 Task: Create a Sprint called Sprint0000000190 in Scrum Project Project0000000064 in Jira. Create a Sprint called Sprint0000000191 in Scrum Project Project0000000064 in Jira. Create a Sprint called Sprint0000000192 in Scrum Project Project0000000064 in Jira. Set Duration of Sprint called Sprint0000000190 in Scrum Project Project0000000064 to 1 week in Jira. Set Duration of Sprint called Sprint0000000191 in Scrum Project Project0000000064 to 2 weeks in Jira
Action: Mouse moved to (335, 93)
Screenshot: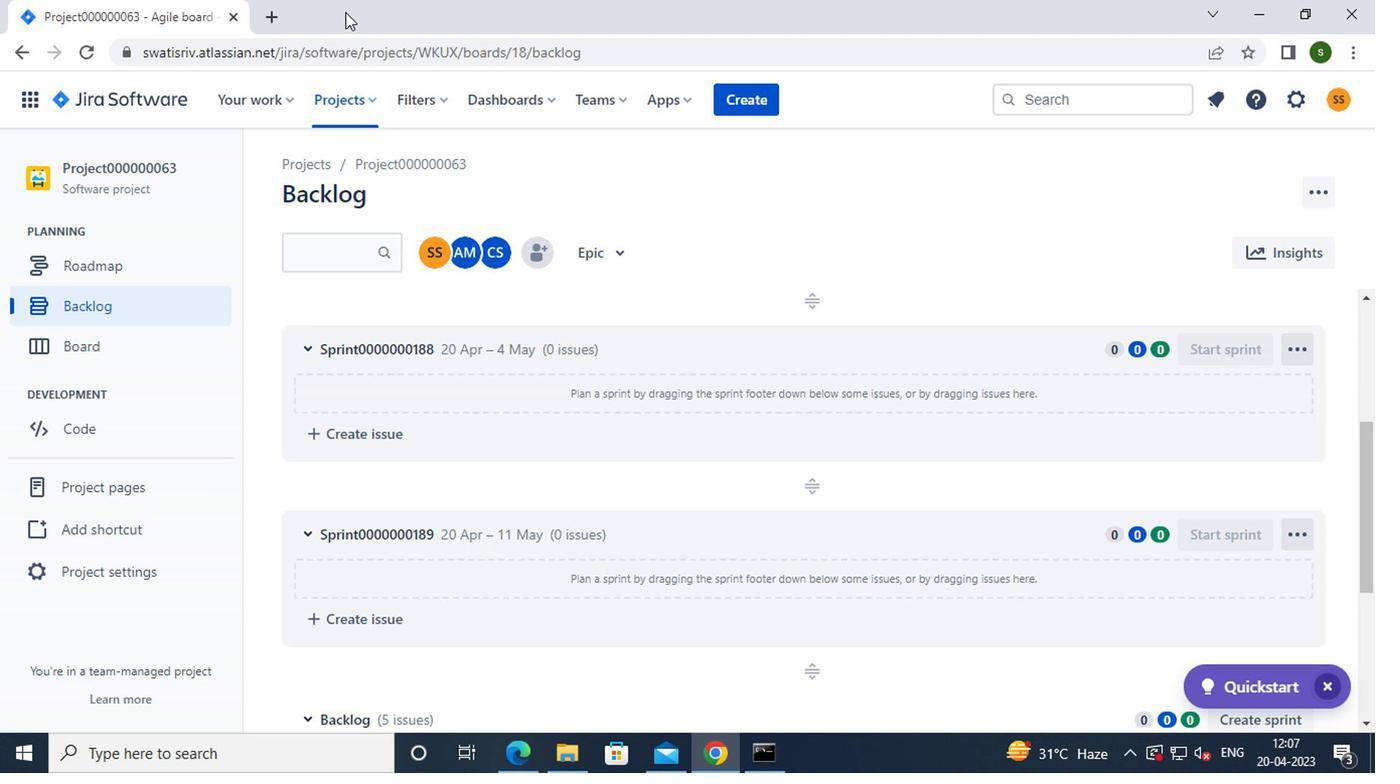 
Action: Mouse pressed left at (335, 93)
Screenshot: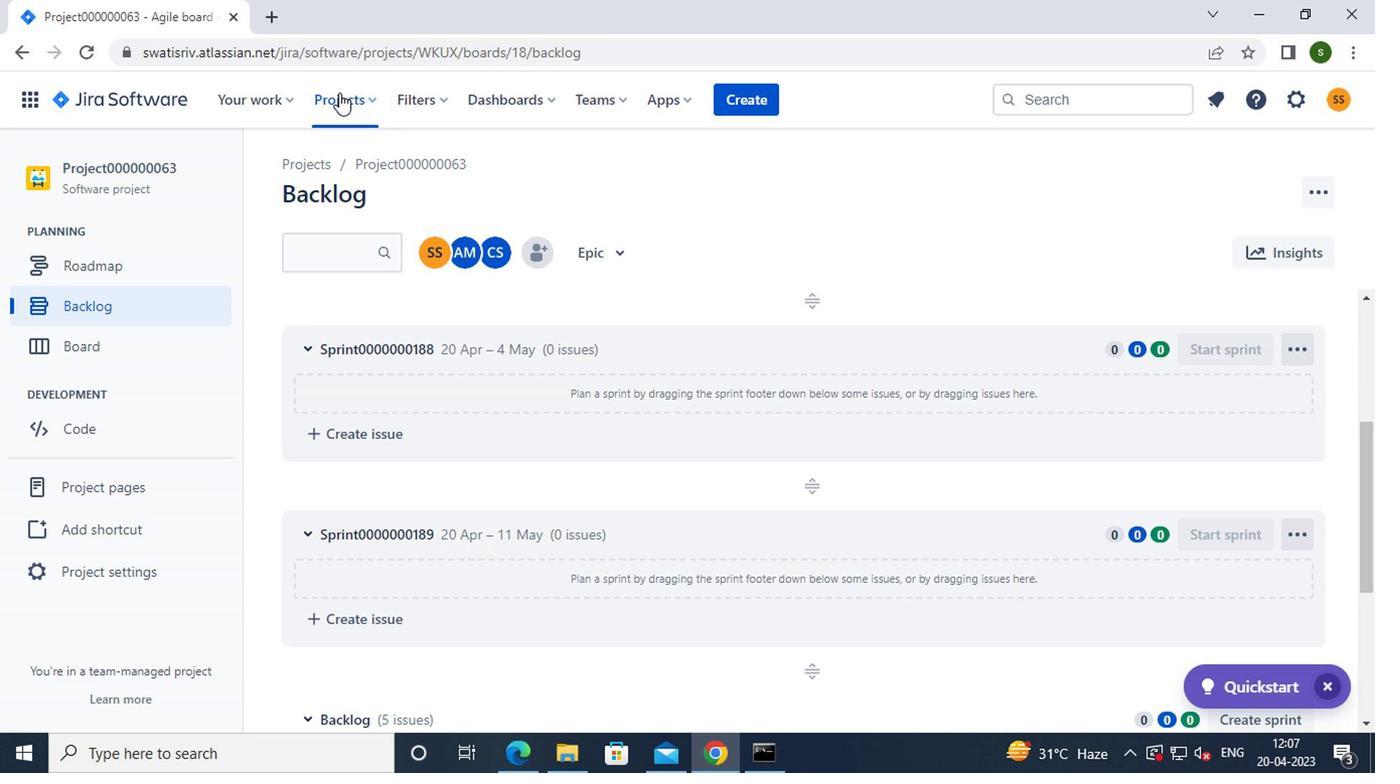 
Action: Mouse moved to (432, 235)
Screenshot: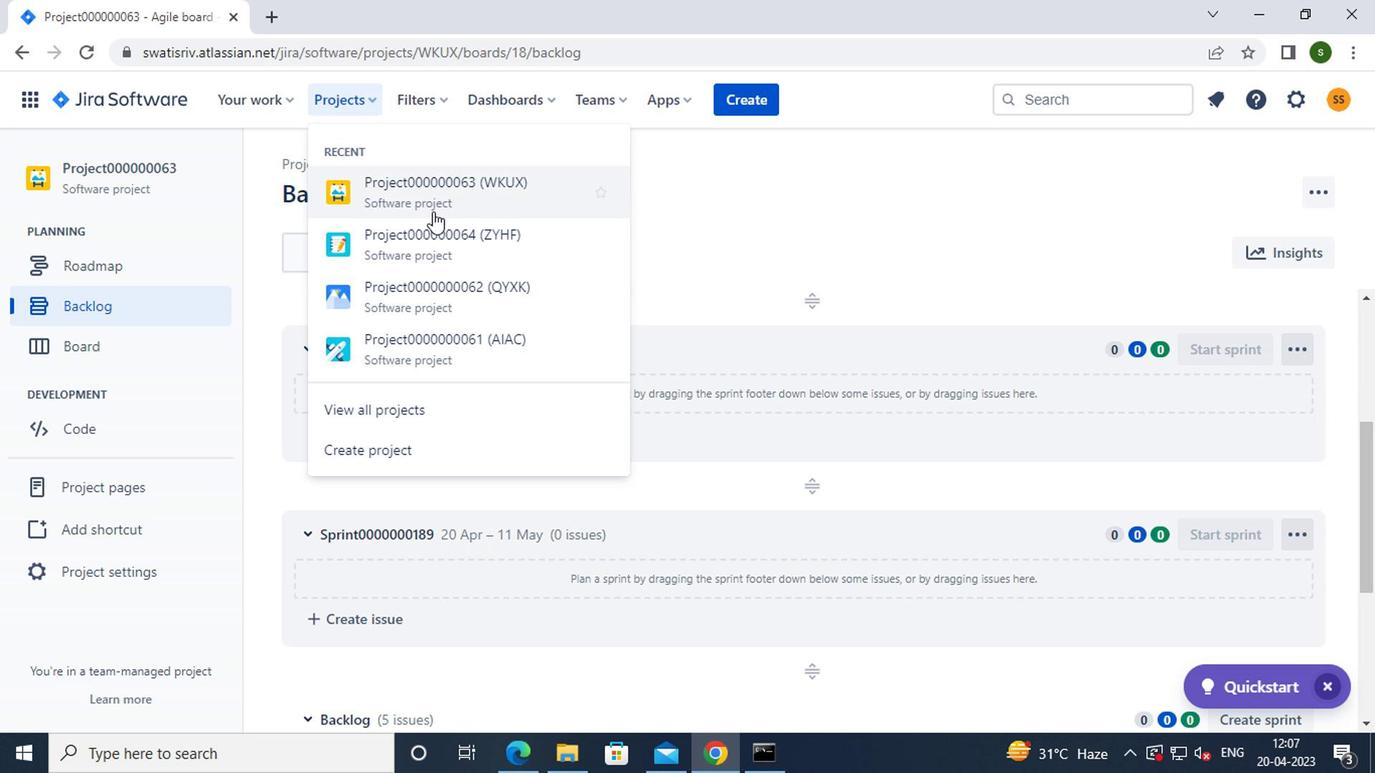 
Action: Mouse pressed left at (432, 235)
Screenshot: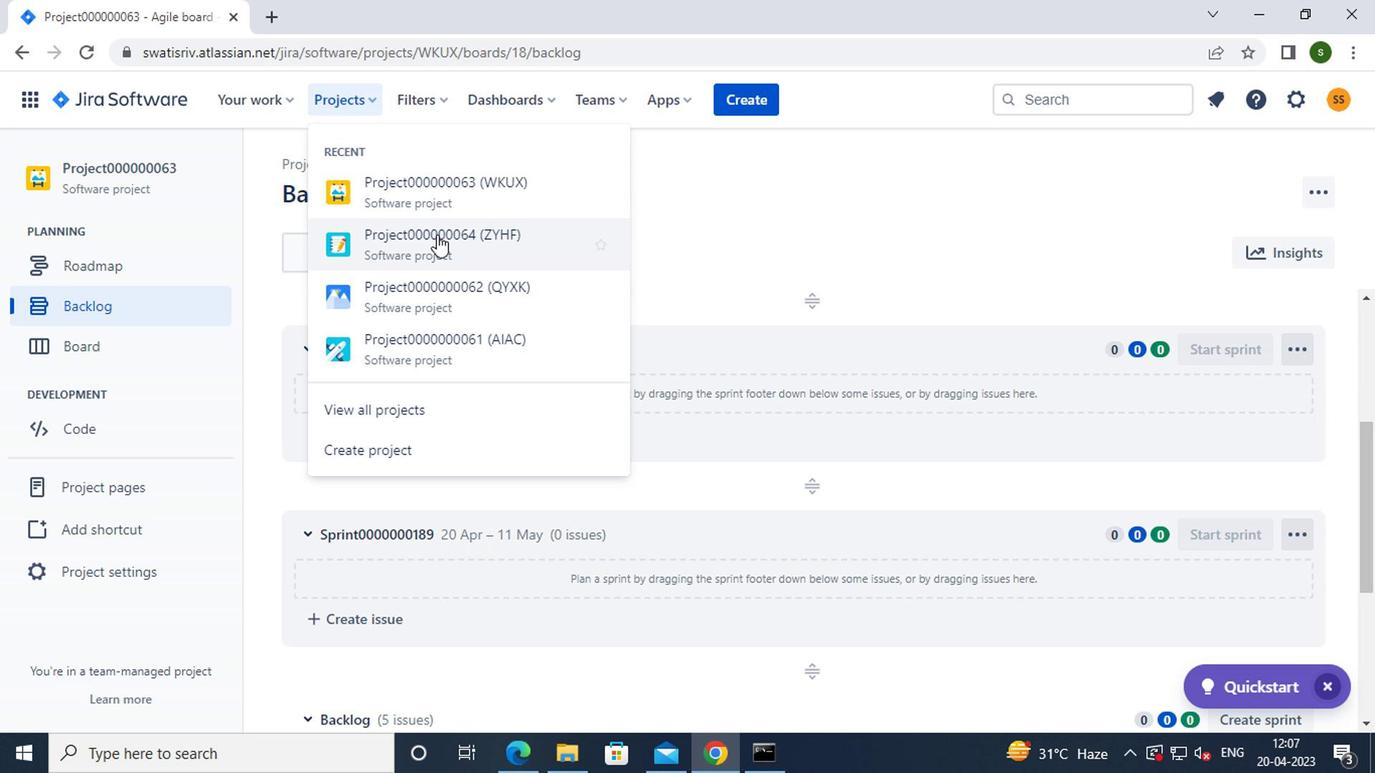 
Action: Mouse moved to (111, 305)
Screenshot: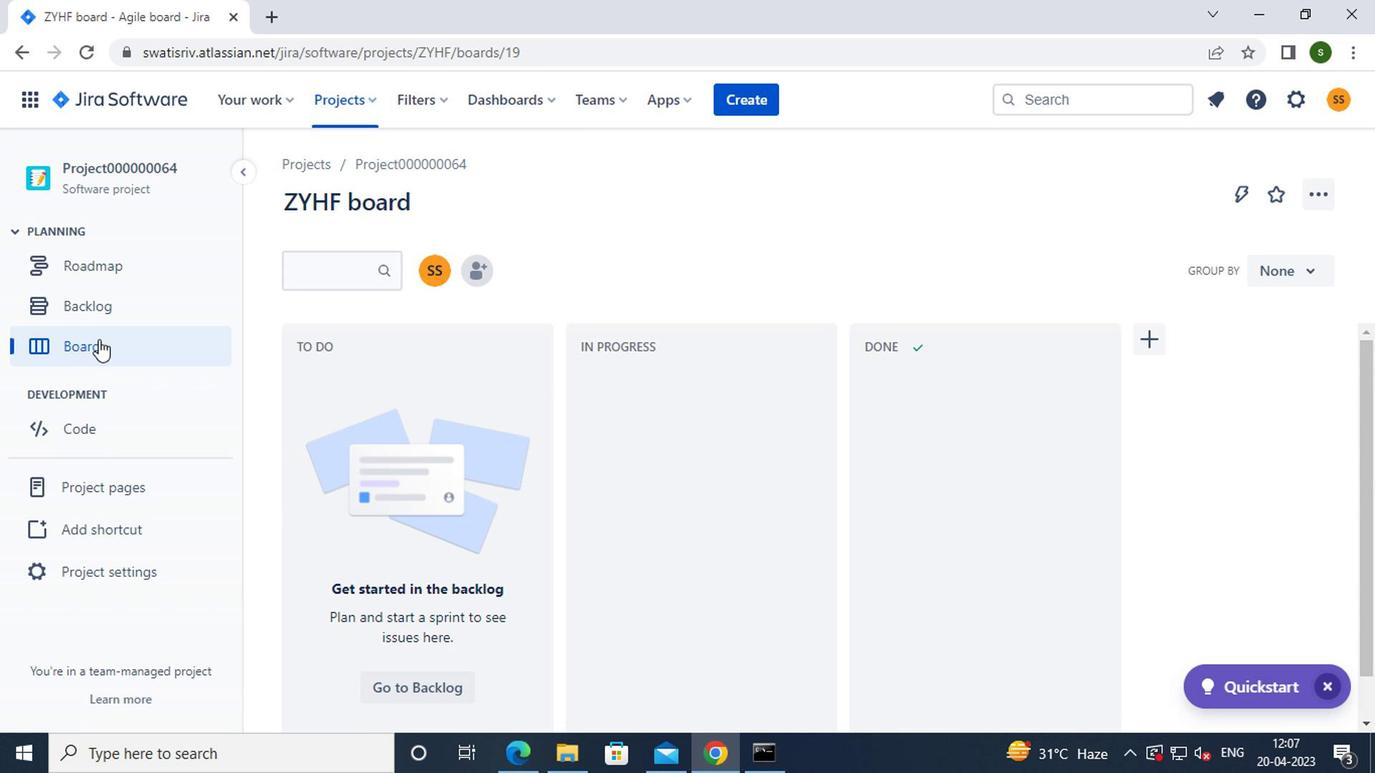 
Action: Mouse pressed left at (111, 305)
Screenshot: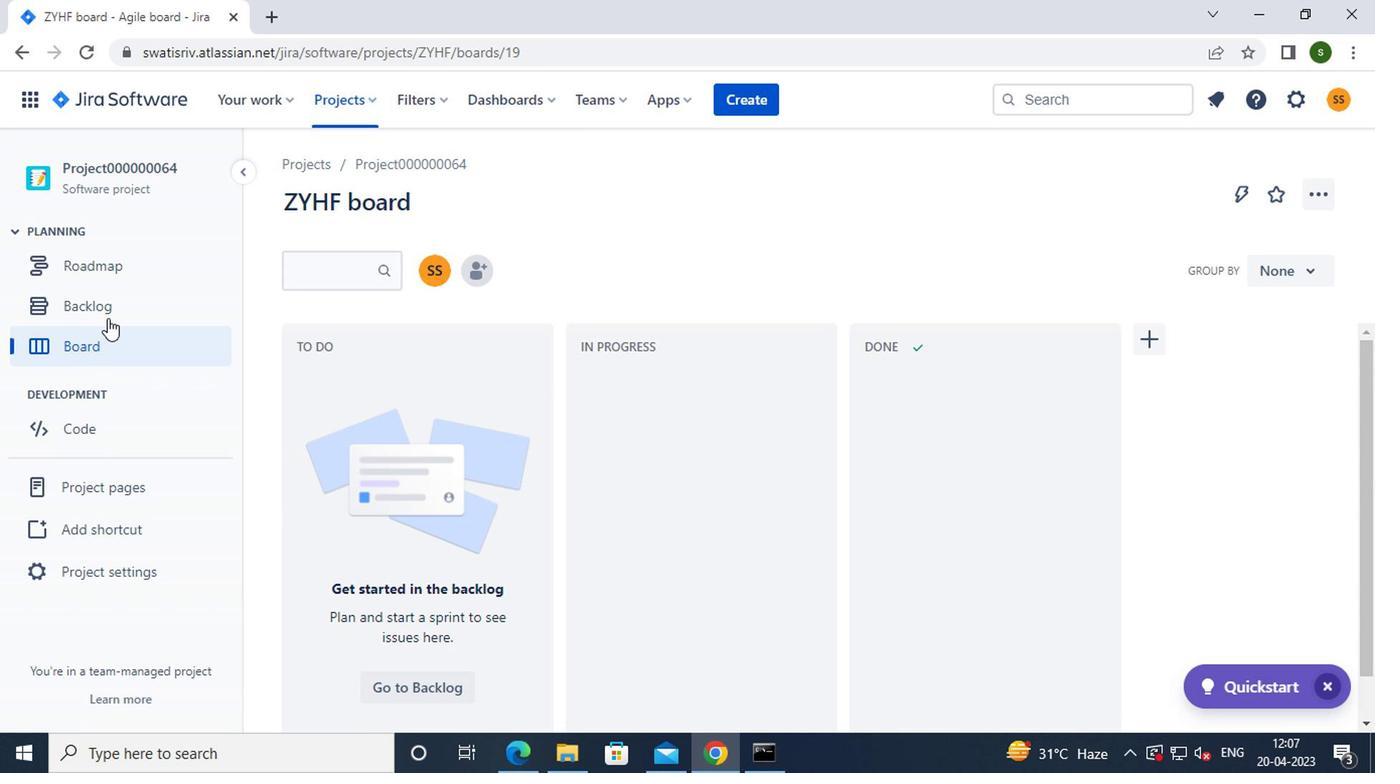 
Action: Mouse moved to (1273, 325)
Screenshot: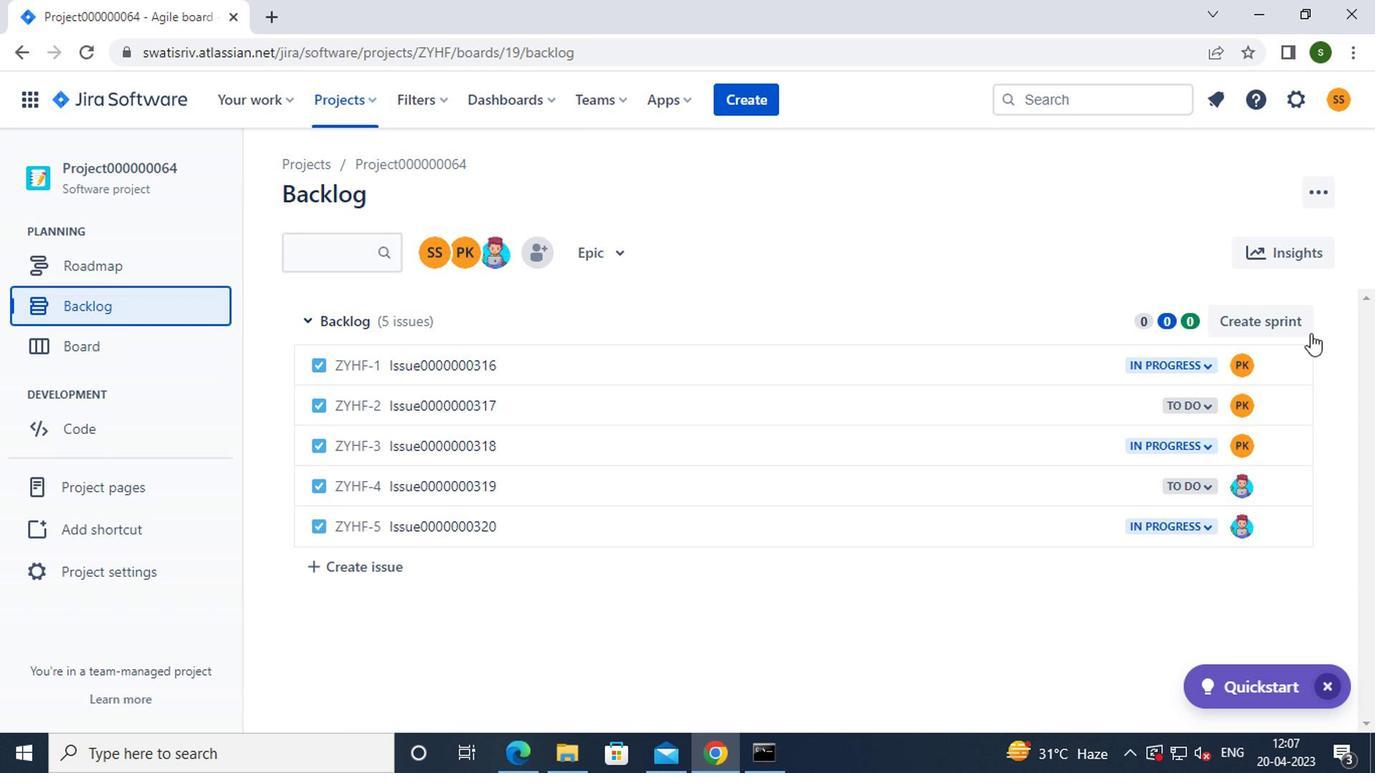 
Action: Mouse pressed left at (1273, 325)
Screenshot: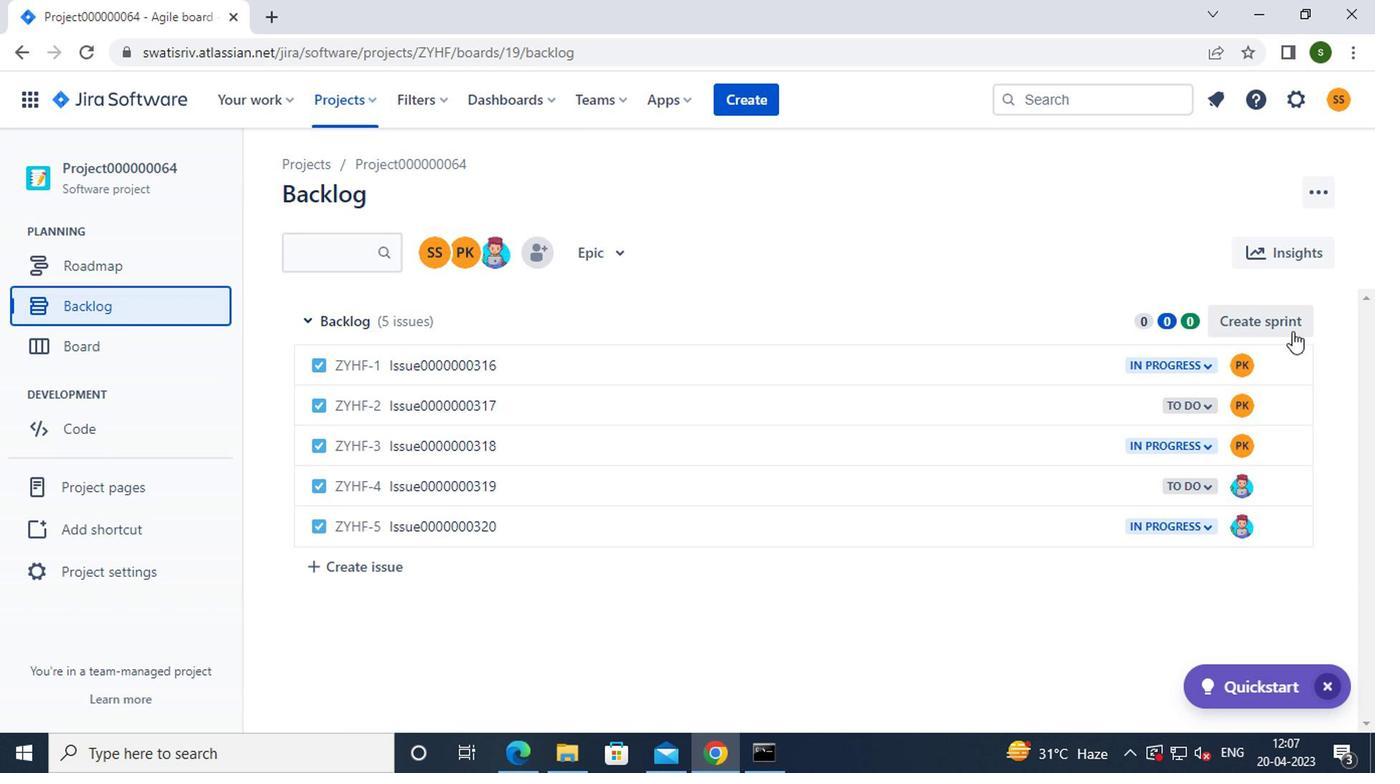 
Action: Mouse moved to (1283, 326)
Screenshot: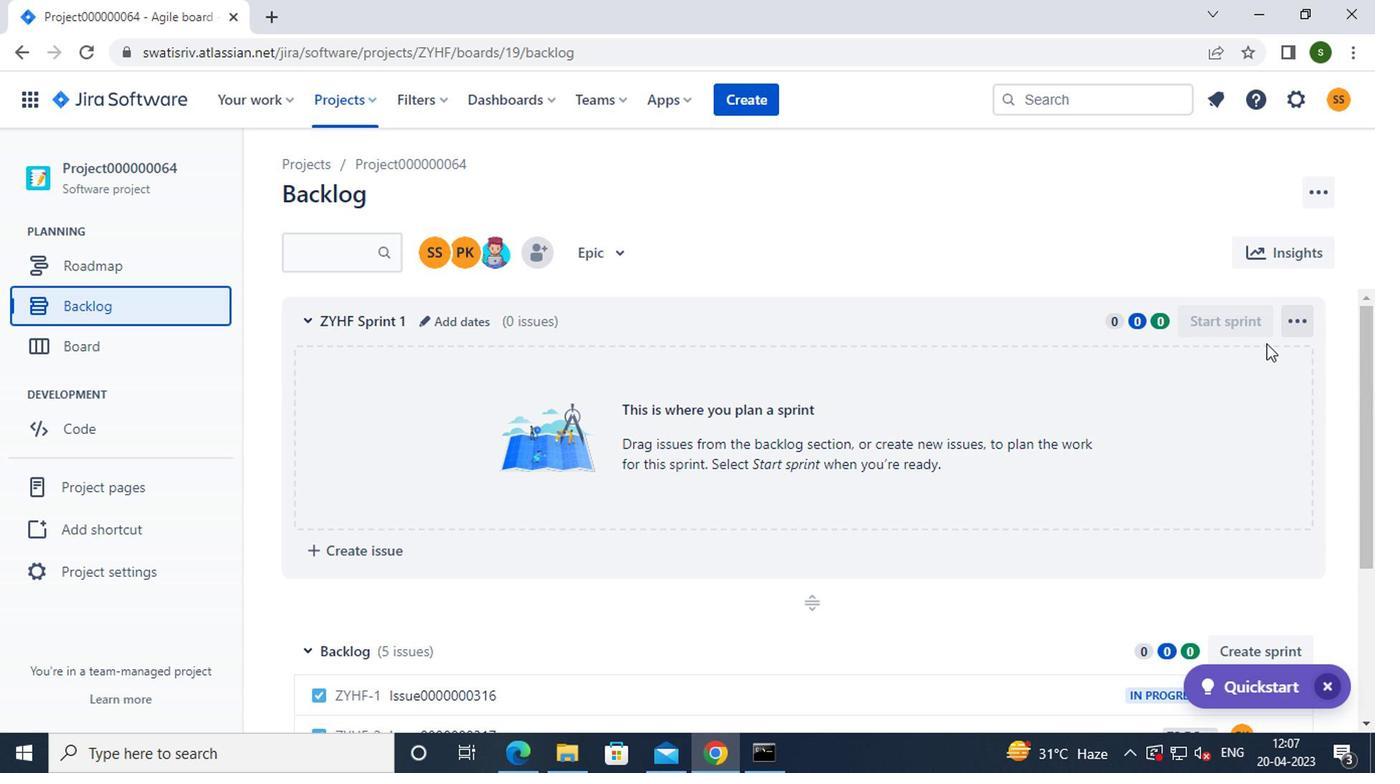 
Action: Mouse pressed left at (1283, 326)
Screenshot: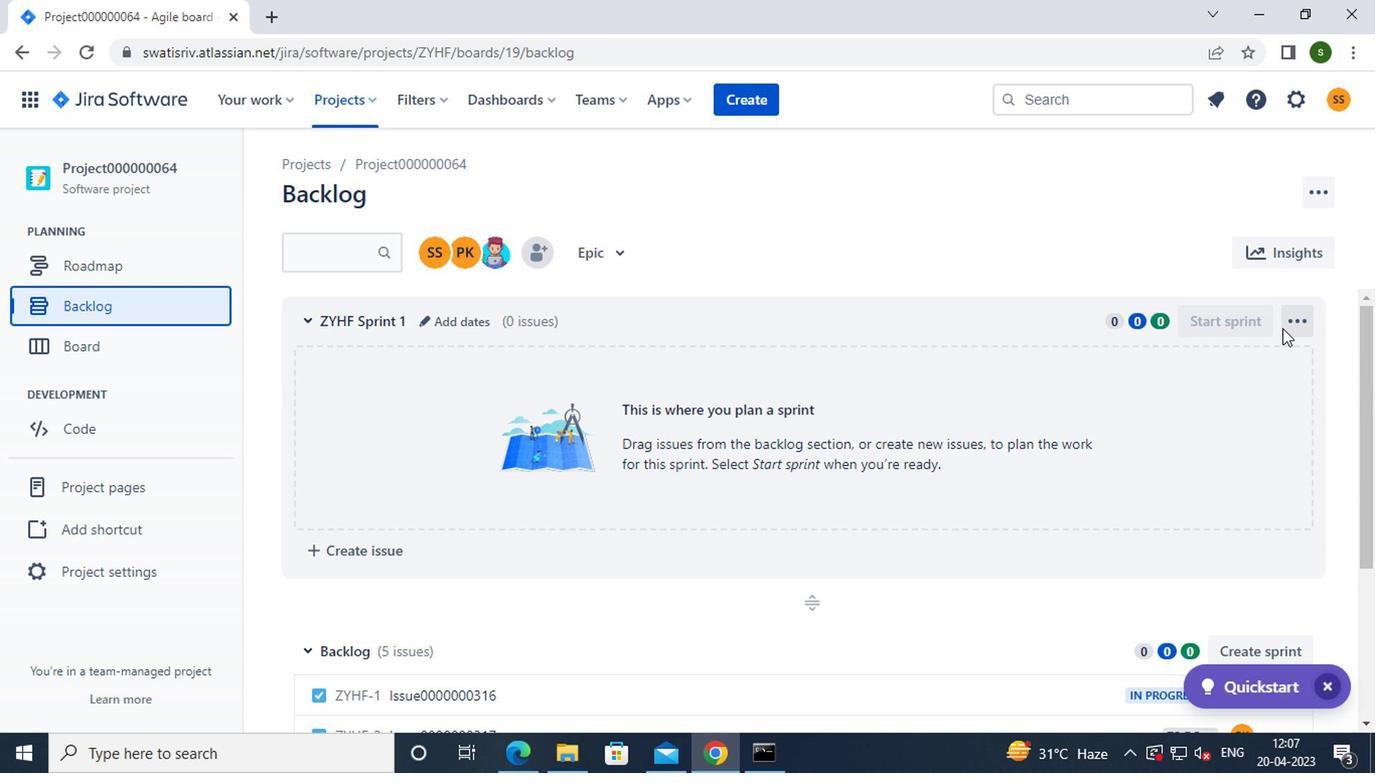 
Action: Mouse moved to (1230, 367)
Screenshot: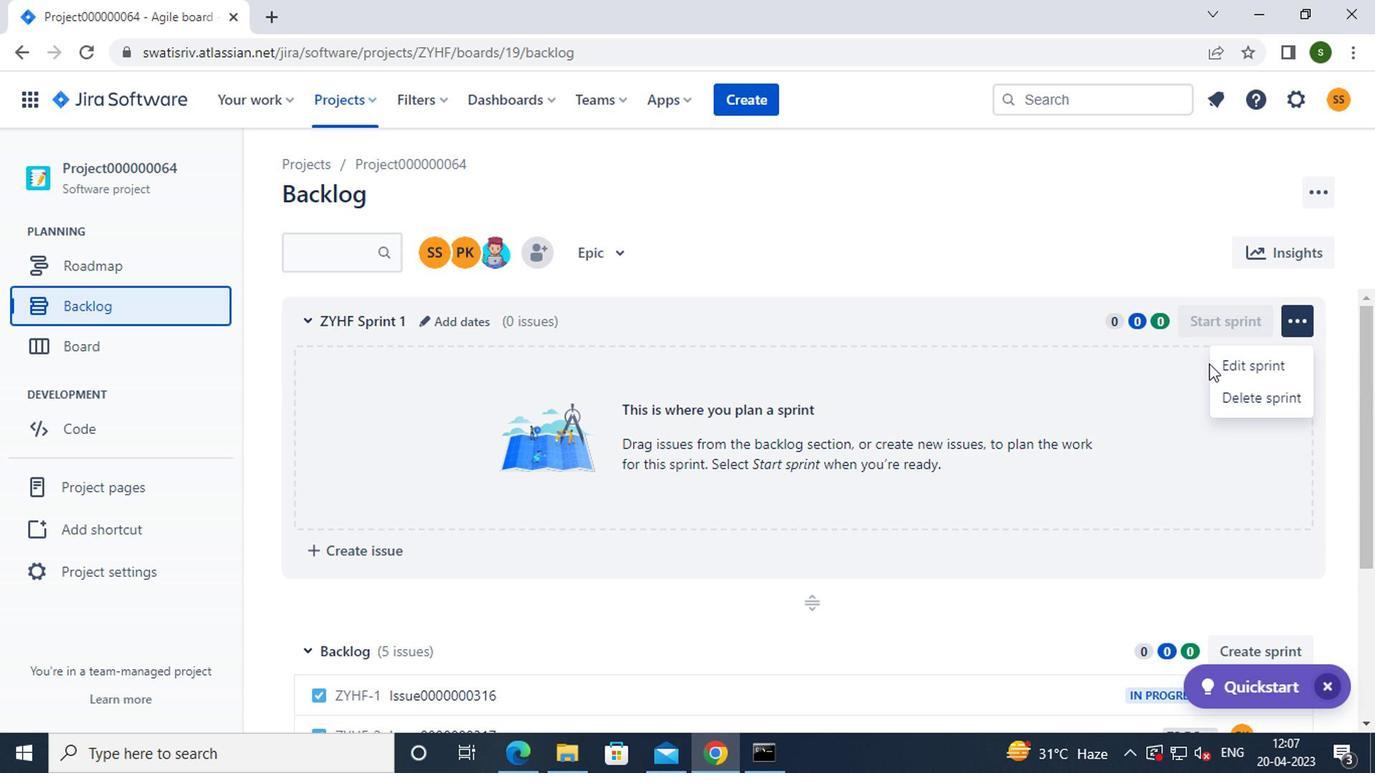 
Action: Mouse pressed left at (1230, 367)
Screenshot: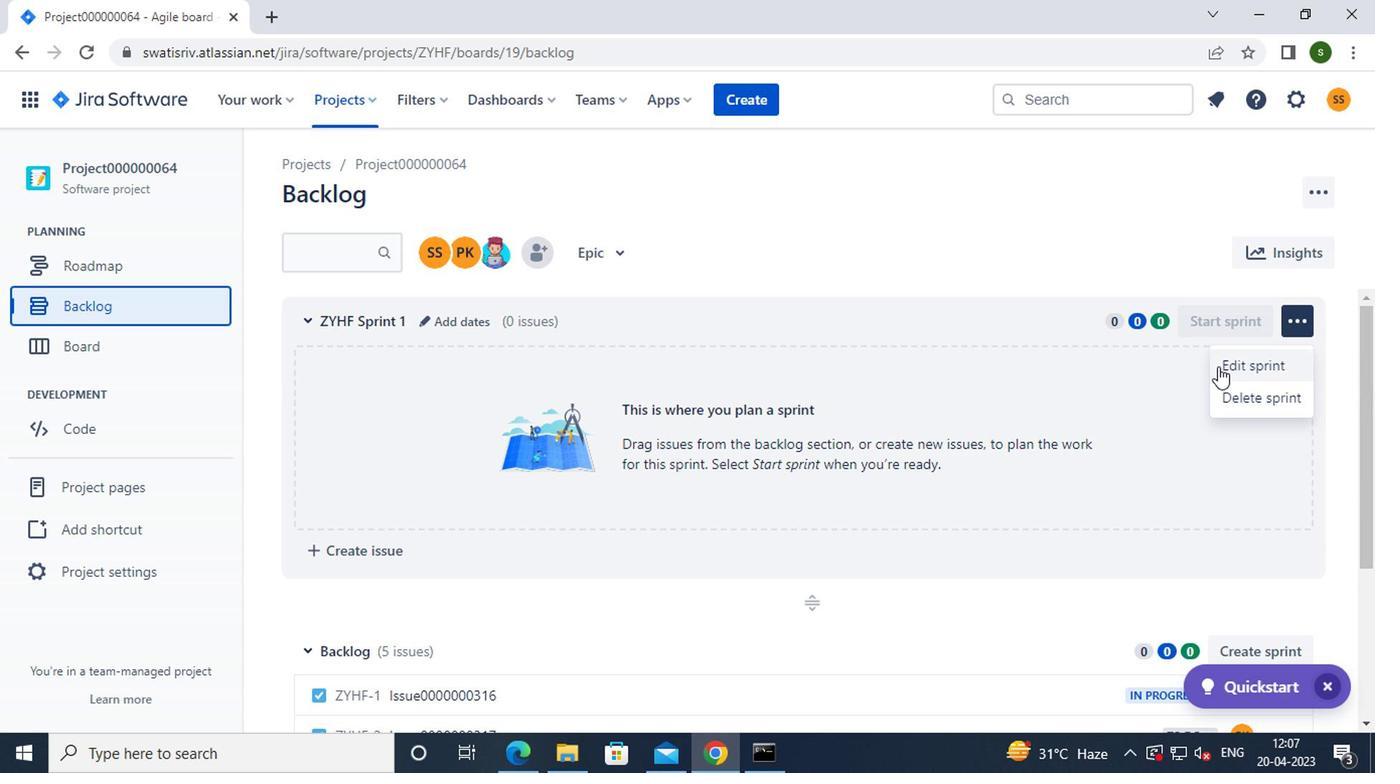 
Action: Mouse moved to (547, 260)
Screenshot: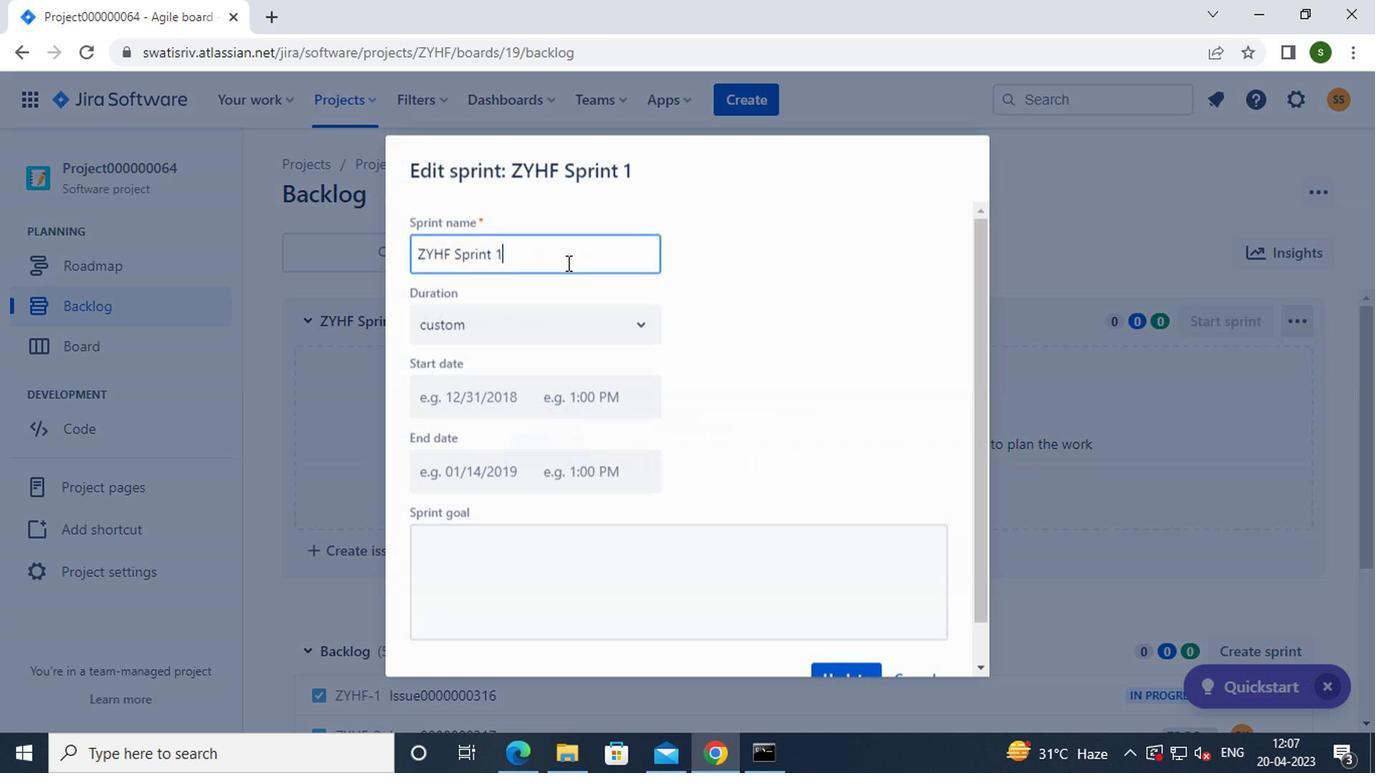
Action: Mouse pressed left at (547, 260)
Screenshot: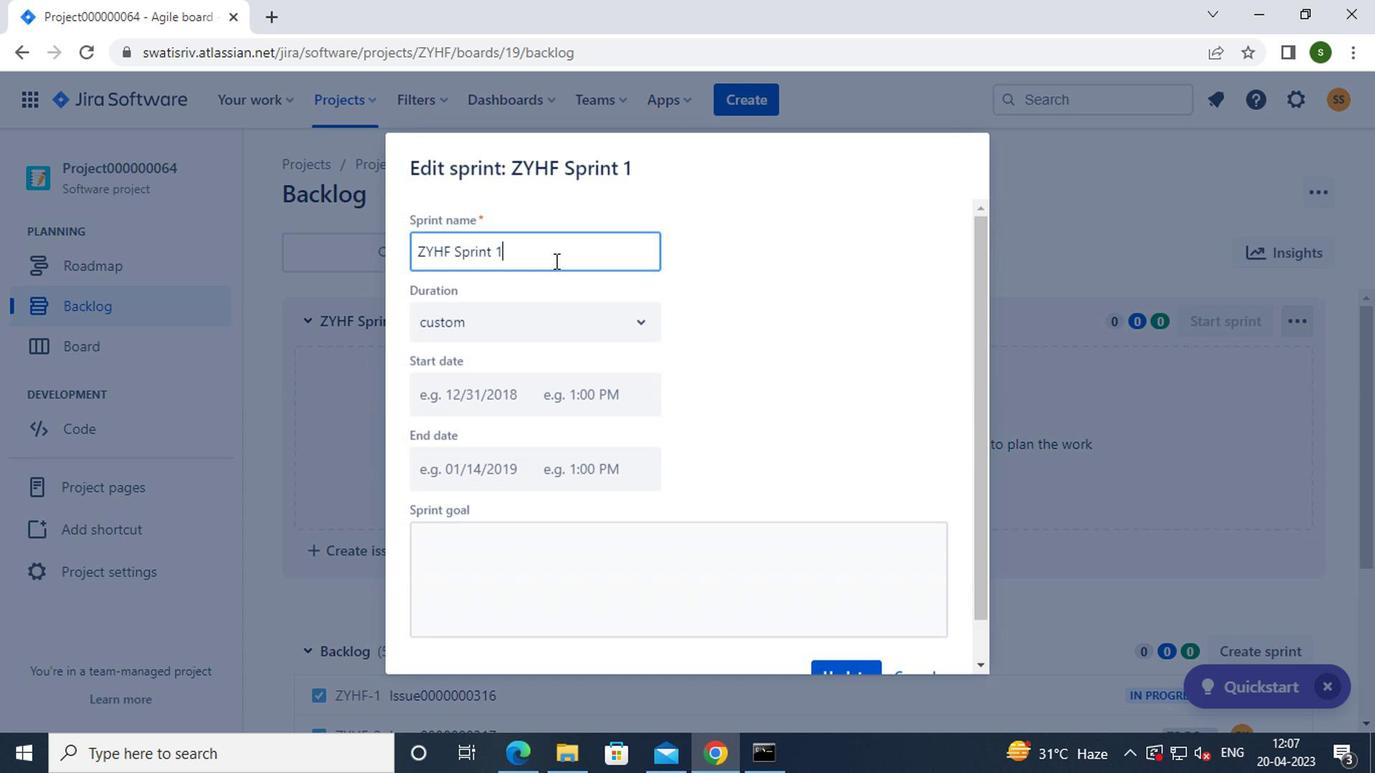 
Action: Key pressed <Key.backspace><Key.backspace><Key.backspace><Key.backspace><Key.backspace><Key.backspace><Key.backspace><Key.backspace><Key.backspace><Key.backspace><Key.backspace><Key.backspace><Key.backspace><Key.backspace><Key.backspace><Key.backspace><Key.backspace><Key.backspace><Key.backspace><Key.backspace><Key.backspace>s<Key.caps_lock>print0000000190
Screenshot: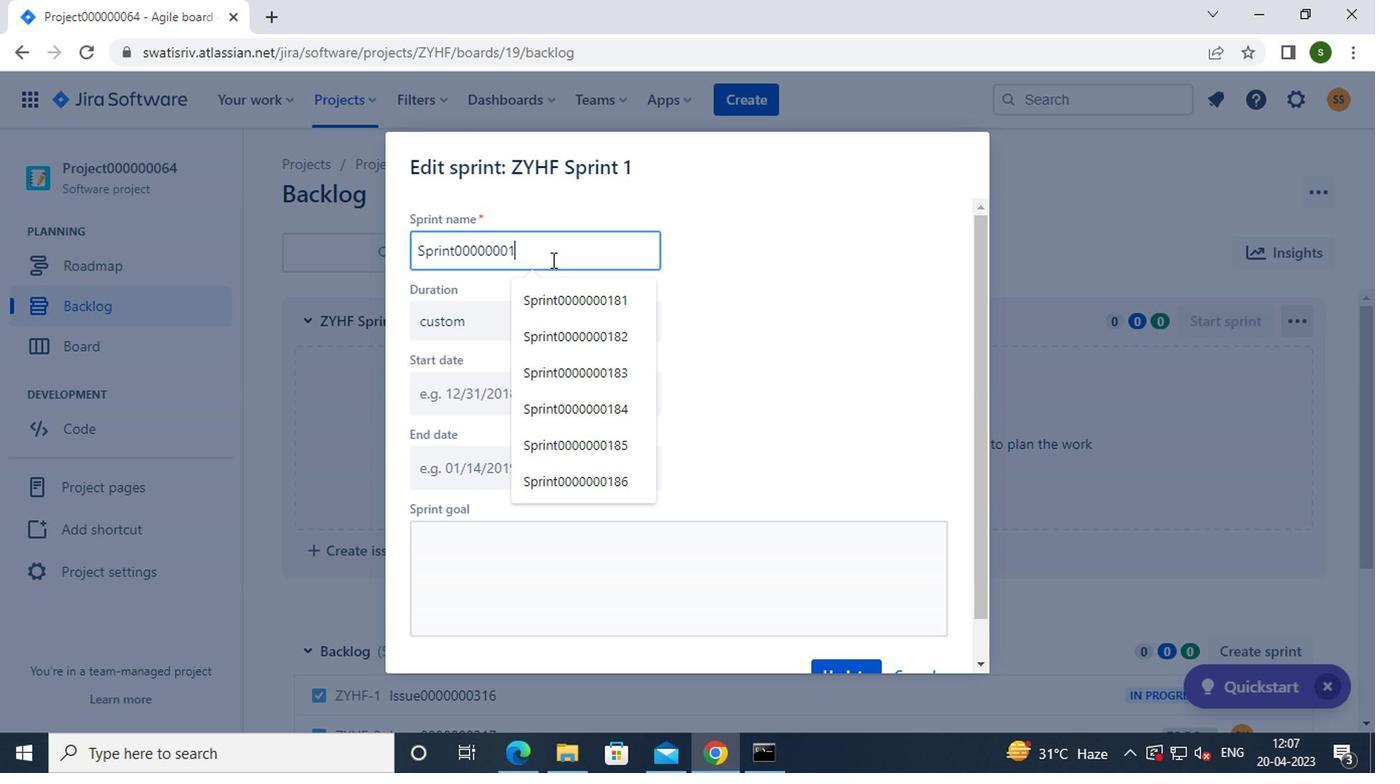 
Action: Mouse moved to (851, 668)
Screenshot: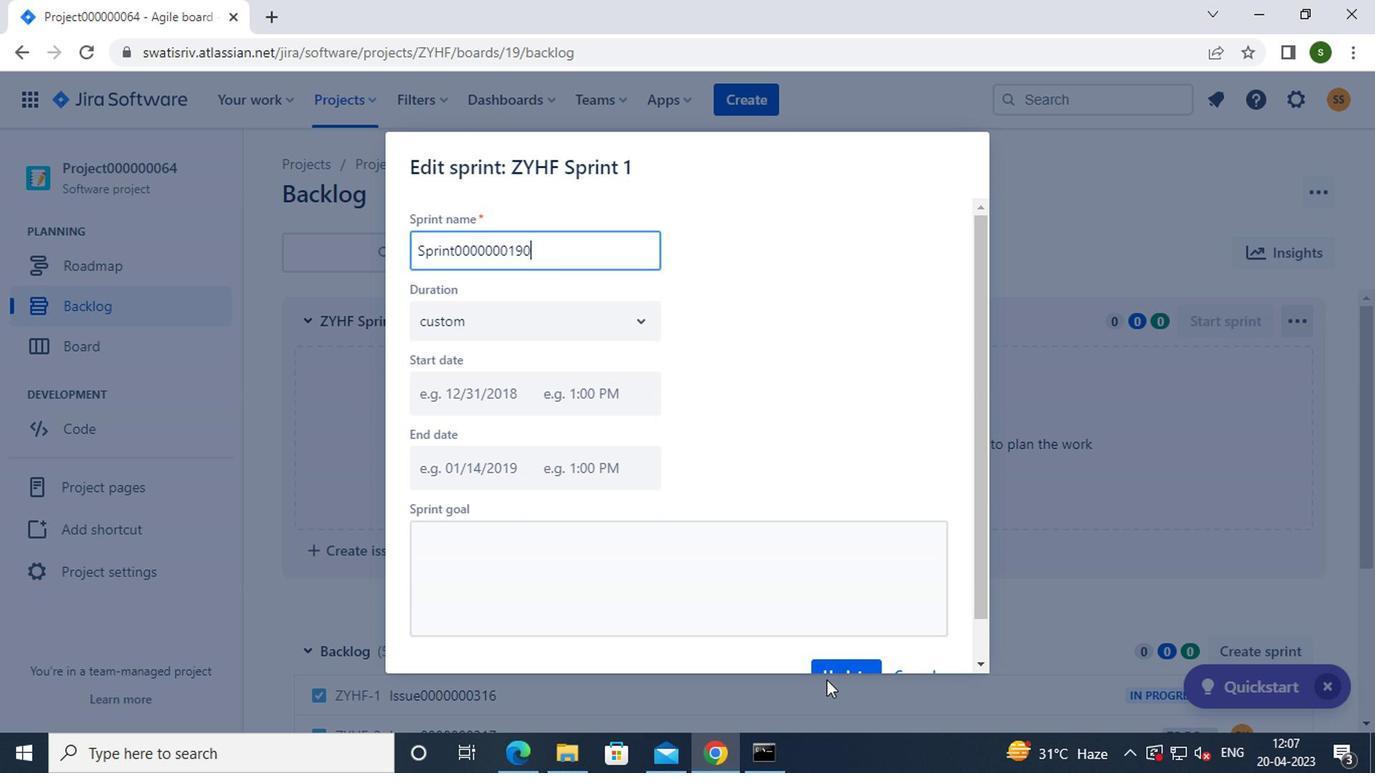 
Action: Mouse pressed left at (851, 668)
Screenshot: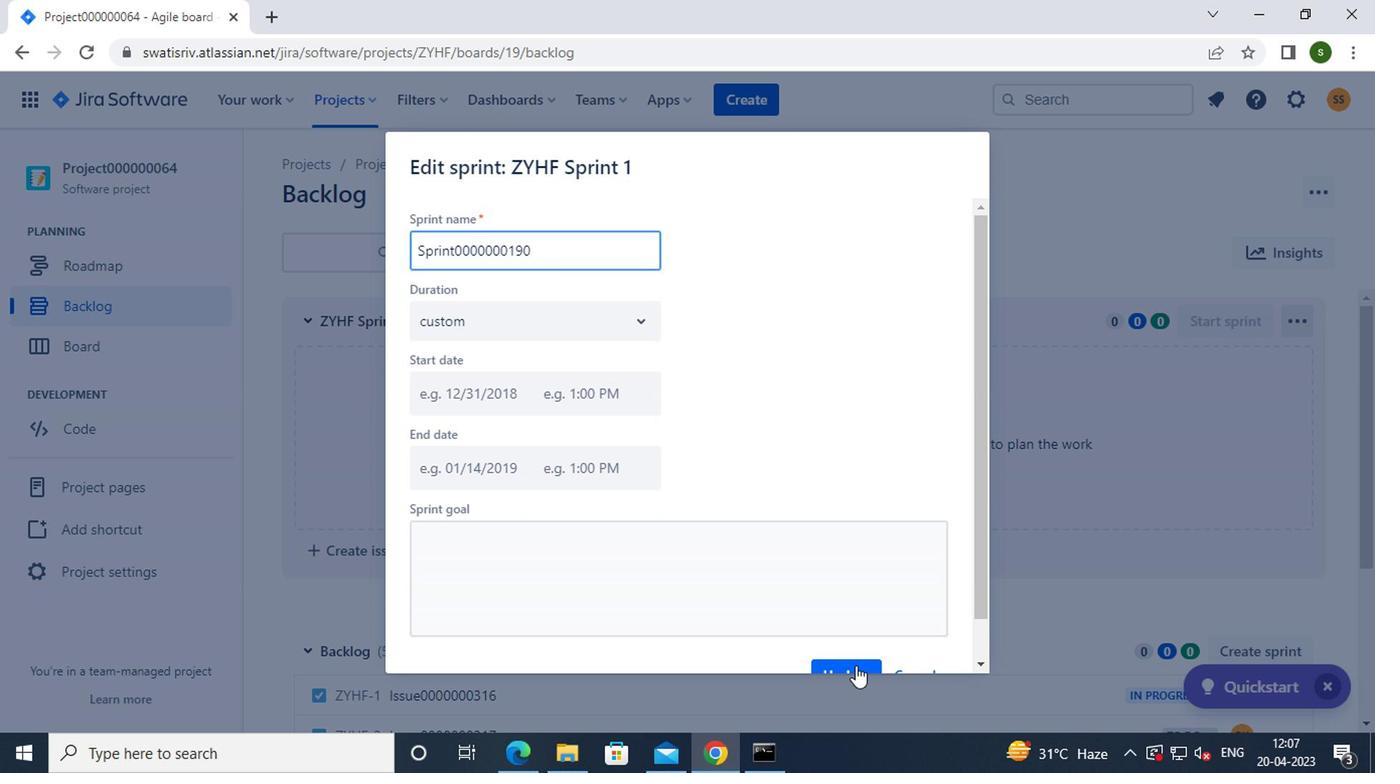 
Action: Mouse moved to (1086, 583)
Screenshot: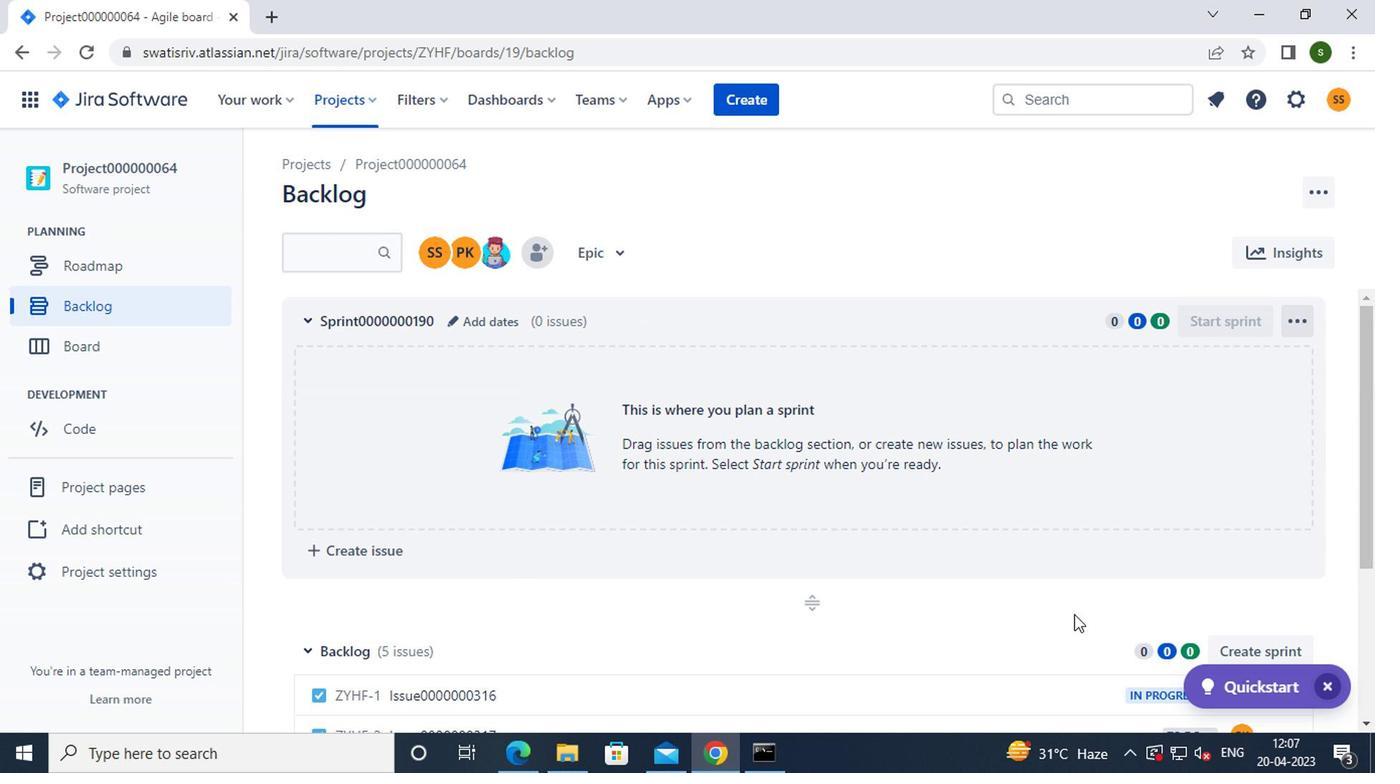
Action: Mouse scrolled (1086, 583) with delta (0, 0)
Screenshot: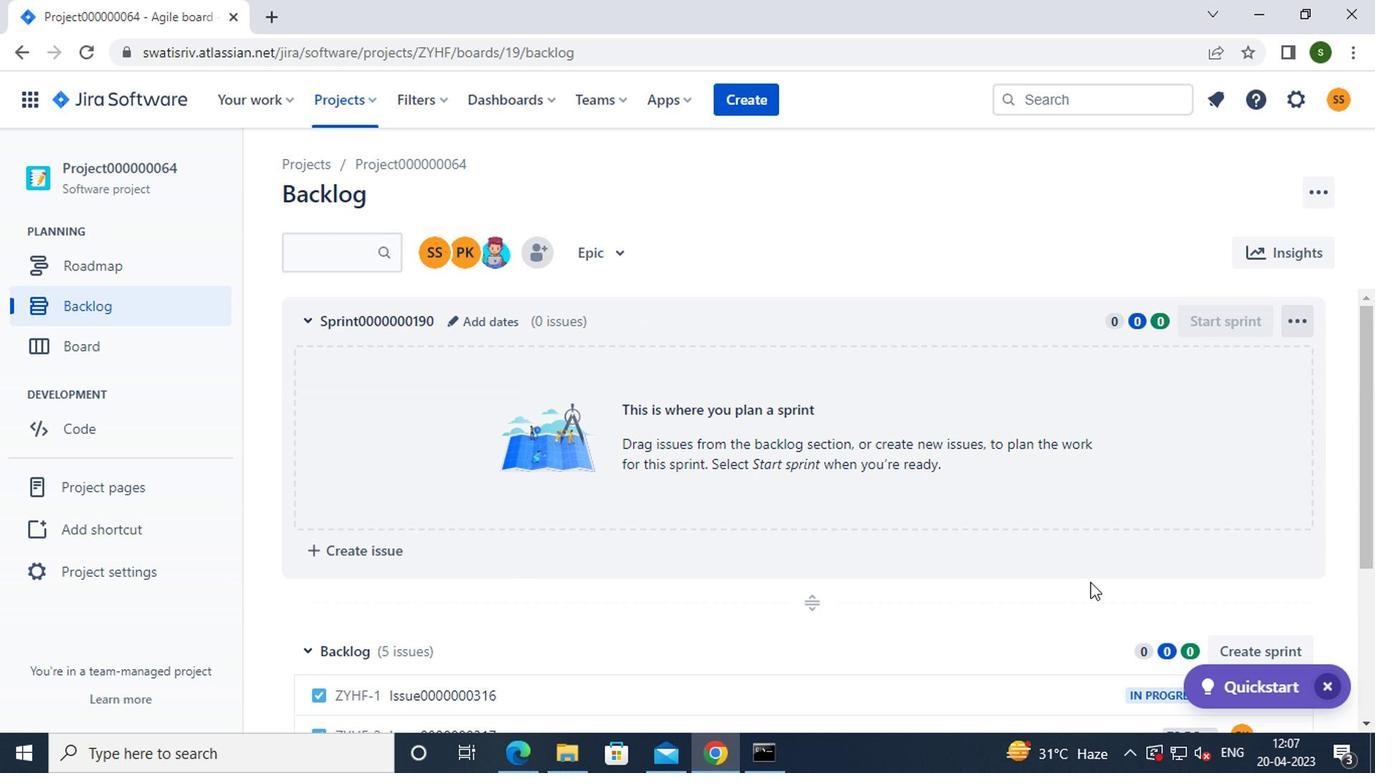 
Action: Mouse moved to (1265, 548)
Screenshot: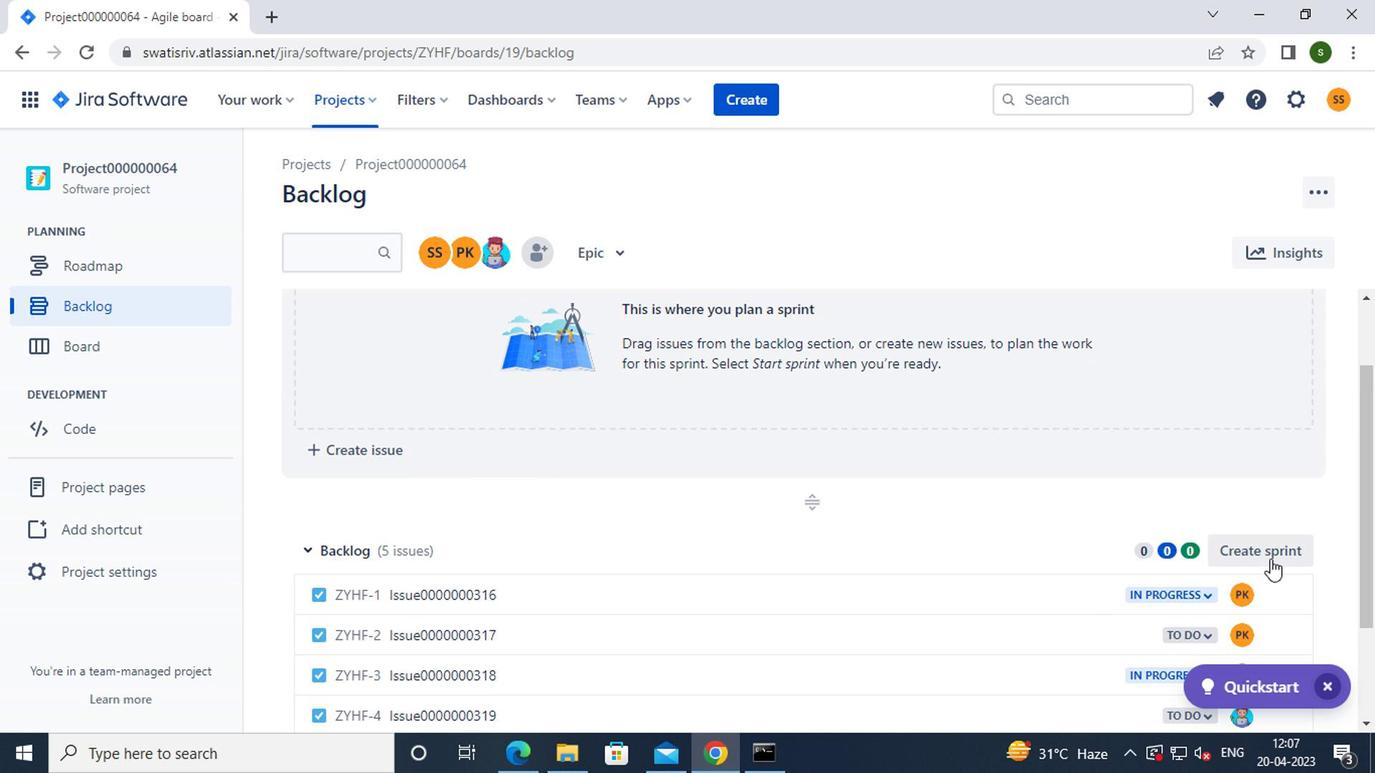 
Action: Mouse pressed left at (1265, 548)
Screenshot: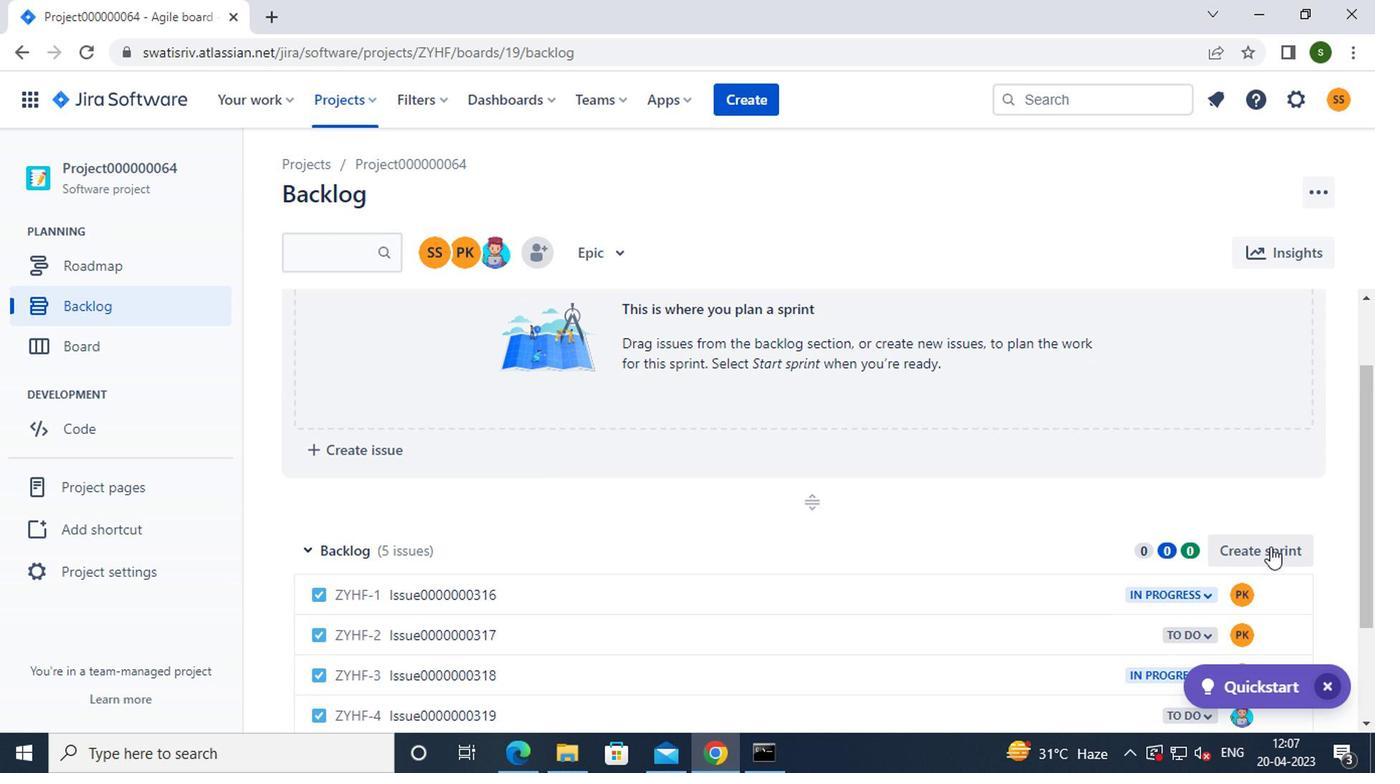 
Action: Mouse moved to (1286, 551)
Screenshot: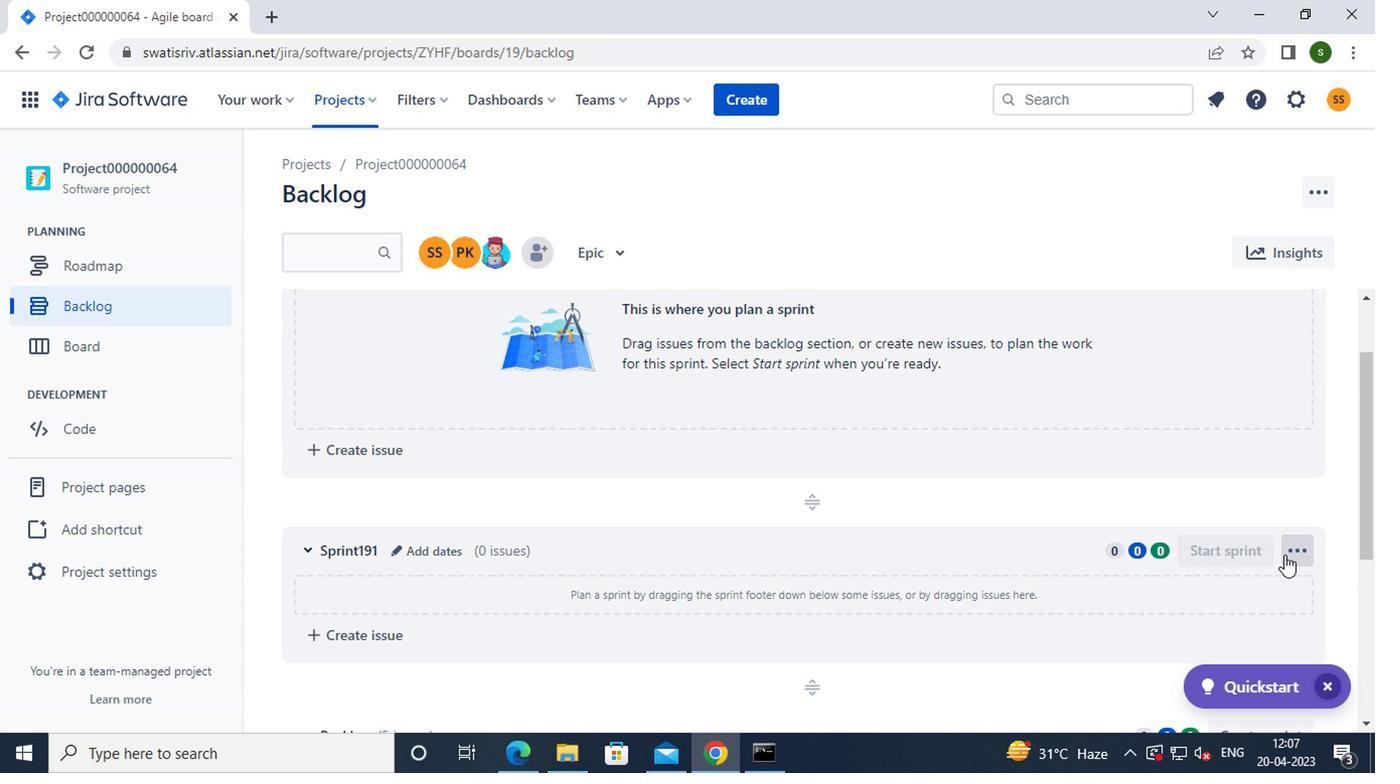 
Action: Mouse pressed left at (1286, 551)
Screenshot: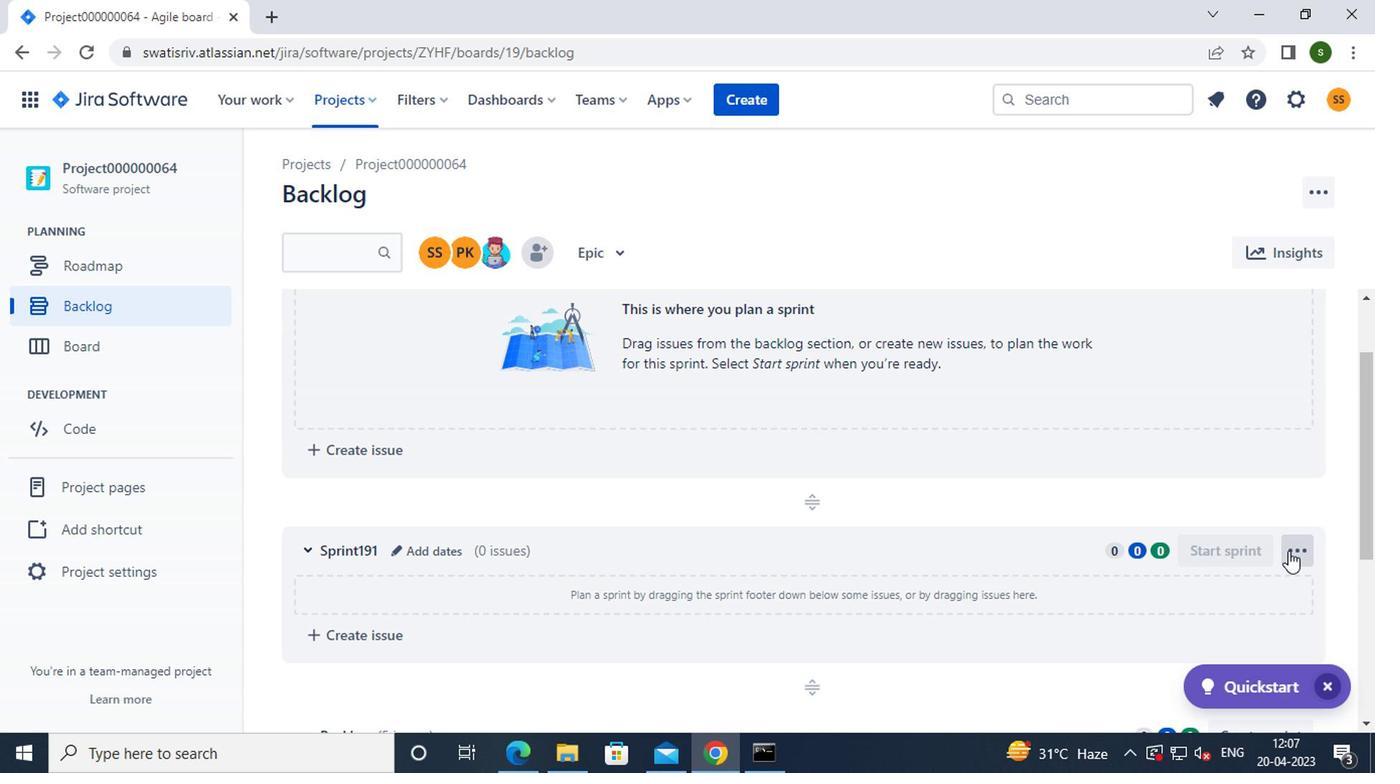 
Action: Mouse moved to (1248, 624)
Screenshot: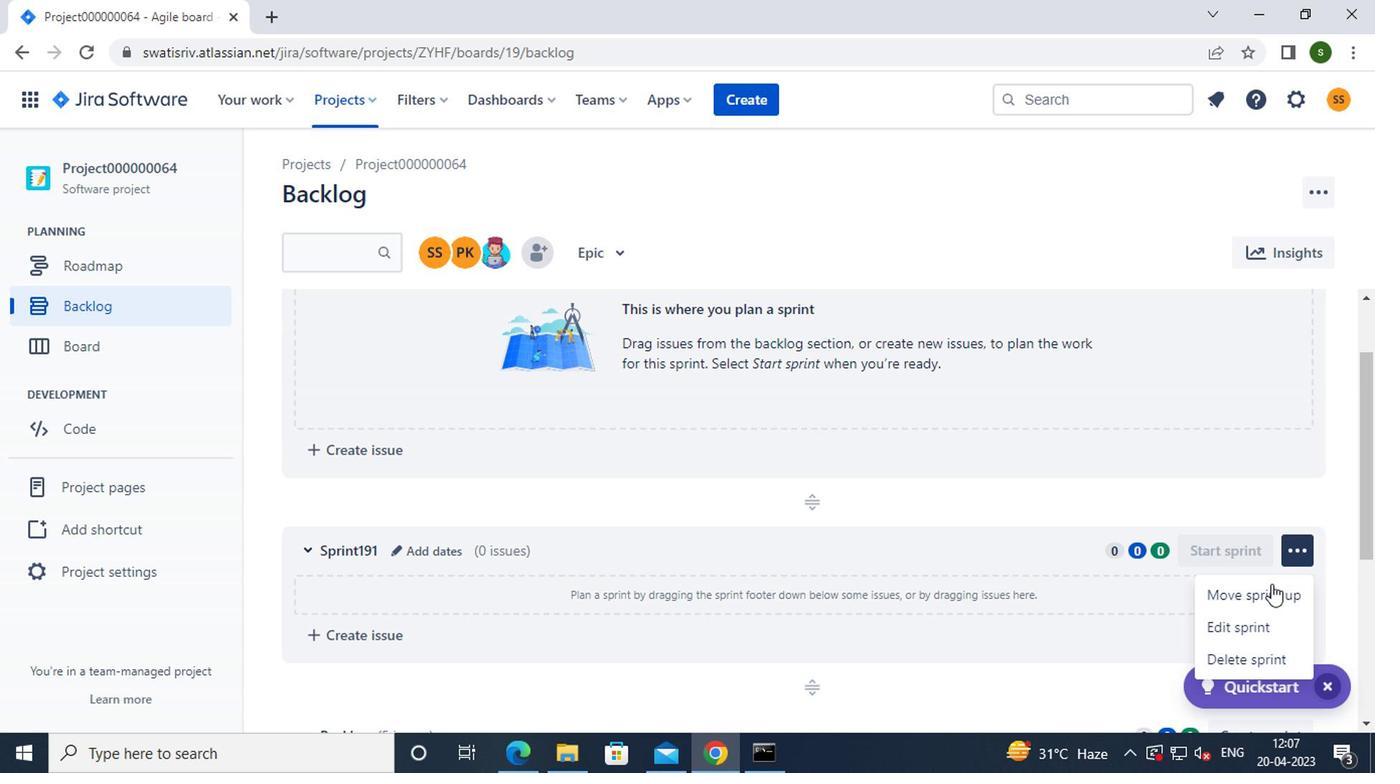 
Action: Mouse pressed left at (1248, 624)
Screenshot: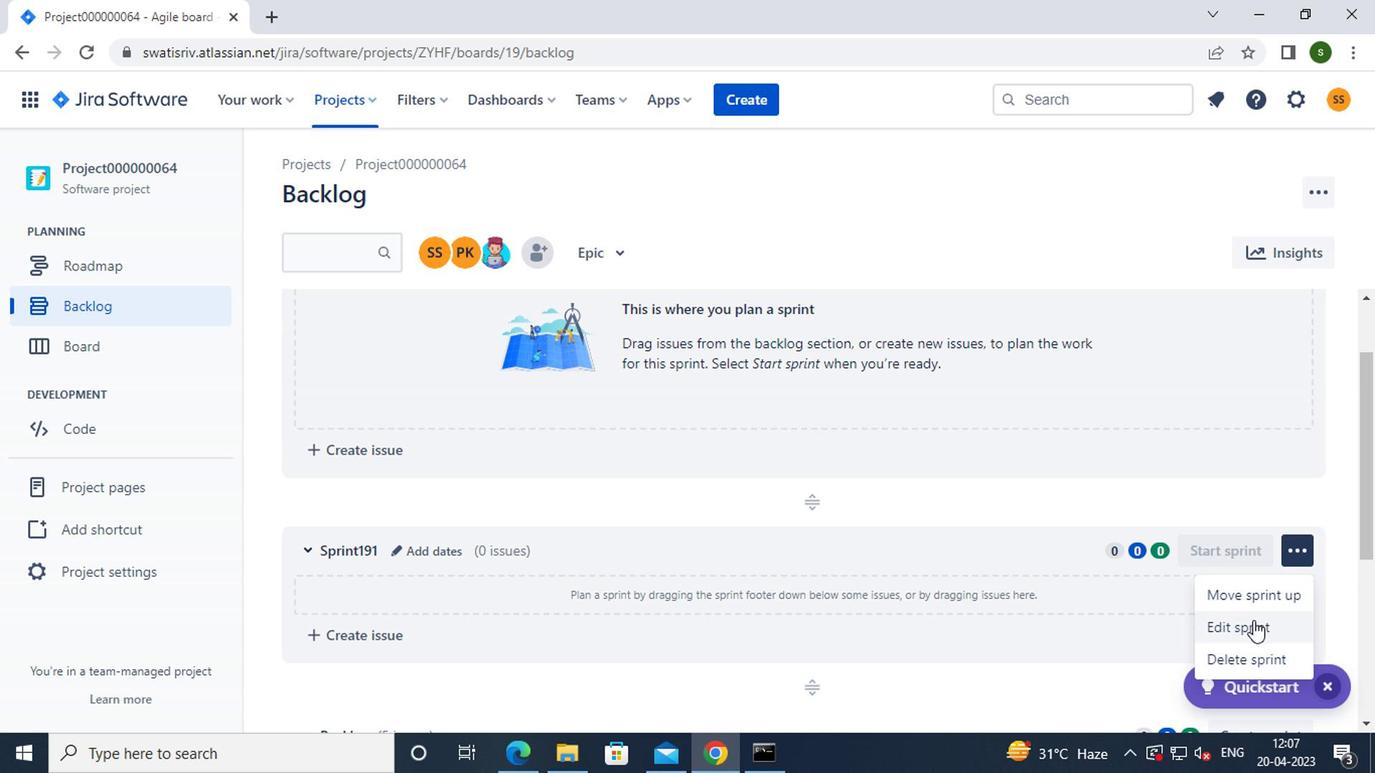 
Action: Mouse moved to (507, 262)
Screenshot: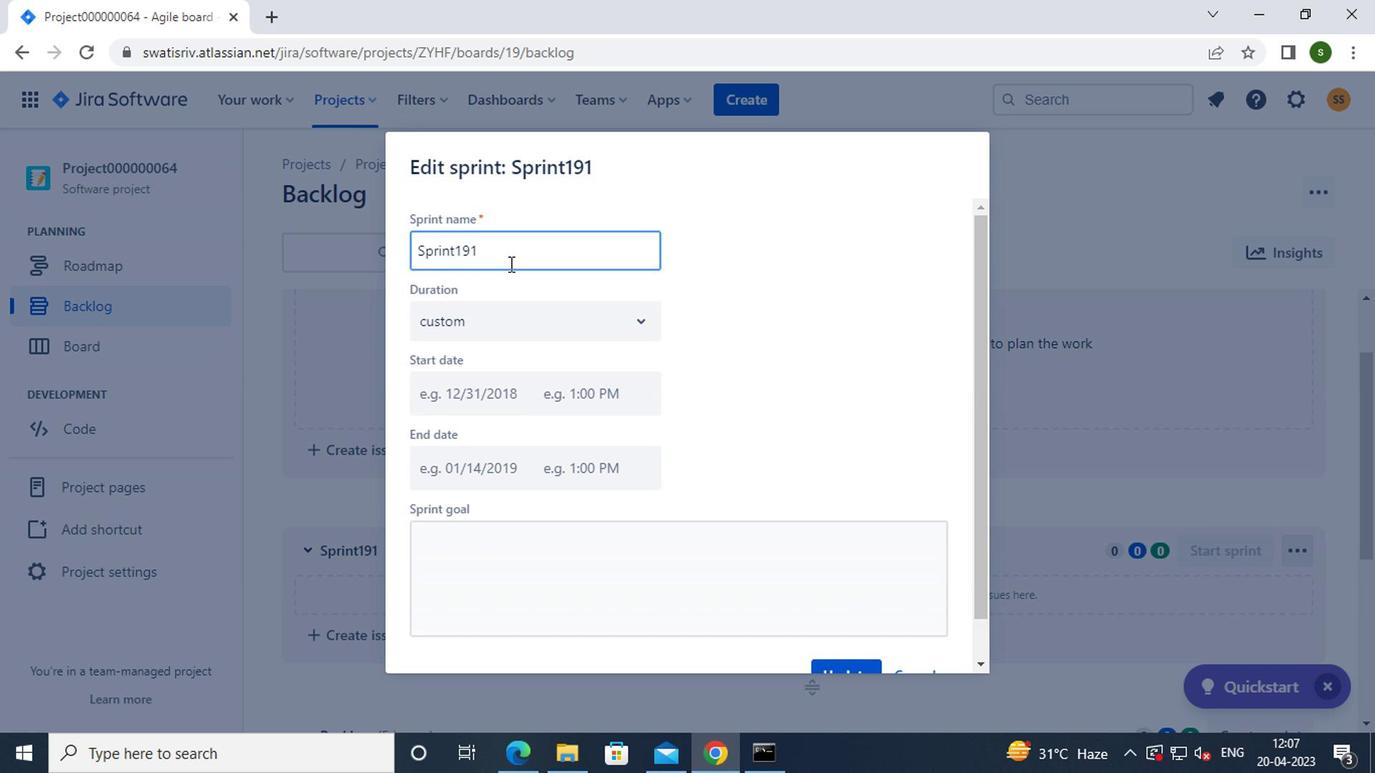 
Action: Key pressed <Key.backspace><Key.backspace><Key.backspace><Key.backspace><Key.backspace><Key.backspace><Key.backspace><Key.backspace><Key.backspace><Key.backspace><Key.backspace><Key.backspace><Key.backspace><Key.backspace><Key.backspace><Key.backspace><Key.backspace><Key.caps_lock>s<Key.caps_lock>print0000000191
Screenshot: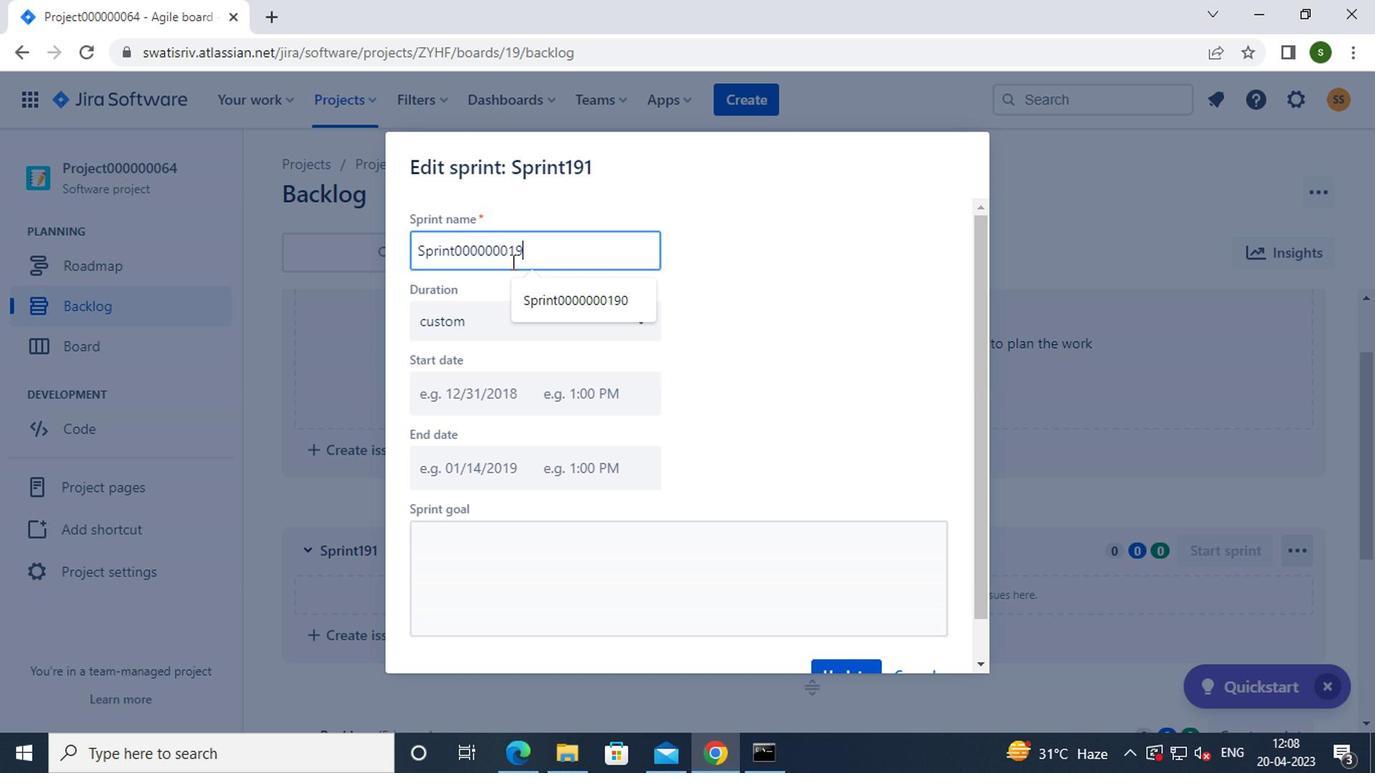
Action: Mouse moved to (847, 664)
Screenshot: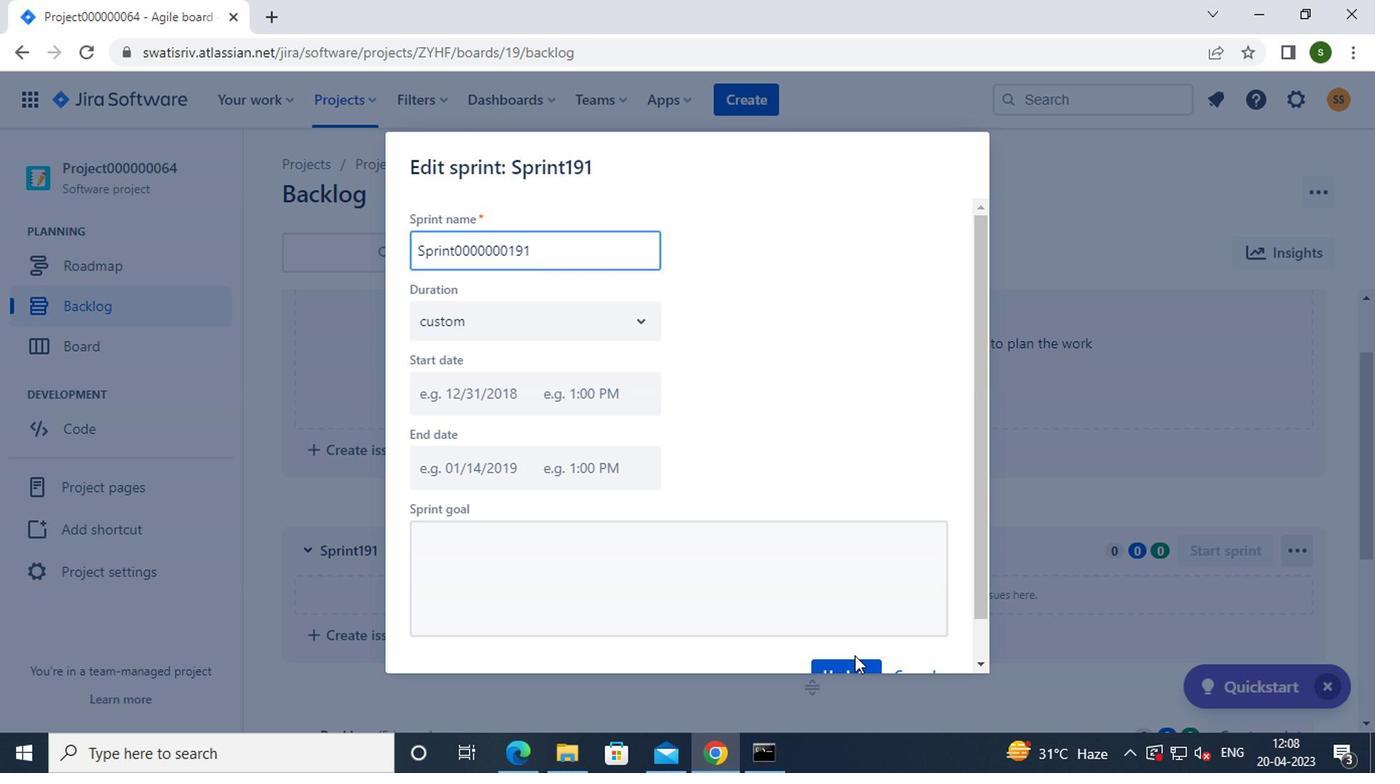 
Action: Mouse pressed left at (847, 664)
Screenshot: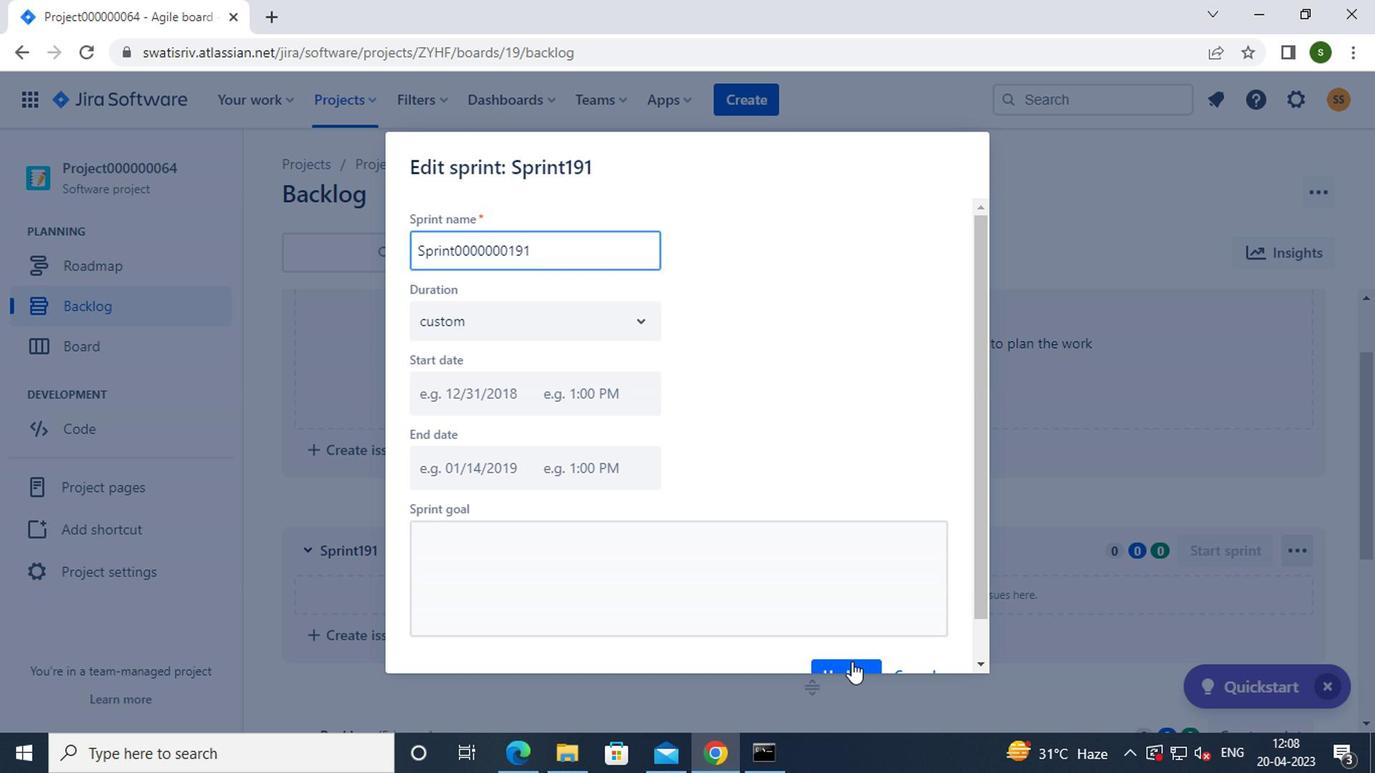 
Action: Mouse moved to (1021, 531)
Screenshot: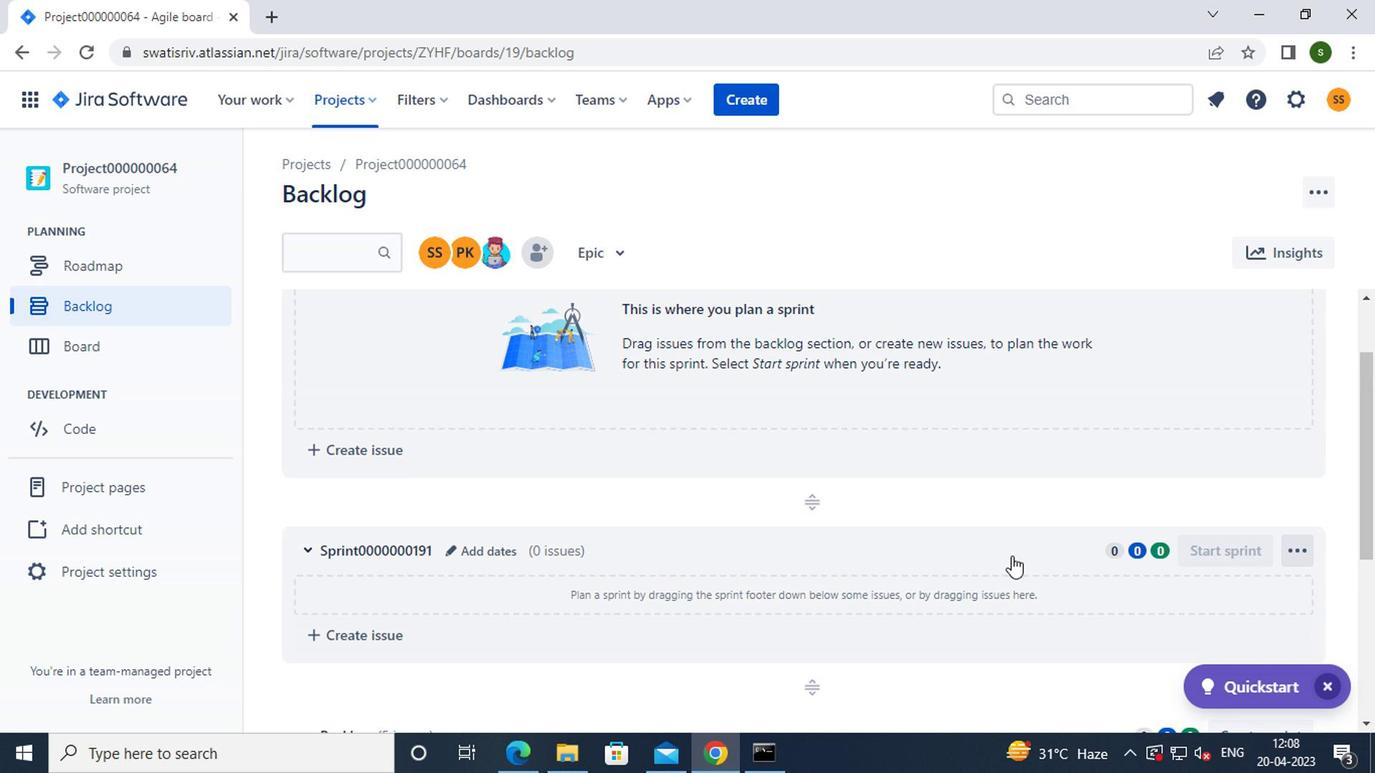 
Action: Mouse scrolled (1021, 530) with delta (0, 0)
Screenshot: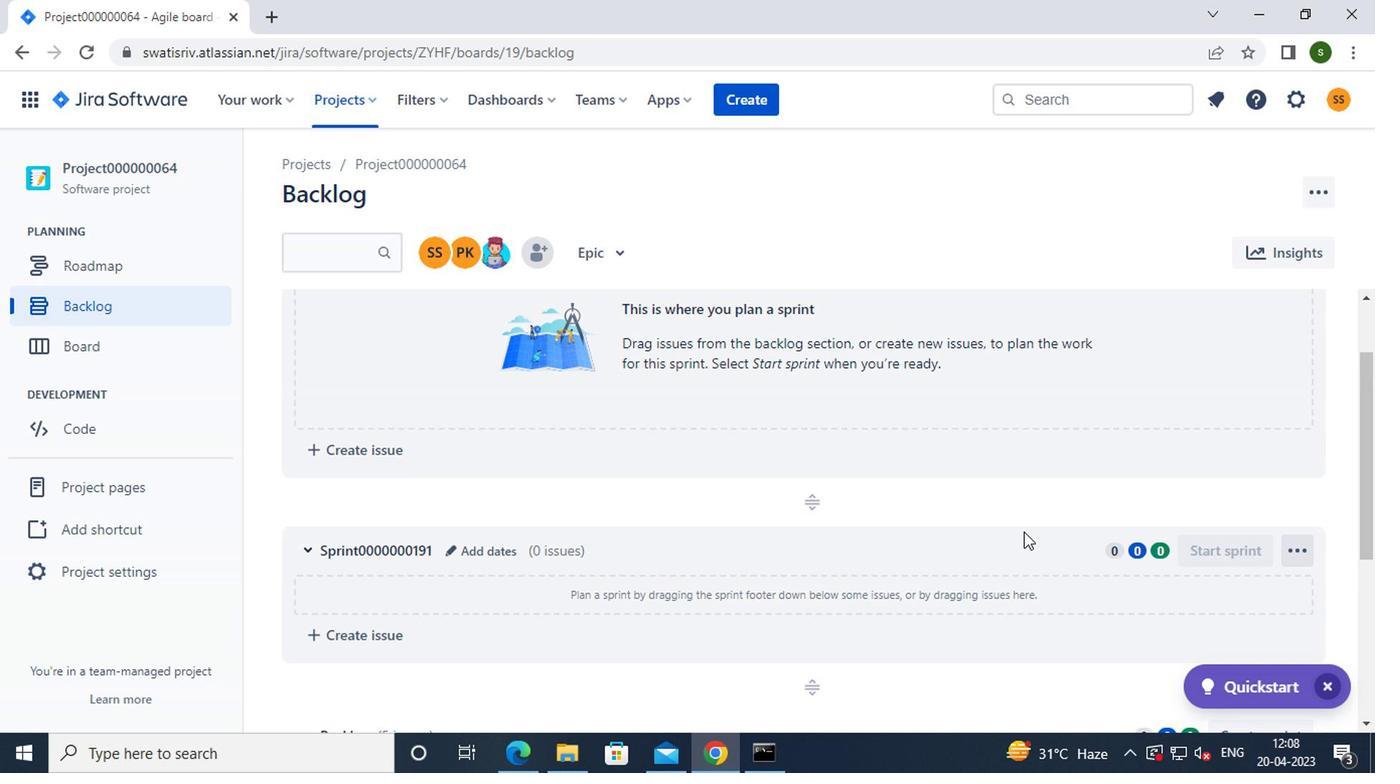 
Action: Mouse scrolled (1021, 530) with delta (0, 0)
Screenshot: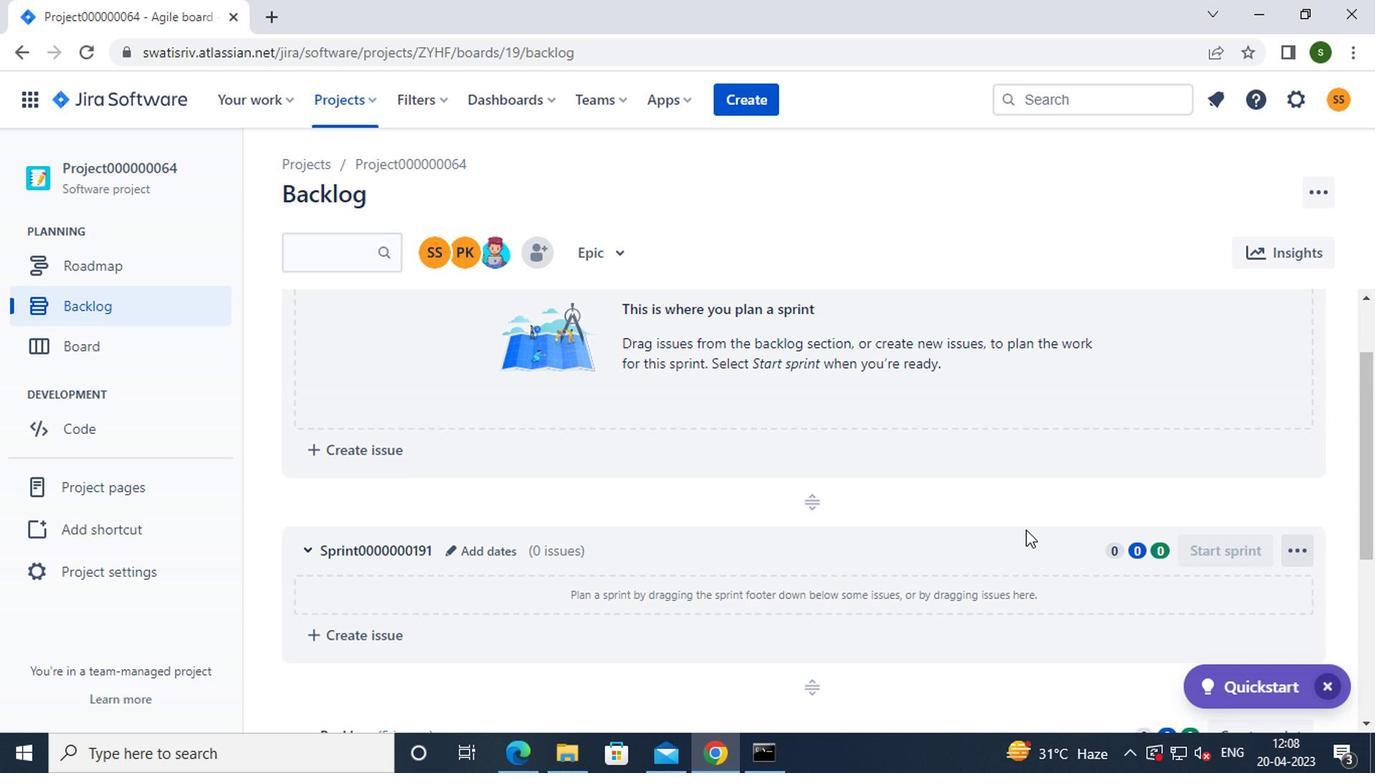
Action: Mouse moved to (1285, 538)
Screenshot: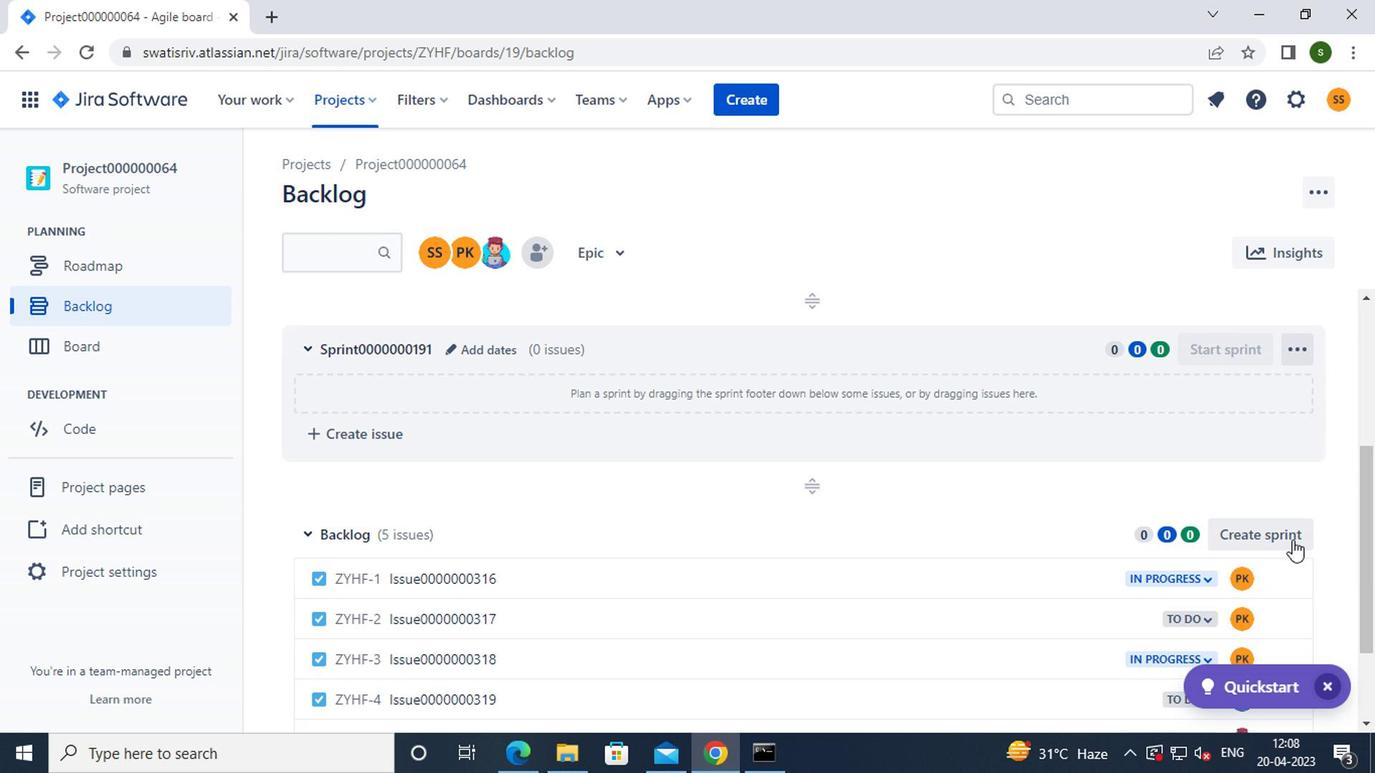 
Action: Mouse pressed left at (1285, 538)
Screenshot: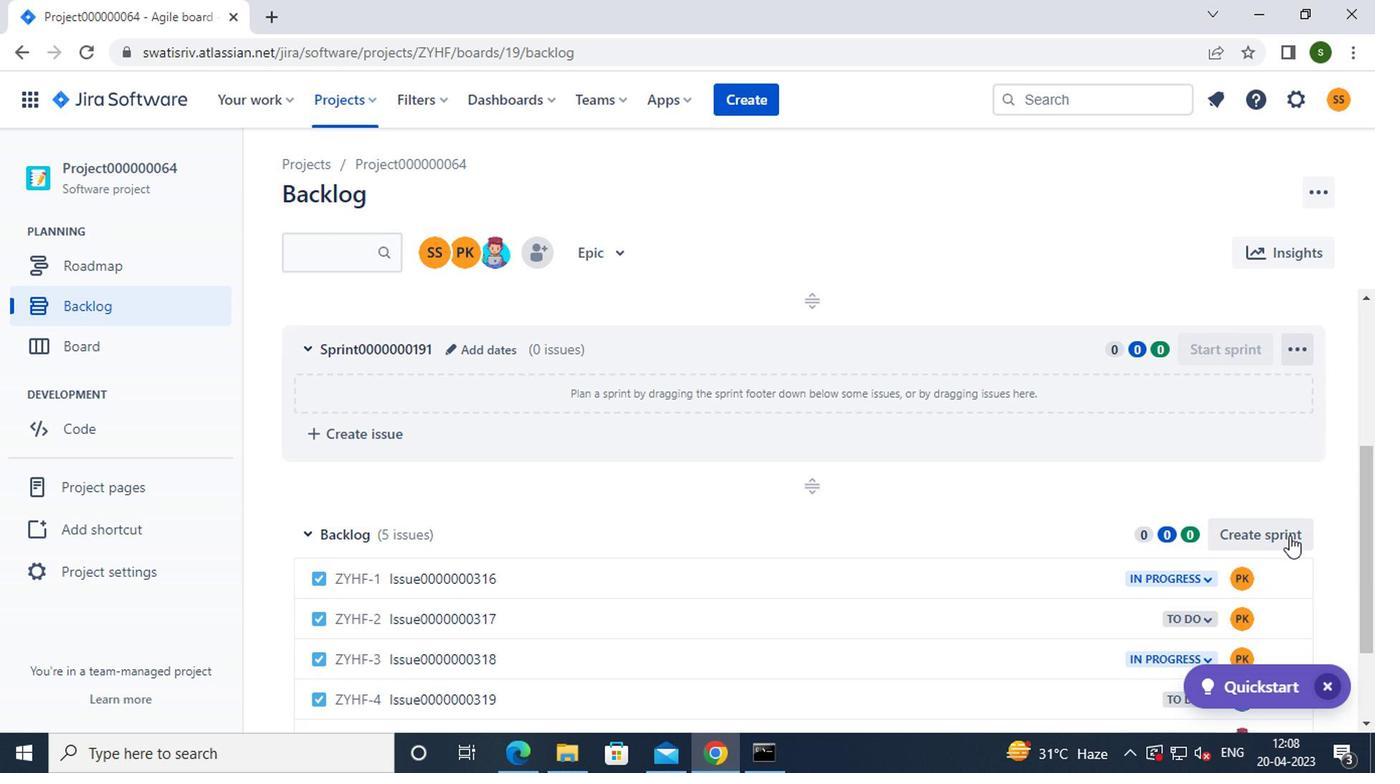 
Action: Mouse moved to (1283, 538)
Screenshot: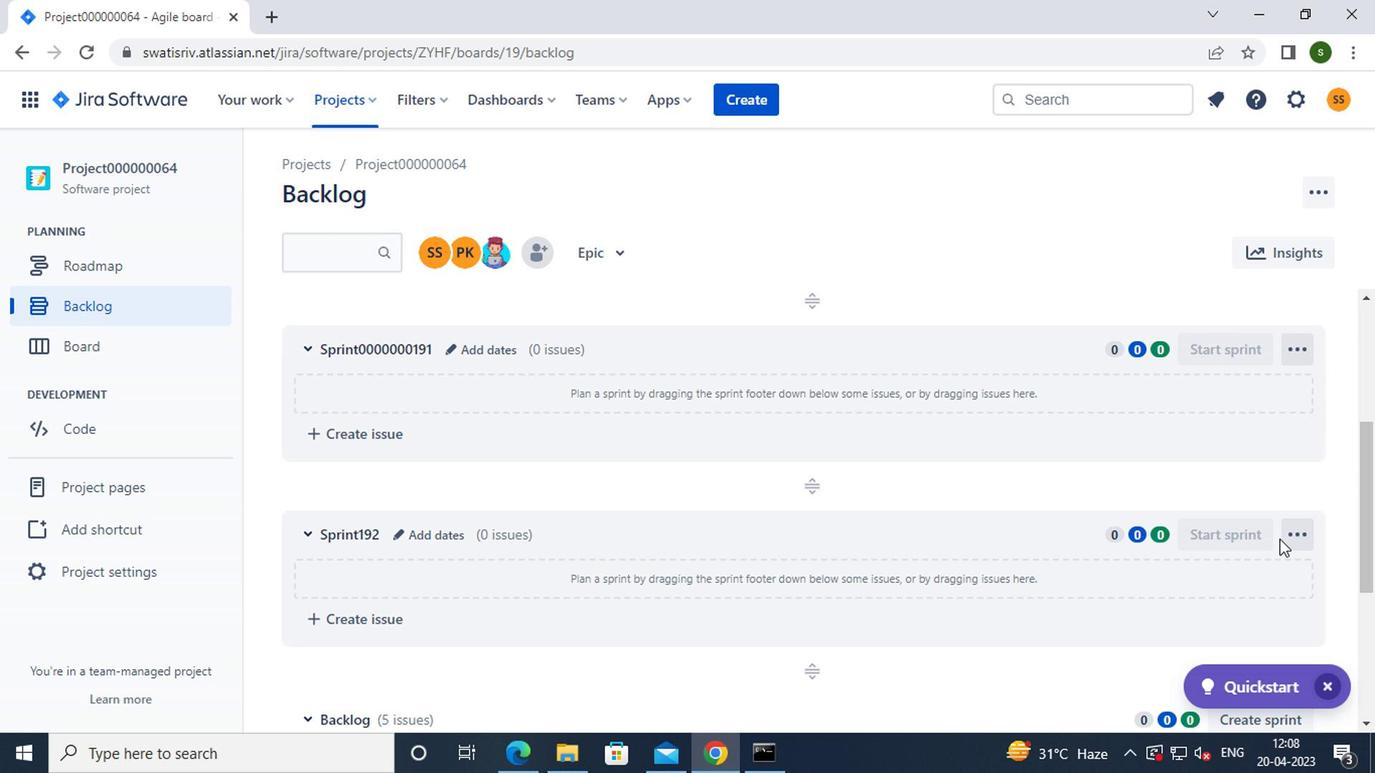 
Action: Mouse pressed left at (1283, 538)
Screenshot: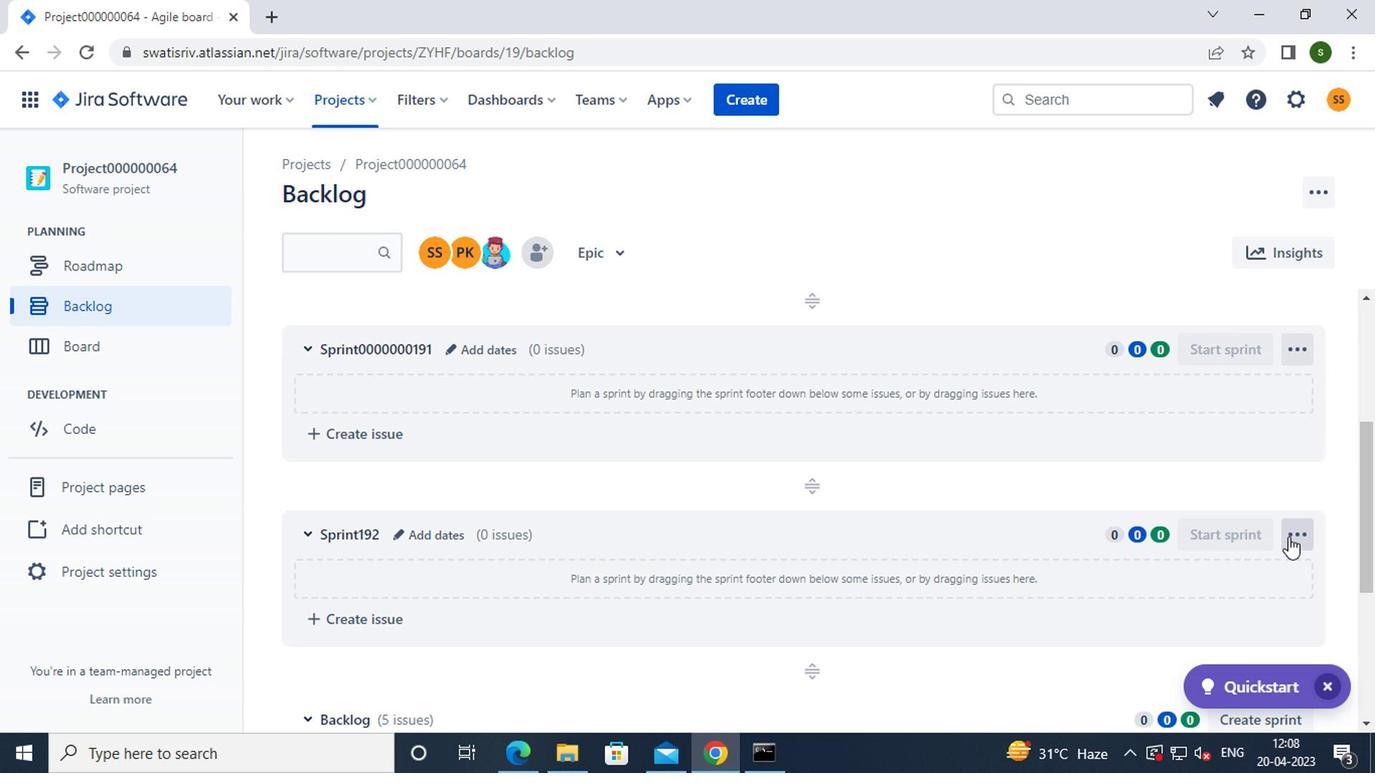
Action: Mouse moved to (1240, 609)
Screenshot: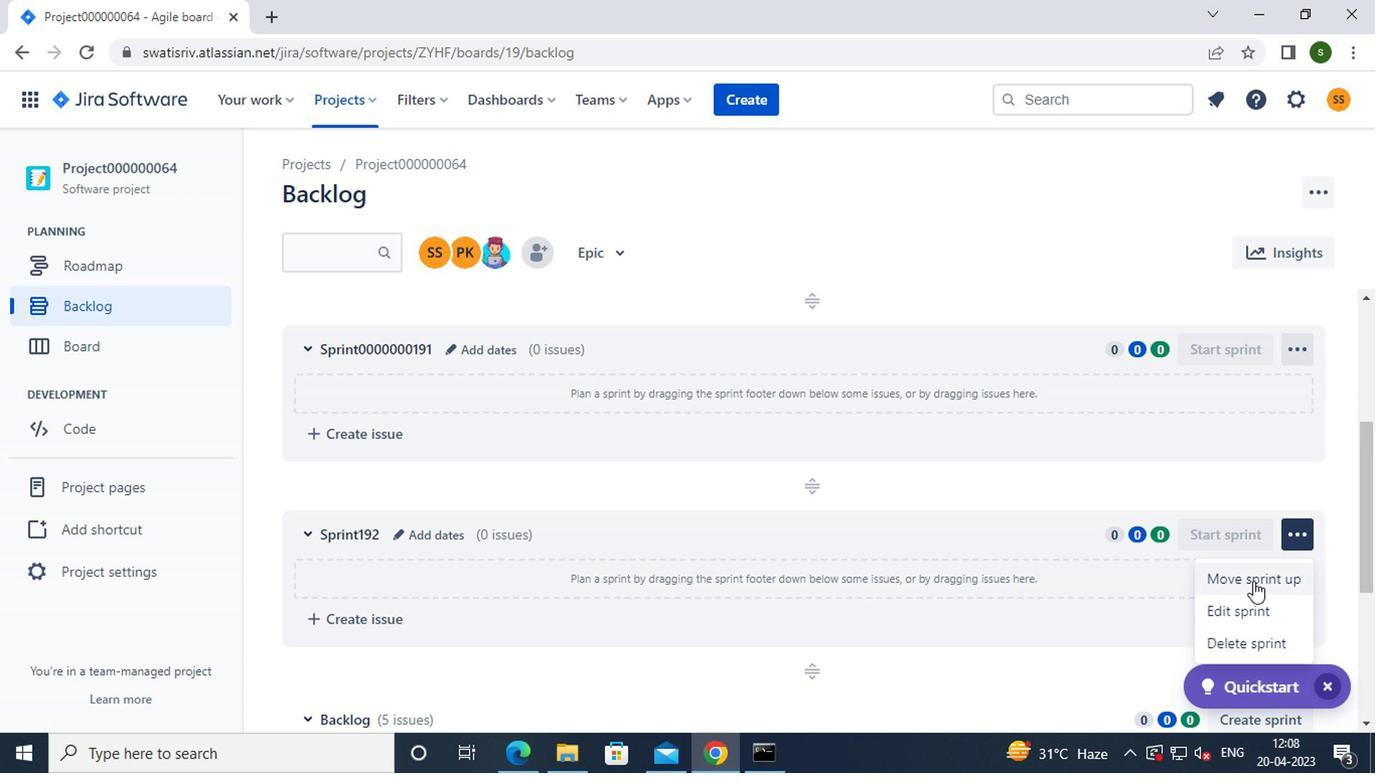 
Action: Mouse pressed left at (1240, 609)
Screenshot: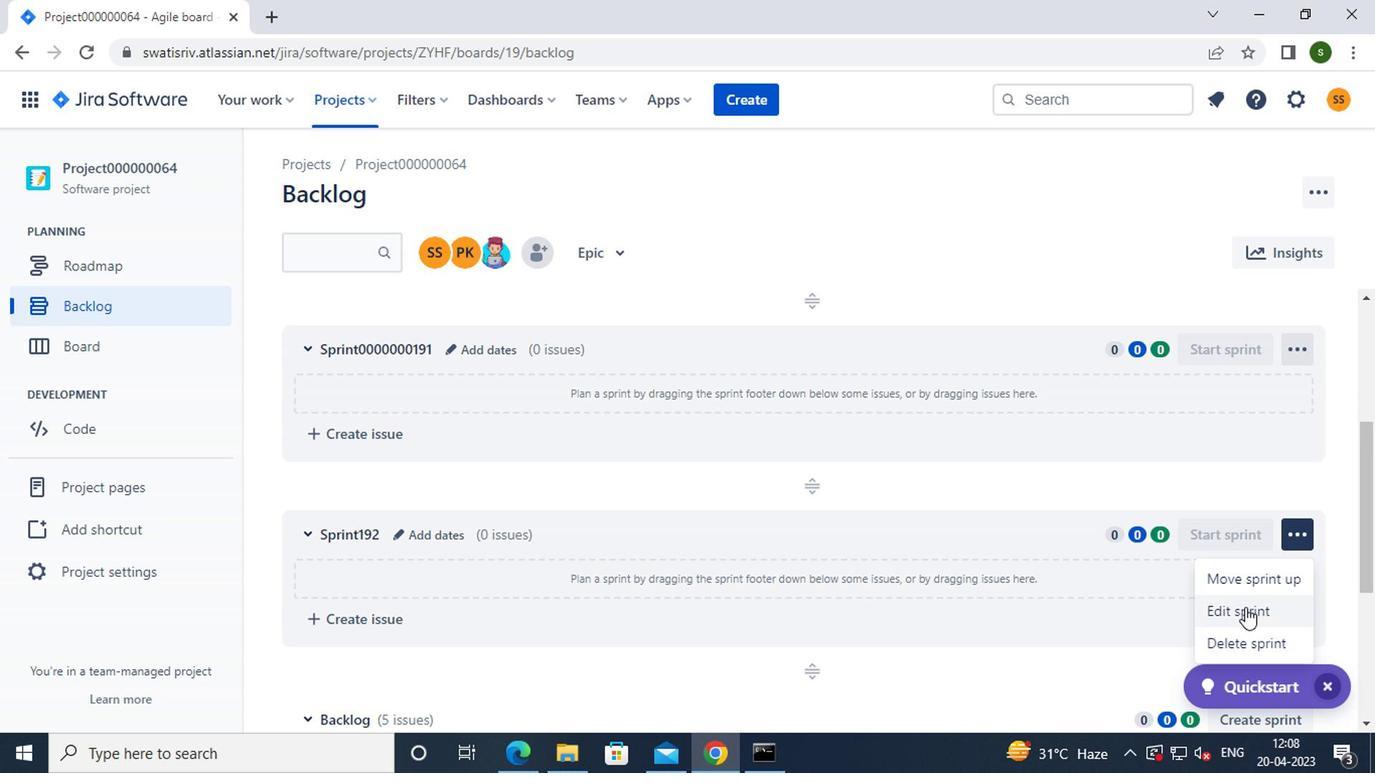 
Action: Mouse moved to (485, 253)
Screenshot: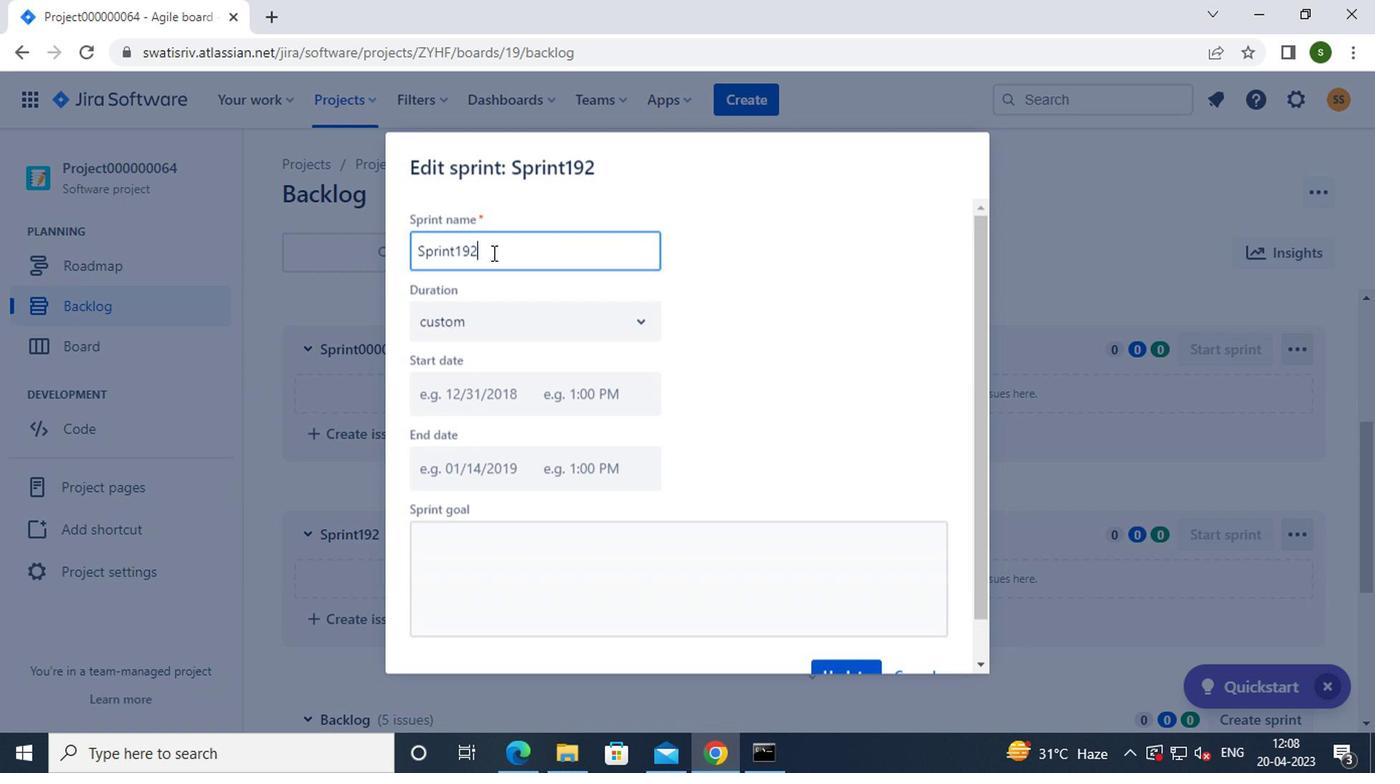 
Action: Key pressed <Key.backspace><Key.backspace>
Screenshot: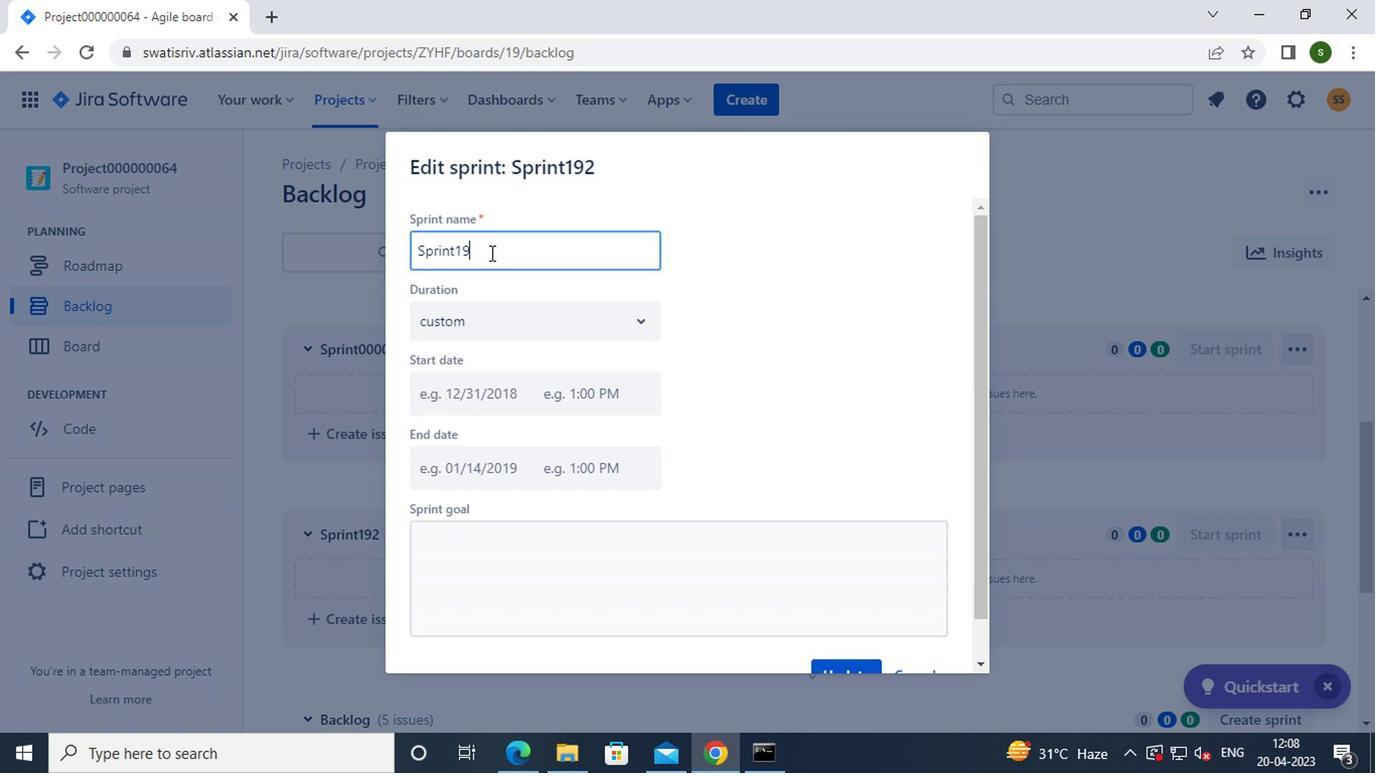 
Action: Mouse moved to (485, 252)
Screenshot: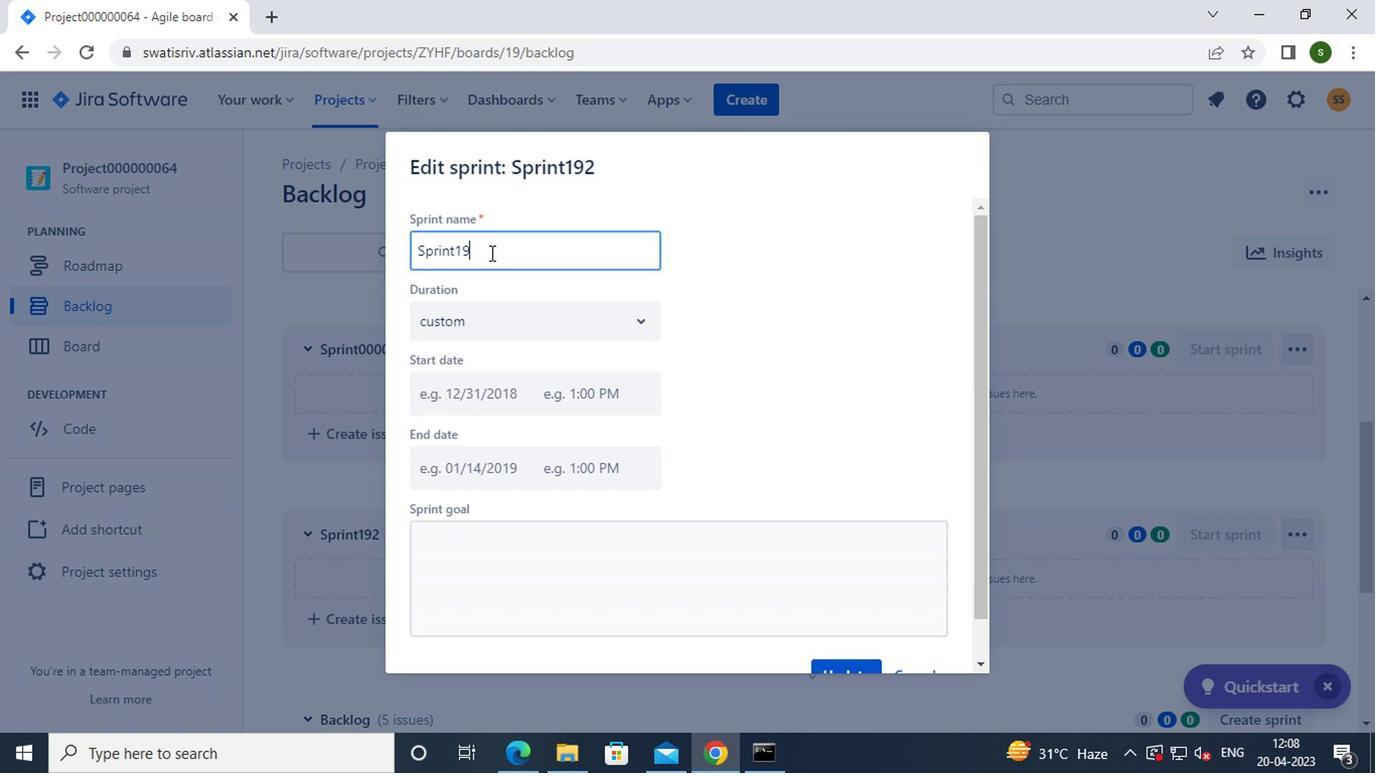 
Action: Key pressed <Key.backspace><Key.backspace><Key.backspace><Key.backspace><Key.backspace><Key.backspace><Key.backspace><Key.backspace><Key.backspace><Key.backspace><Key.backspace><Key.backspace><Key.caps_lock>s<Key.caps_lock>print0000000192
Screenshot: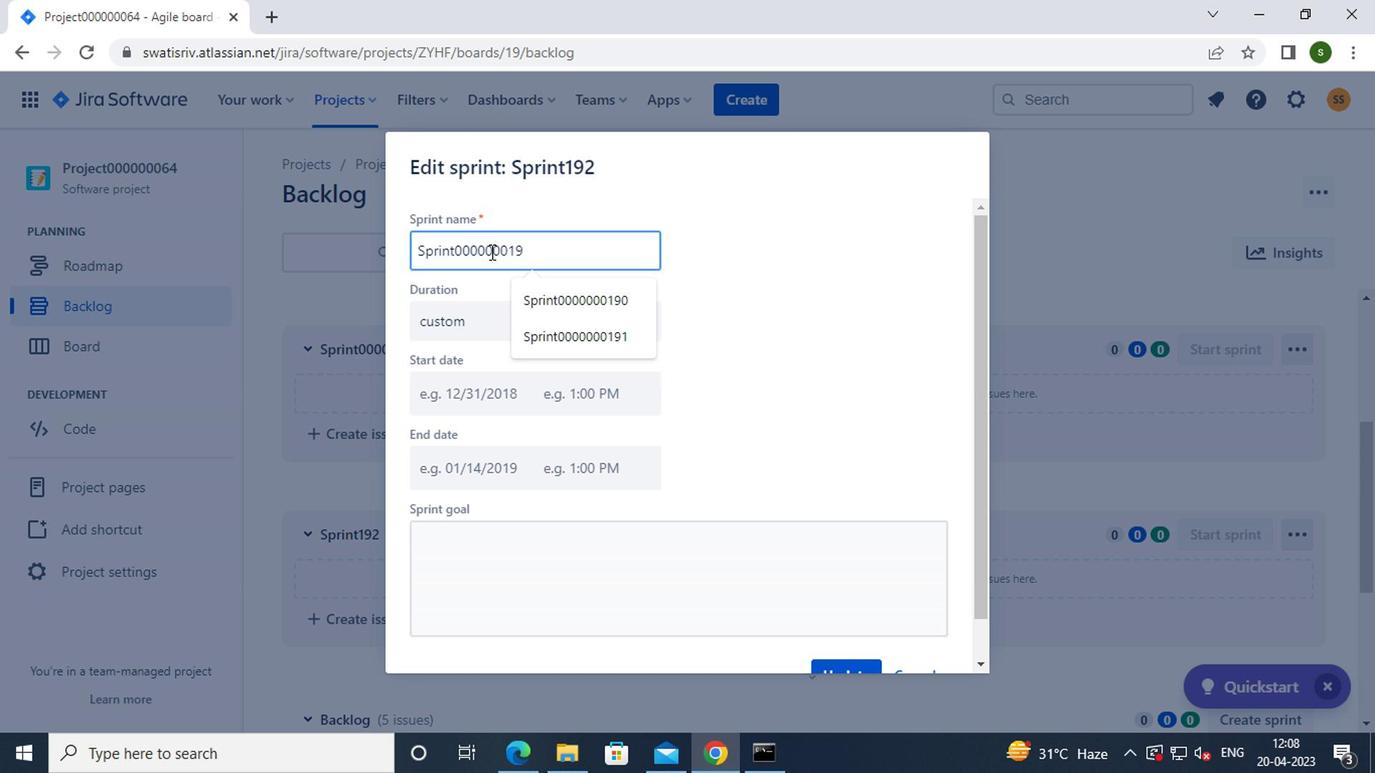 
Action: Mouse moved to (838, 664)
Screenshot: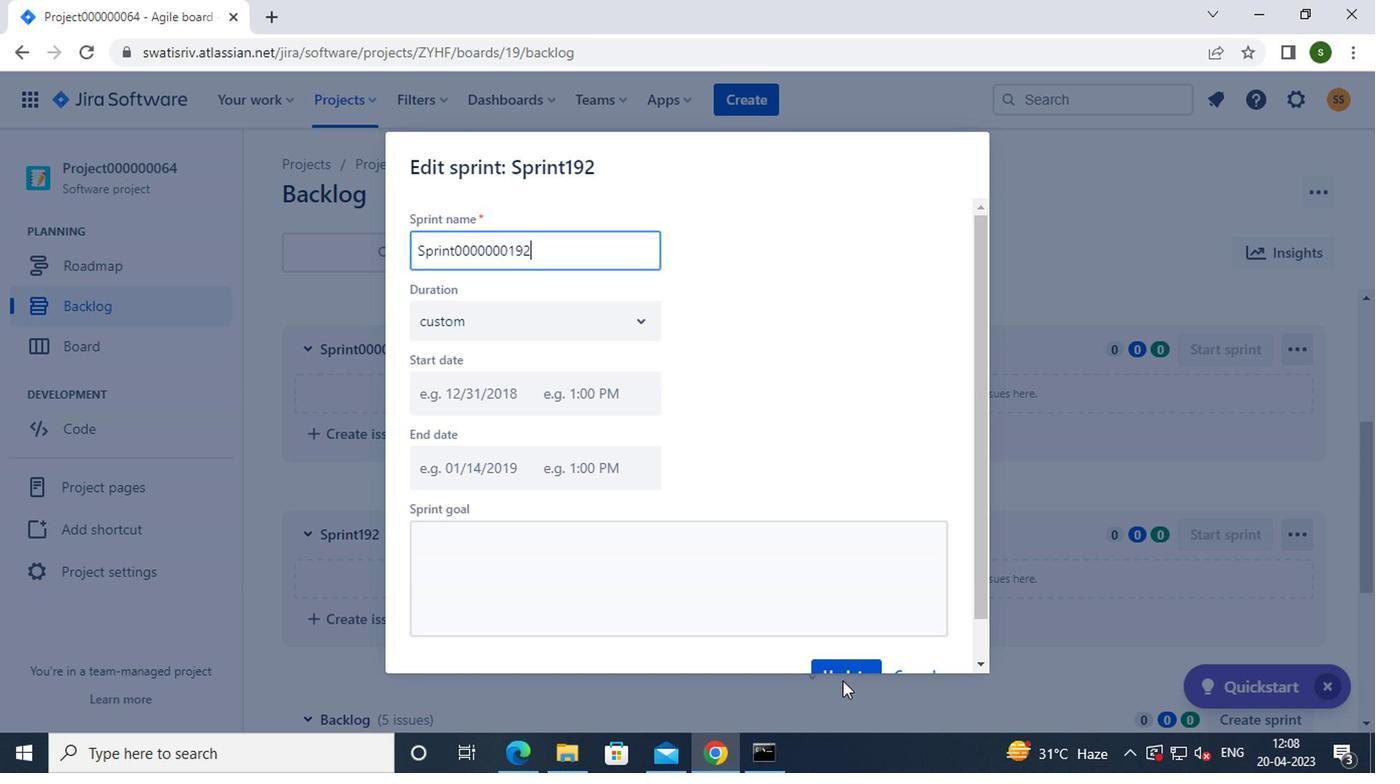 
Action: Mouse pressed left at (838, 664)
Screenshot: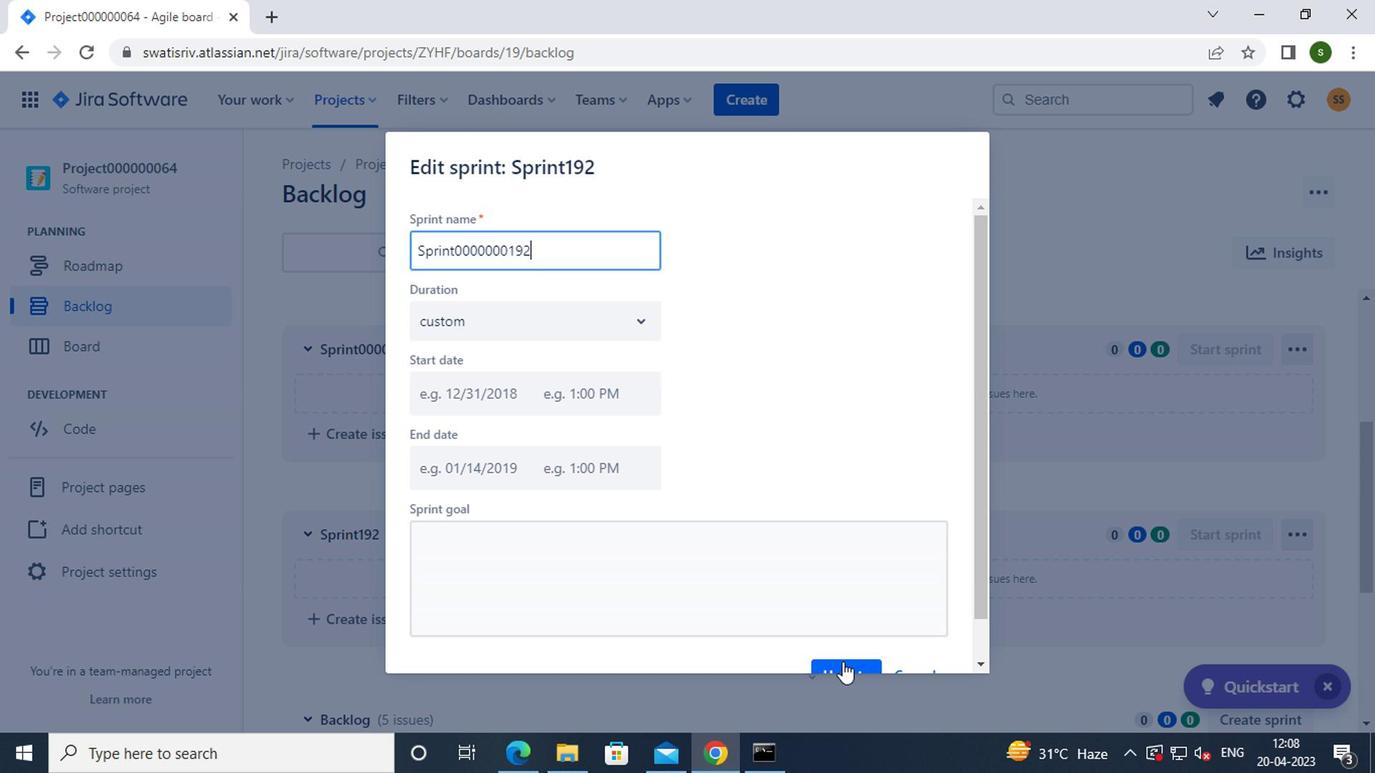 
Action: Mouse moved to (785, 563)
Screenshot: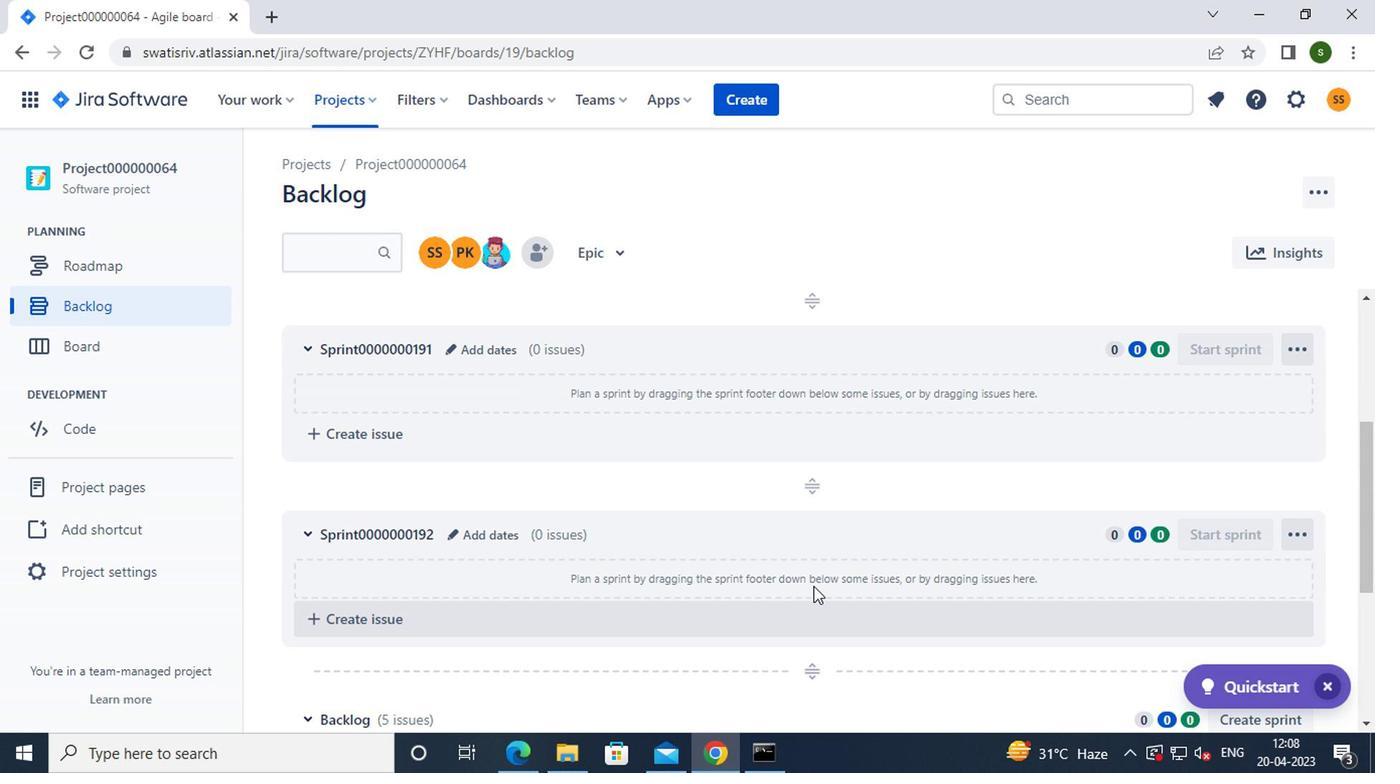 
Action: Mouse scrolled (785, 565) with delta (0, 1)
Screenshot: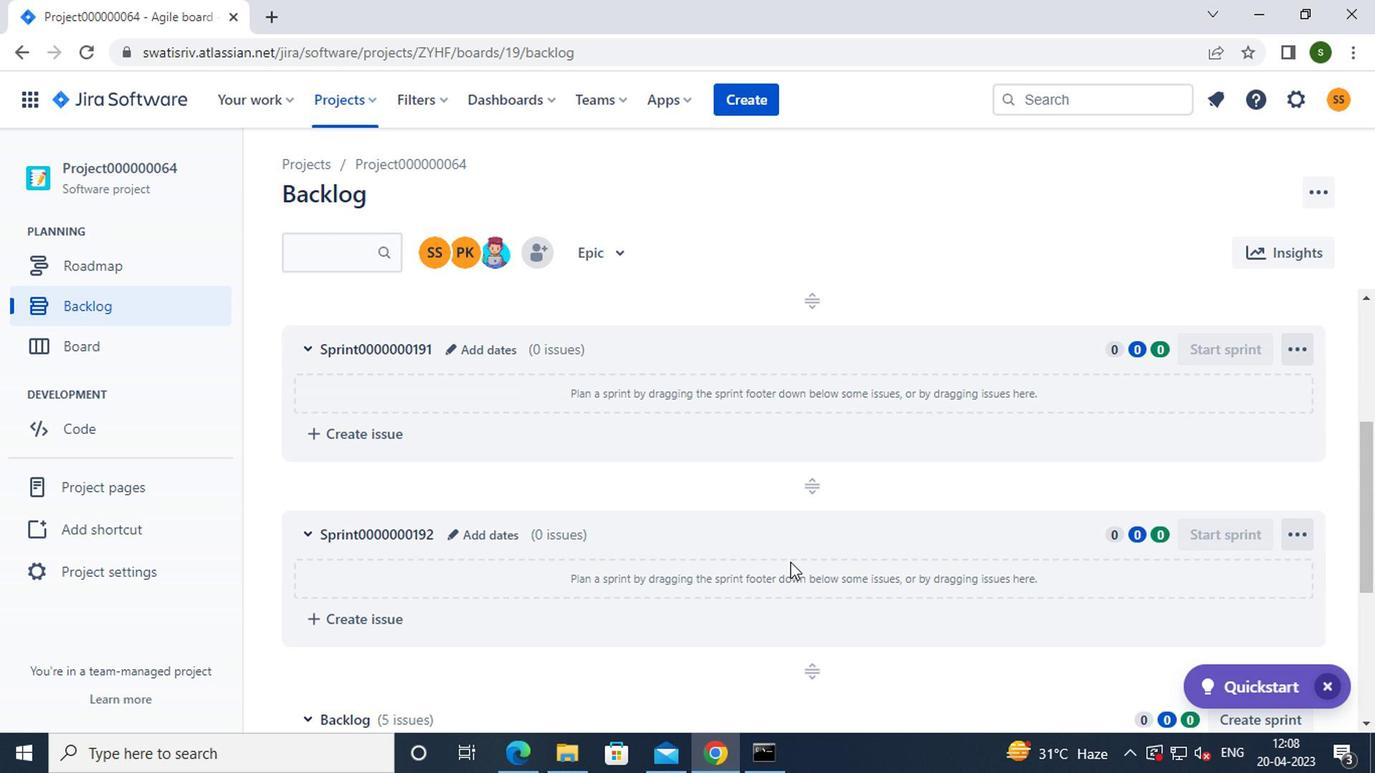 
Action: Mouse scrolled (785, 565) with delta (0, 1)
Screenshot: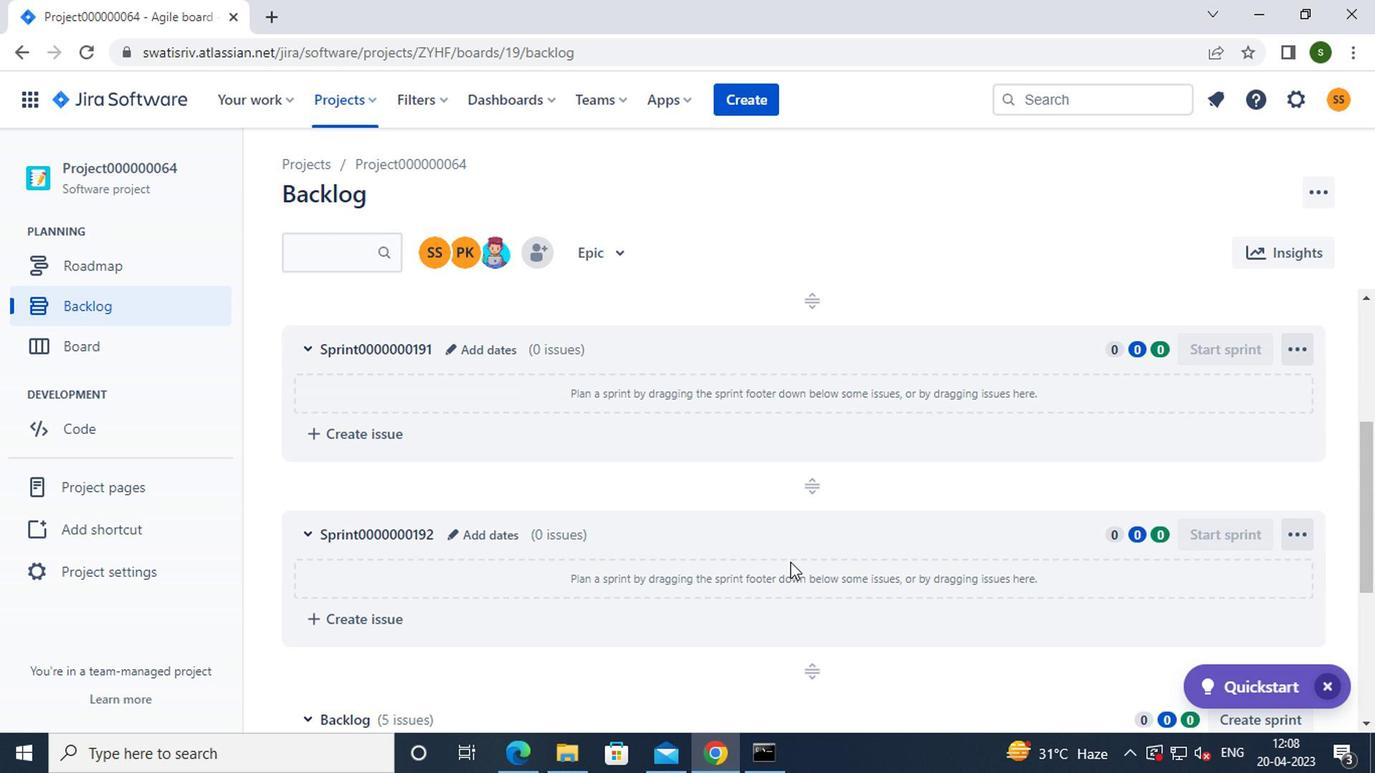 
Action: Mouse scrolled (785, 565) with delta (0, 1)
Screenshot: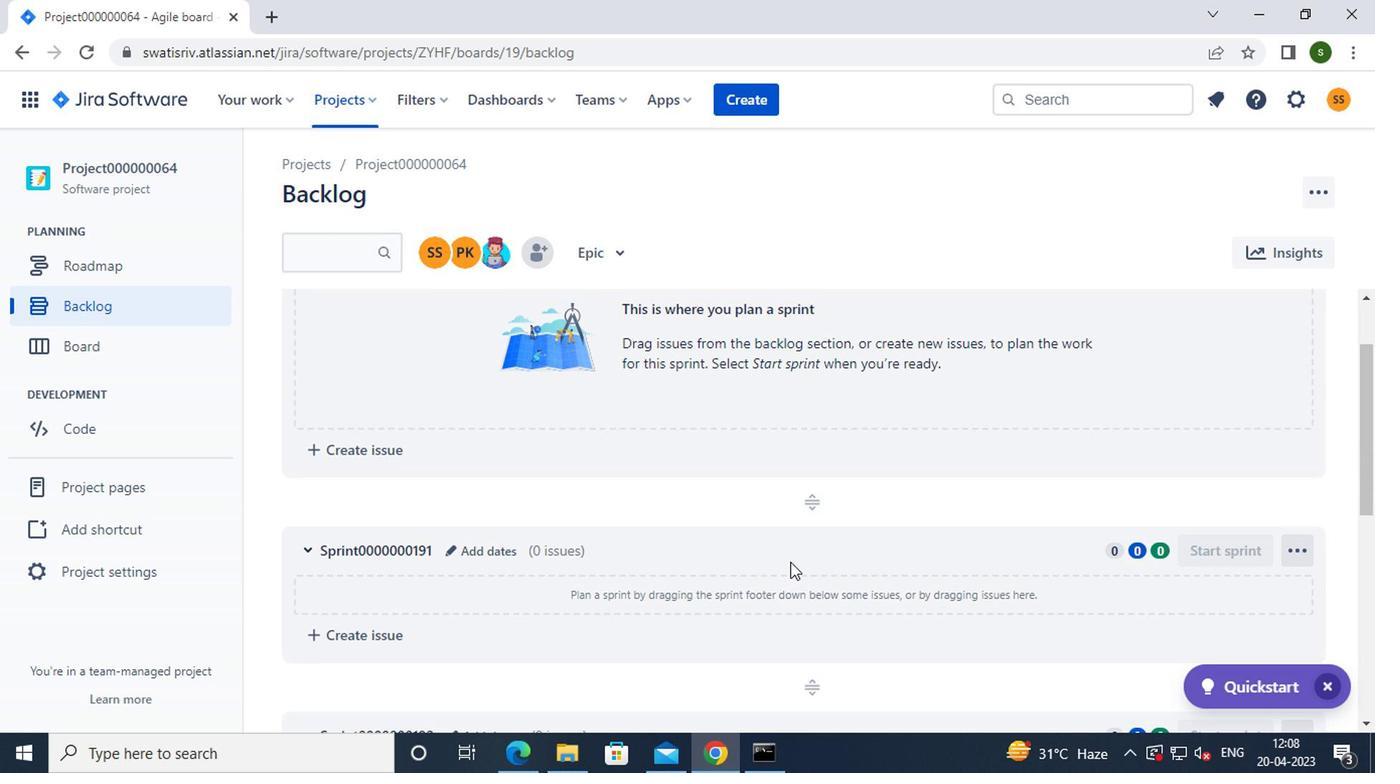 
Action: Mouse scrolled (785, 565) with delta (0, 1)
Screenshot: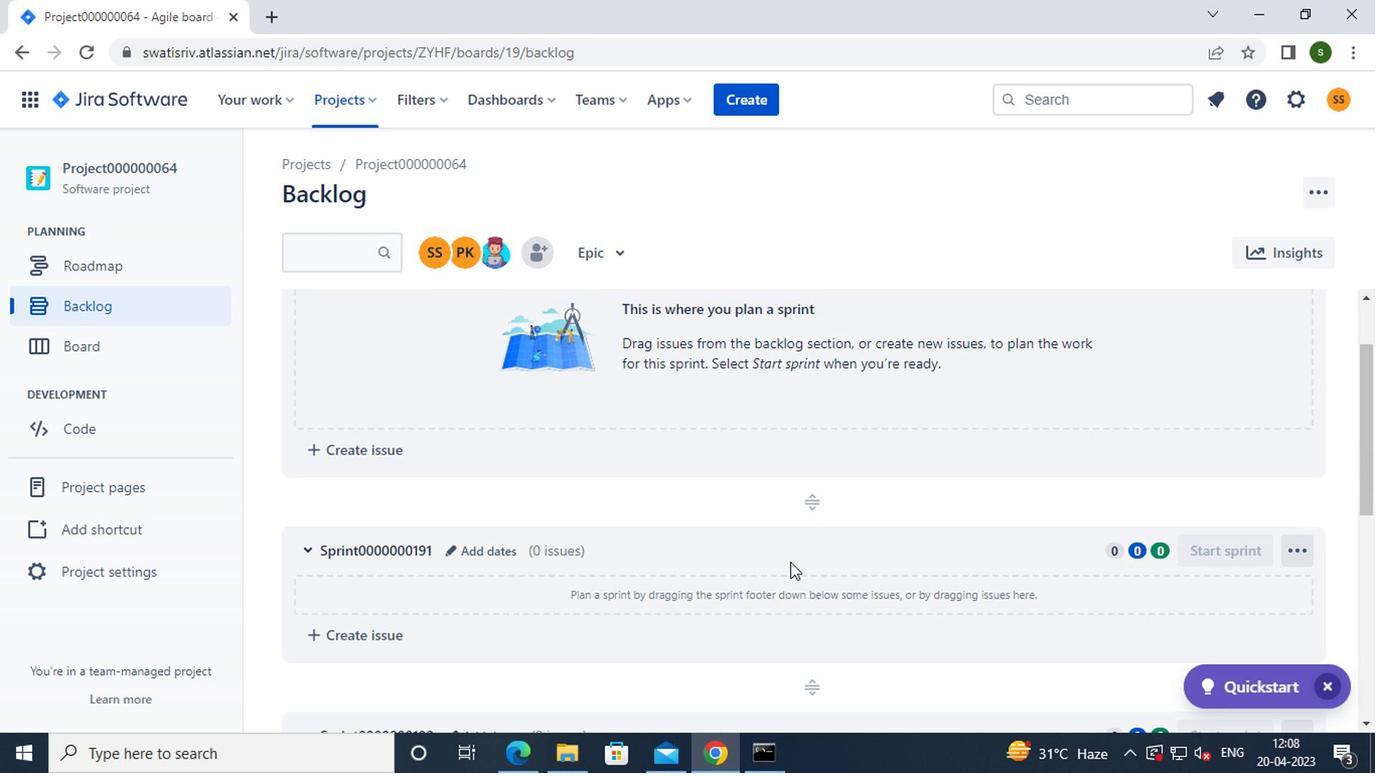 
Action: Mouse scrolled (785, 565) with delta (0, 1)
Screenshot: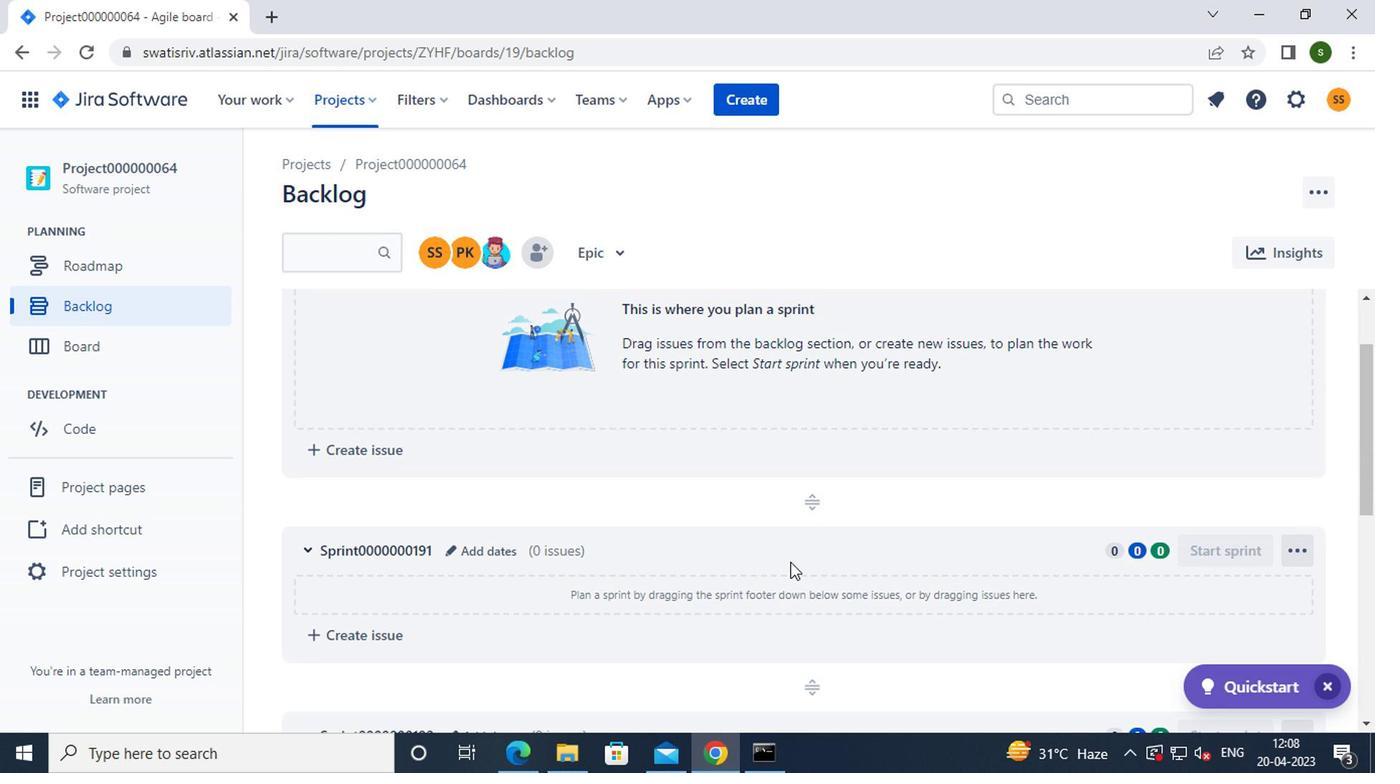 
Action: Mouse scrolled (785, 563) with delta (0, 0)
Screenshot: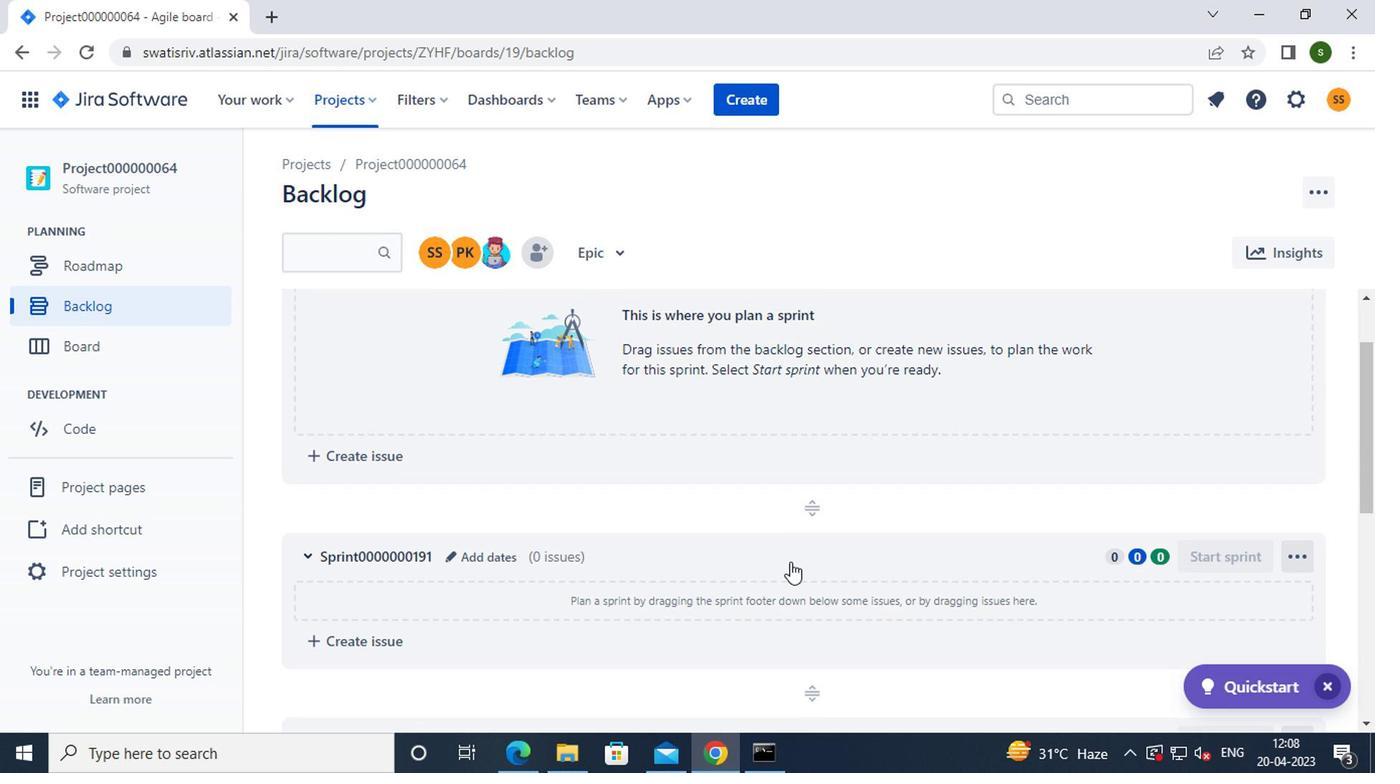 
Action: Mouse scrolled (785, 565) with delta (0, 1)
Screenshot: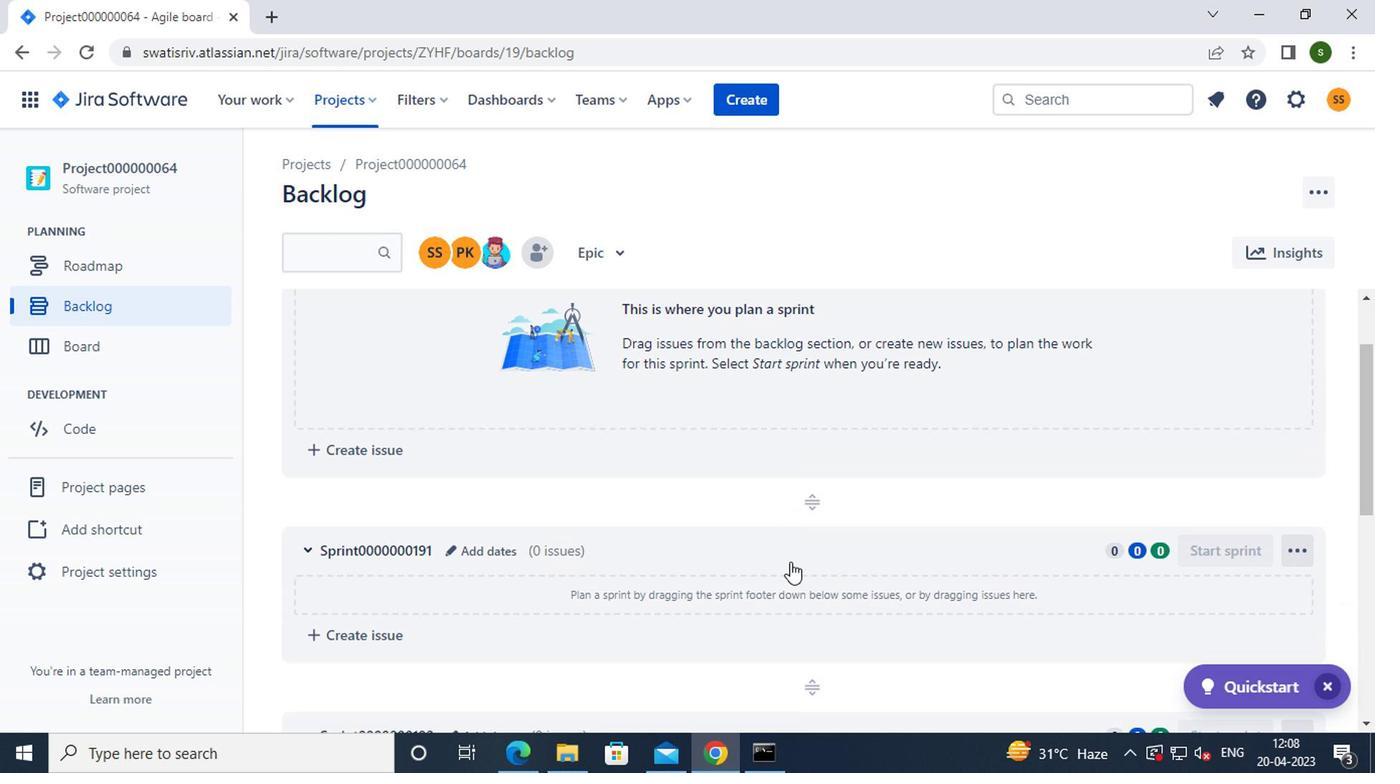
Action: Mouse scrolled (785, 565) with delta (0, 1)
Screenshot: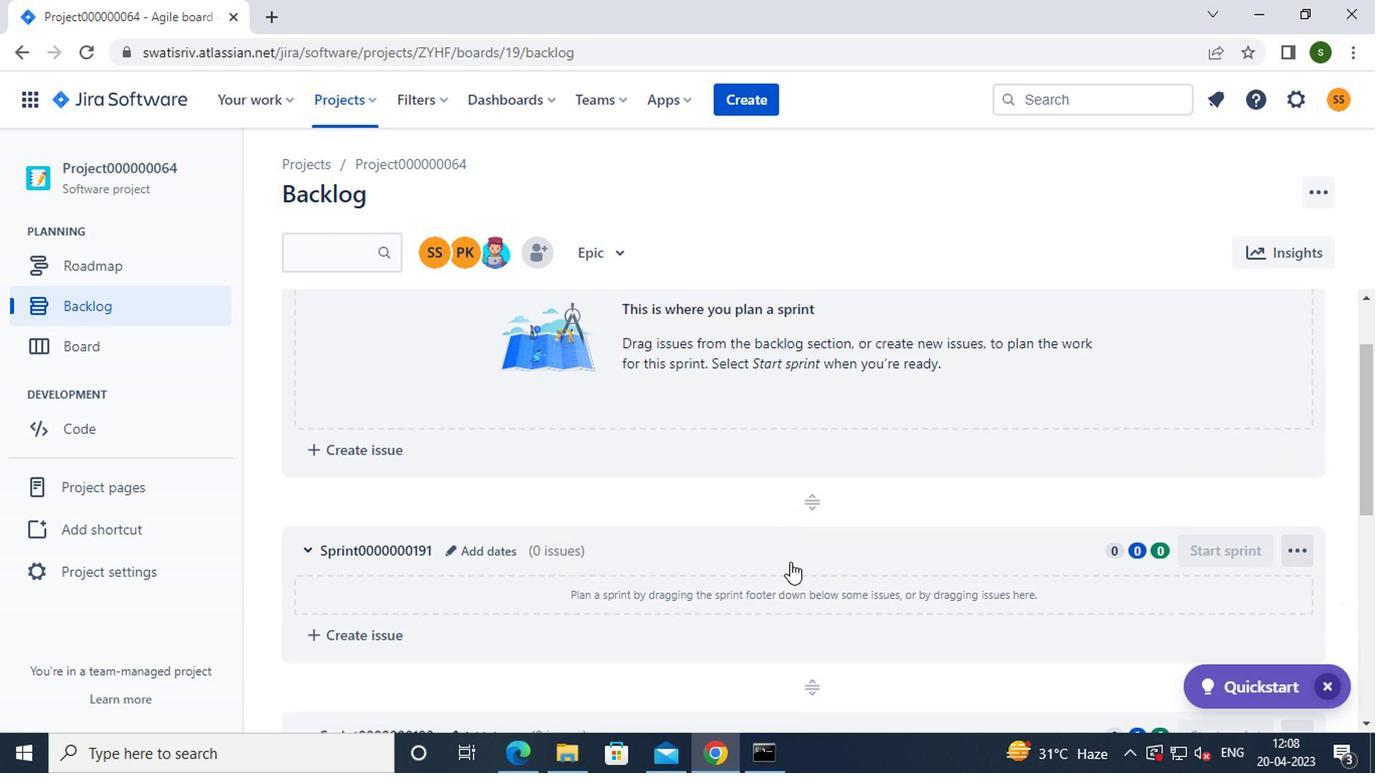 
Action: Mouse moved to (487, 321)
Screenshot: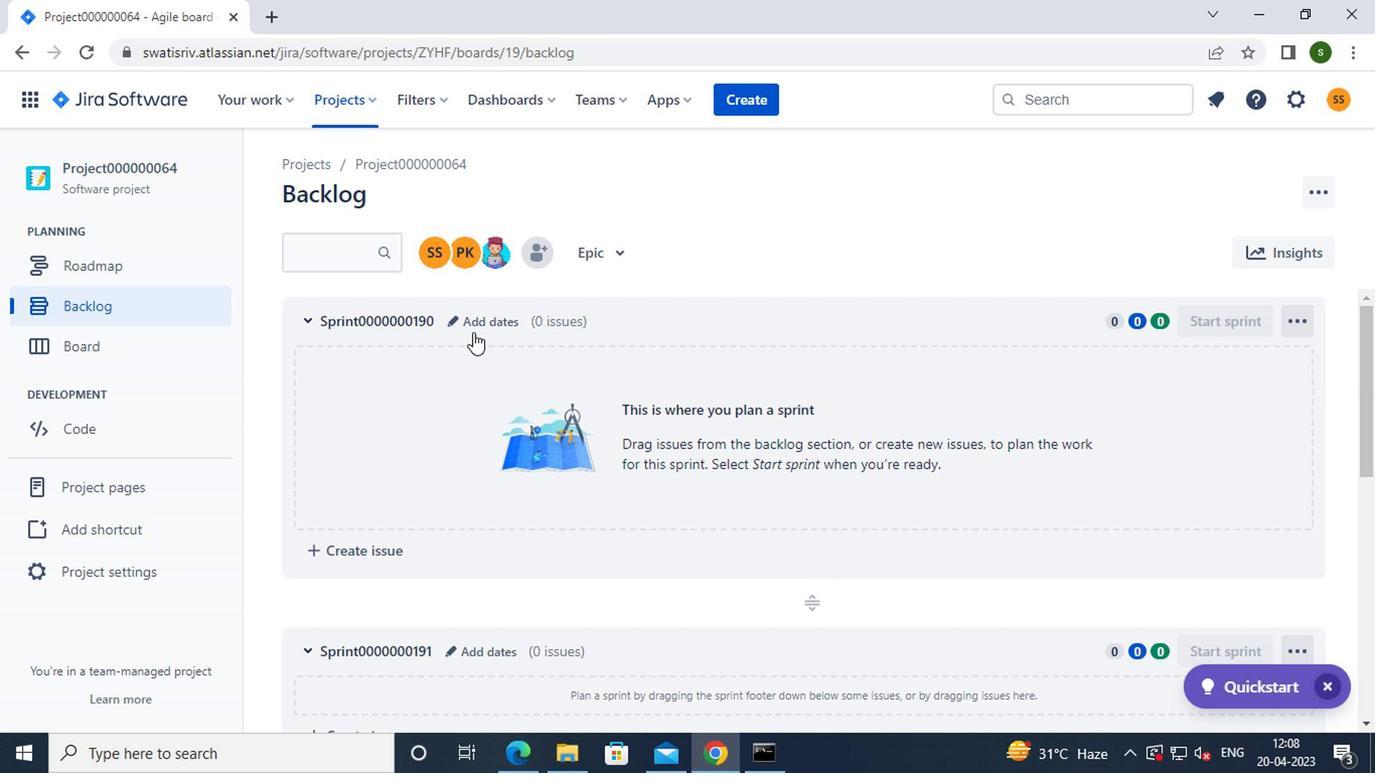 
Action: Mouse pressed left at (487, 321)
Screenshot: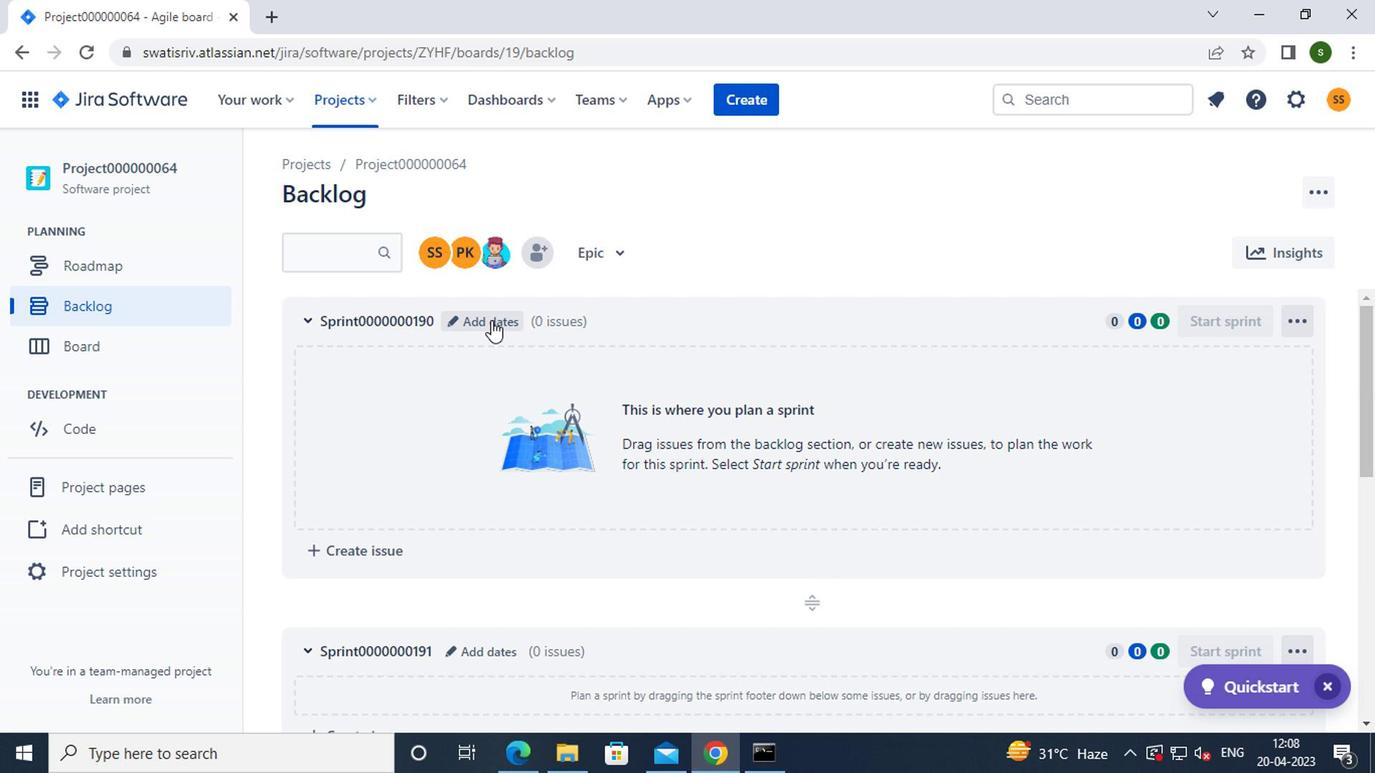 
Action: Mouse moved to (537, 322)
Screenshot: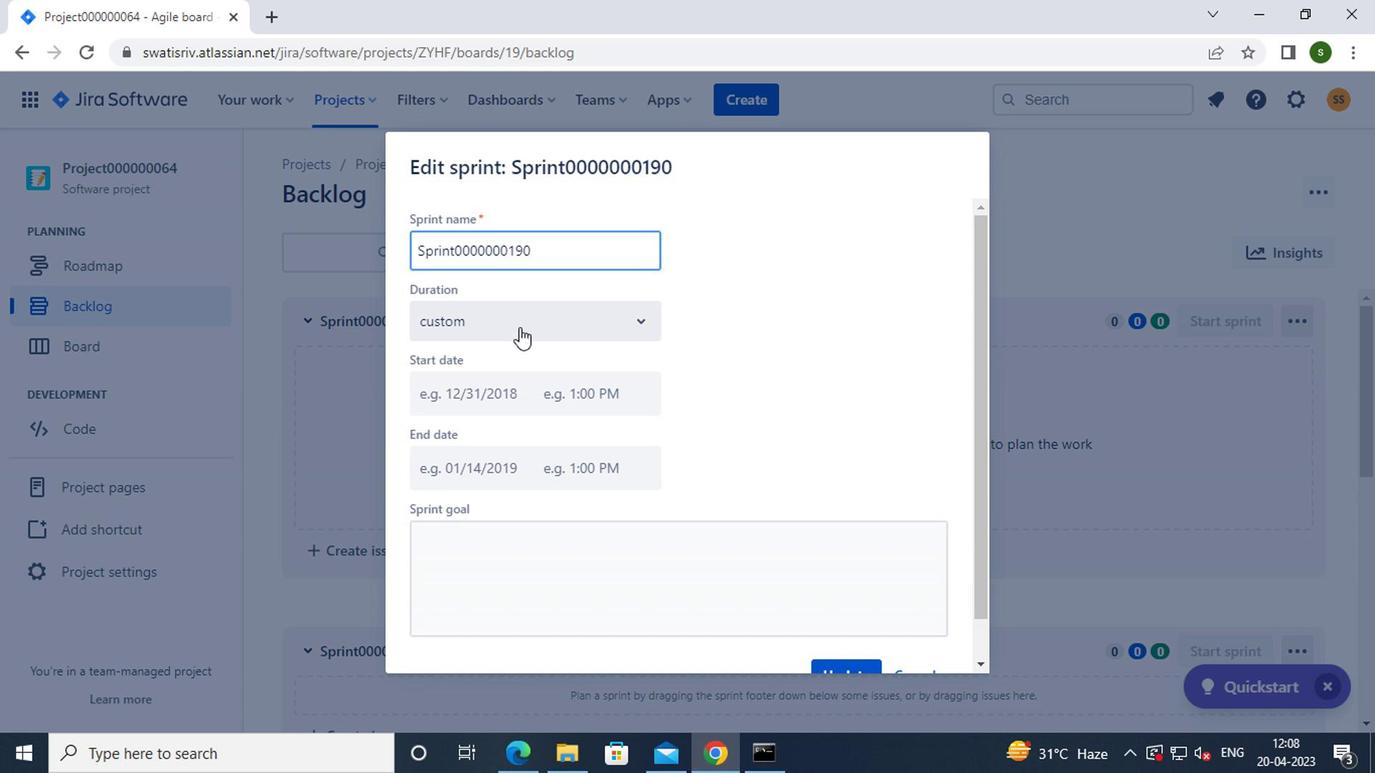
Action: Mouse pressed left at (537, 322)
Screenshot: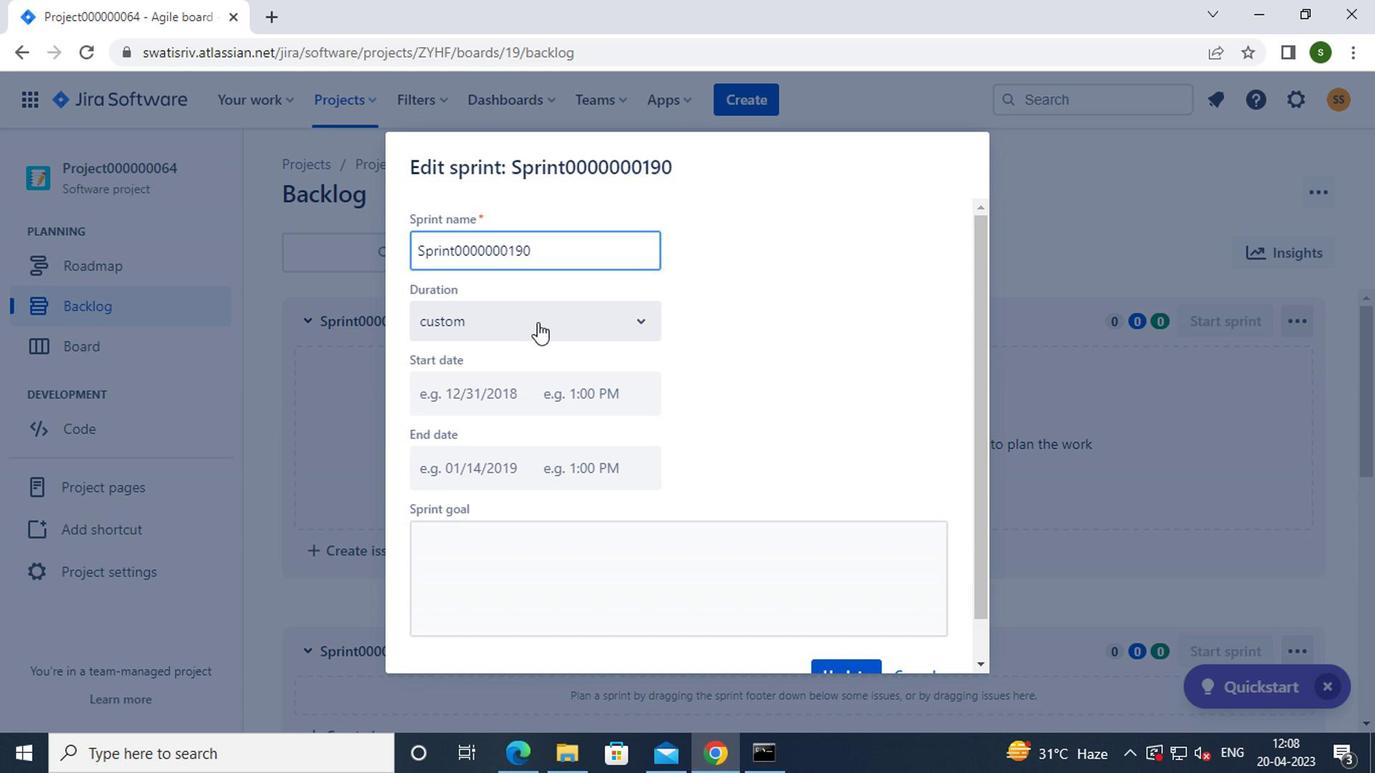 
Action: Mouse moved to (492, 381)
Screenshot: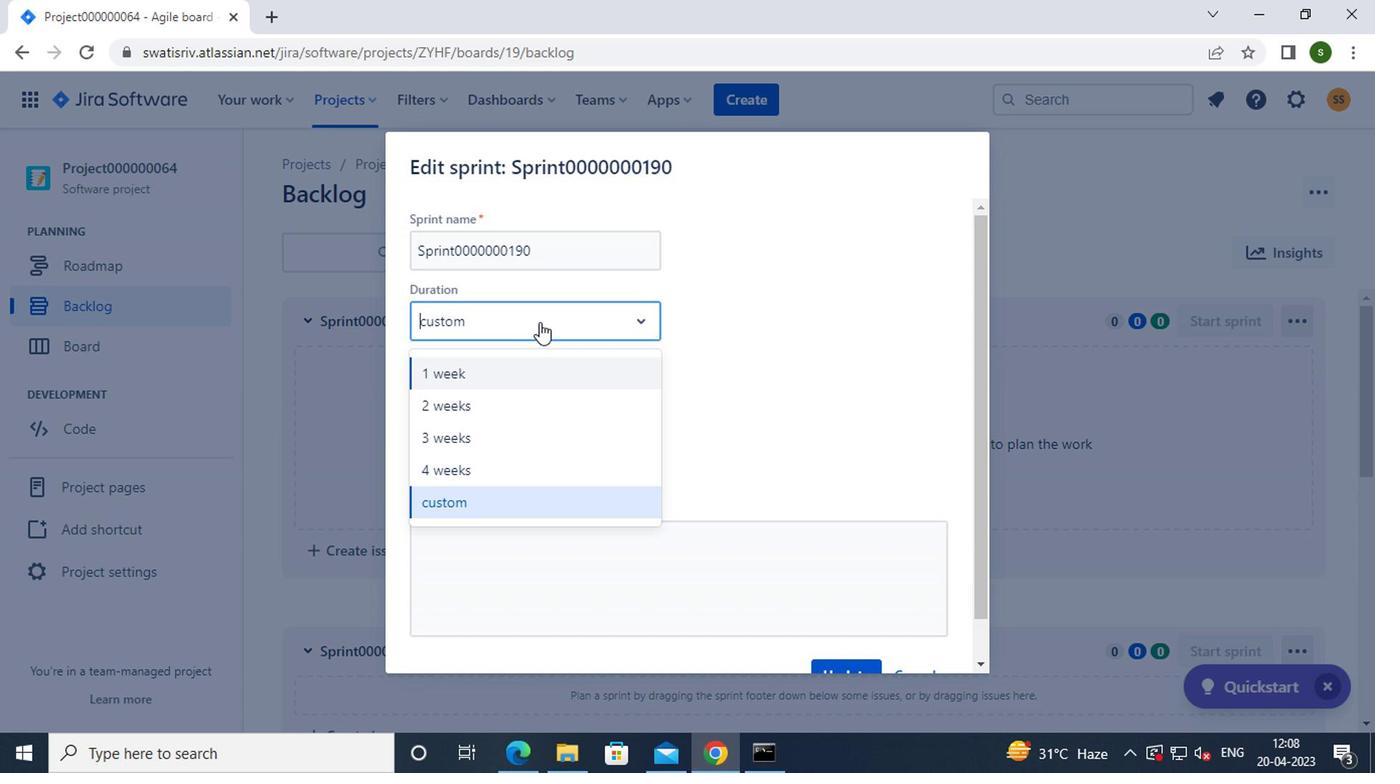 
Action: Mouse pressed left at (492, 381)
Screenshot: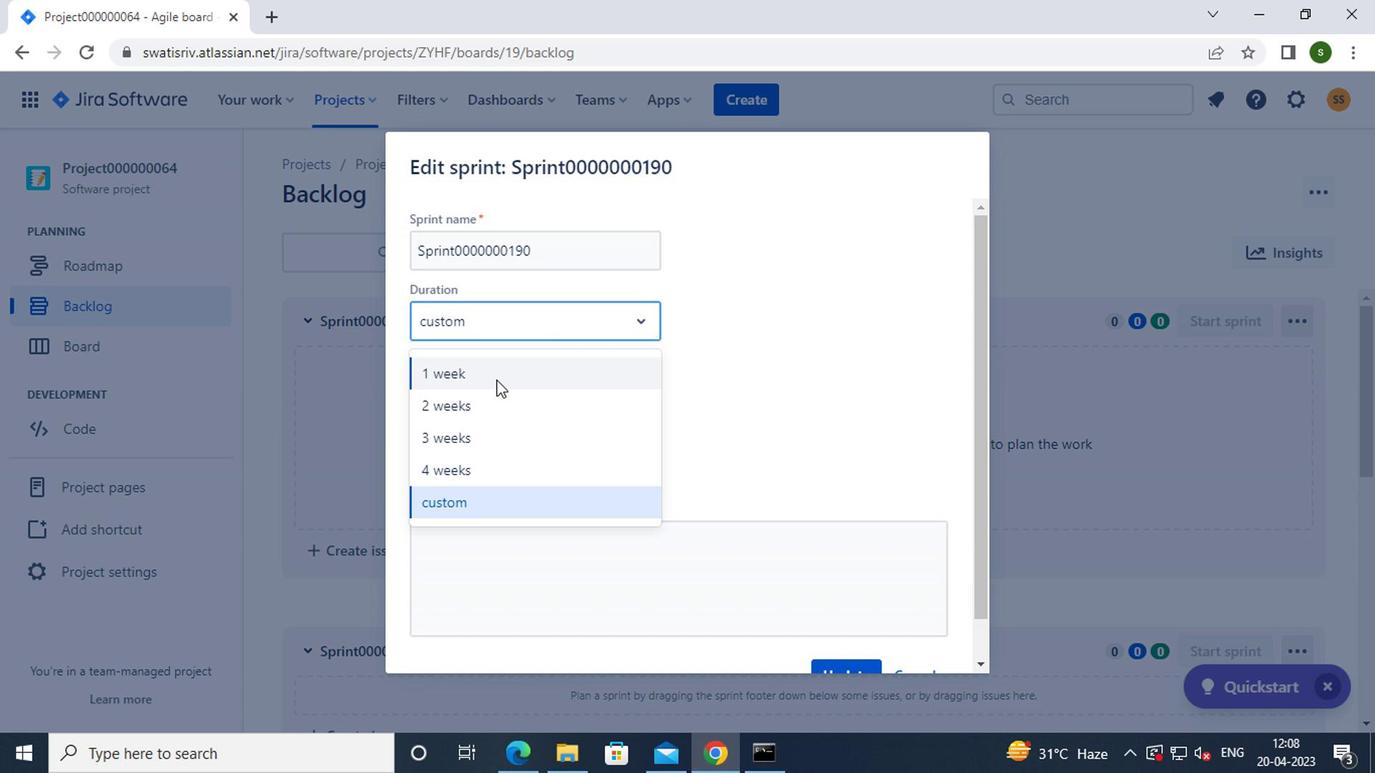 
Action: Mouse moved to (487, 395)
Screenshot: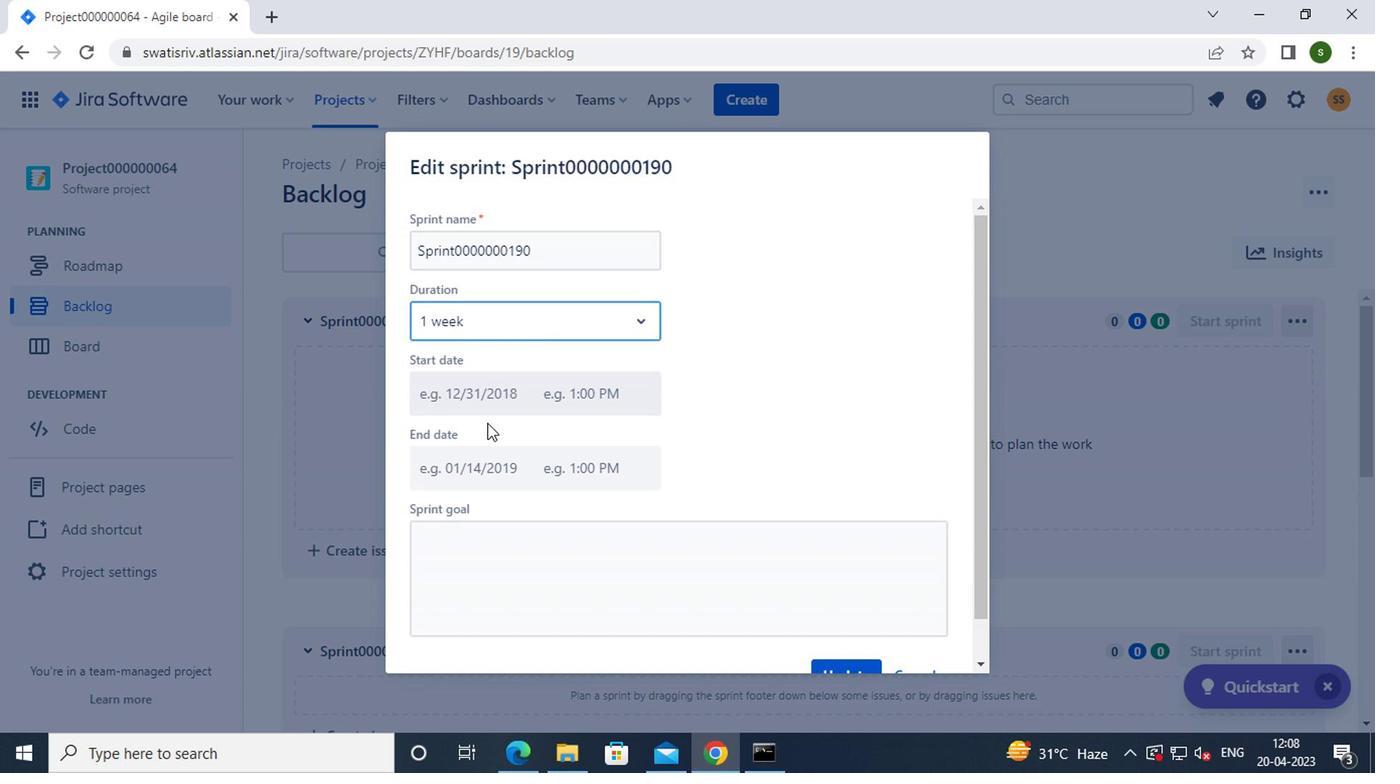 
Action: Mouse pressed left at (487, 395)
Screenshot: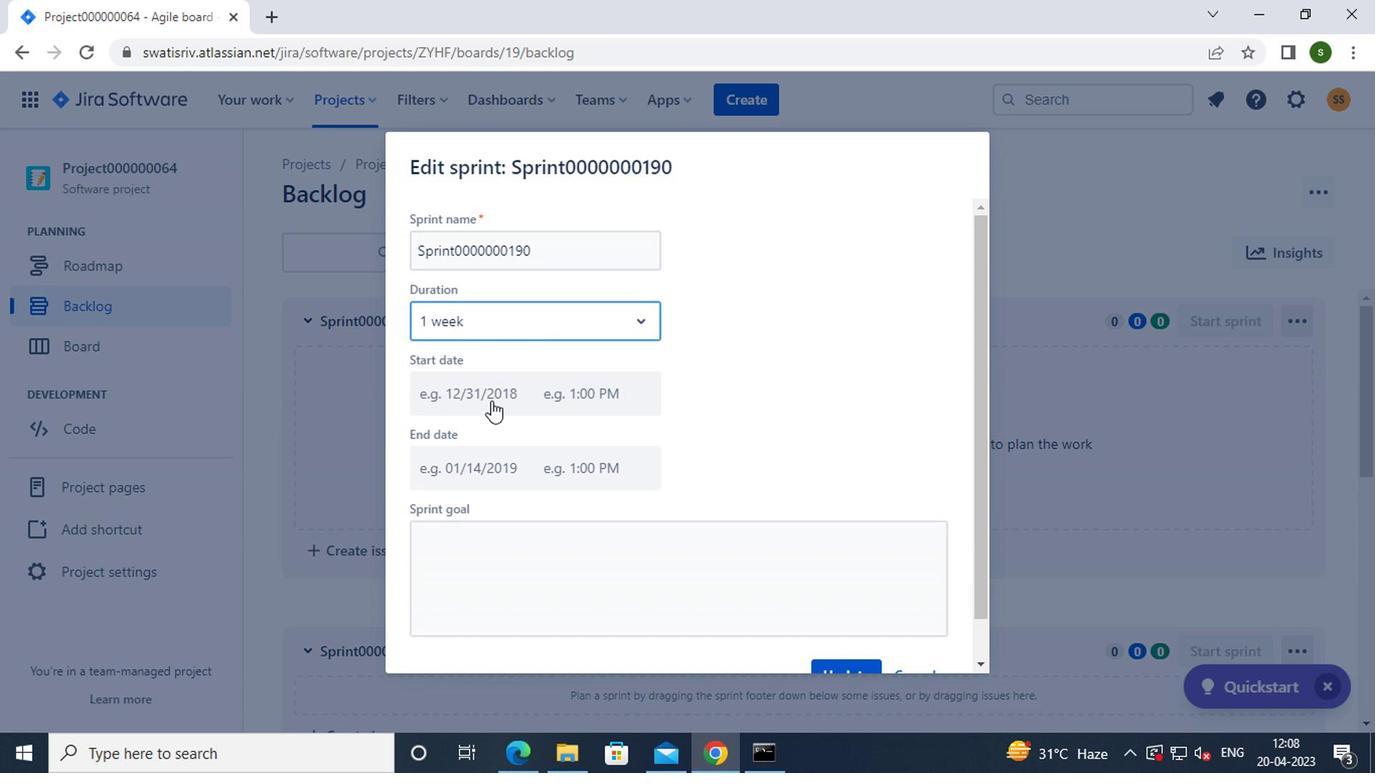 
Action: Mouse moved to (626, 626)
Screenshot: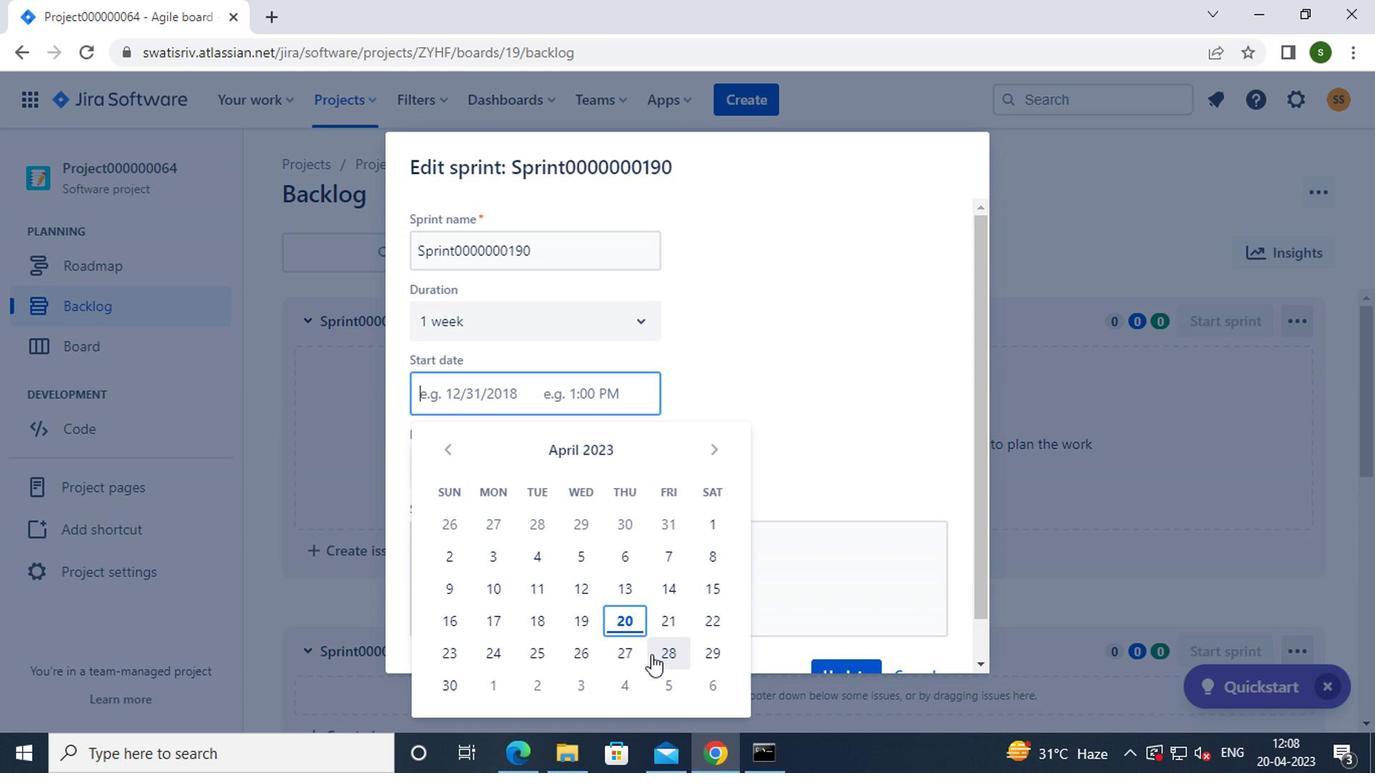 
Action: Mouse pressed left at (626, 626)
Screenshot: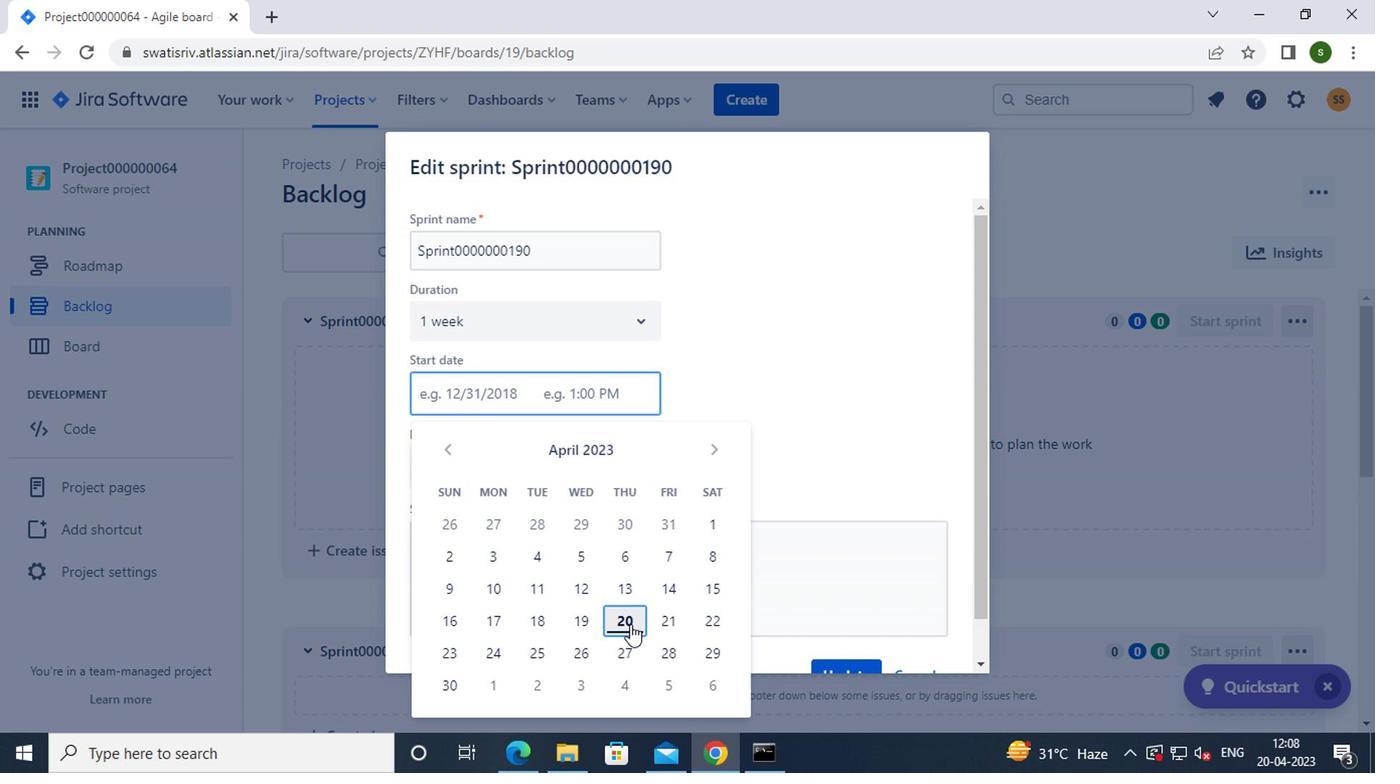
Action: Mouse moved to (832, 664)
Screenshot: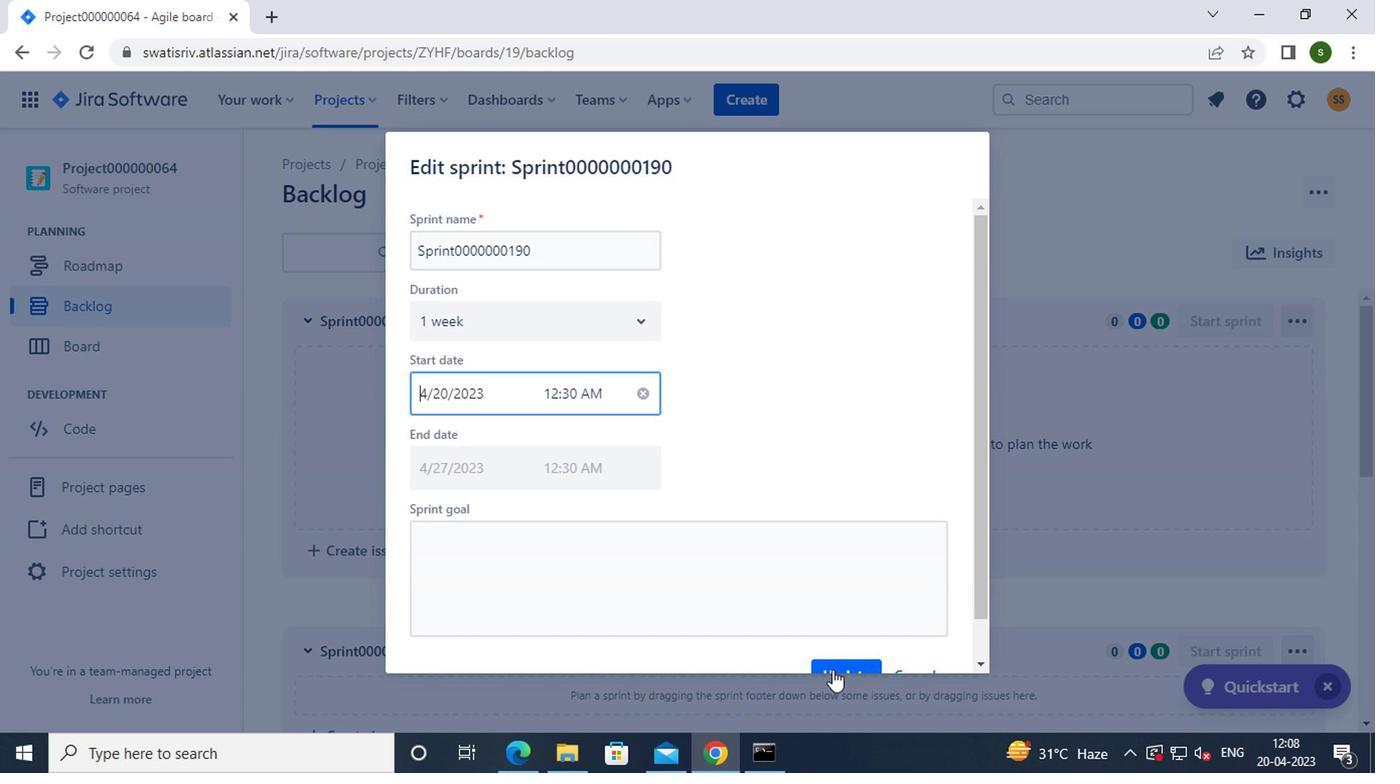 
Action: Mouse pressed left at (832, 664)
Screenshot: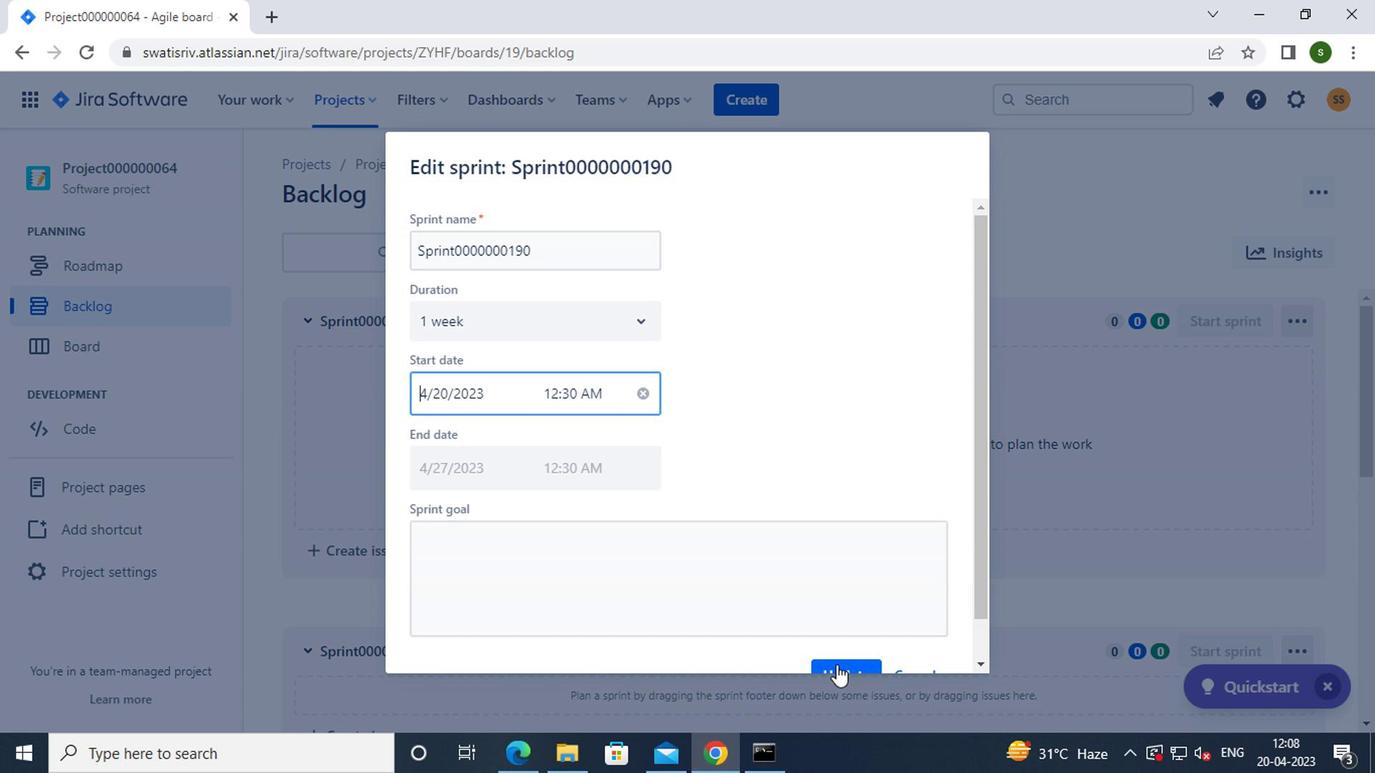 
Action: Mouse moved to (663, 546)
Screenshot: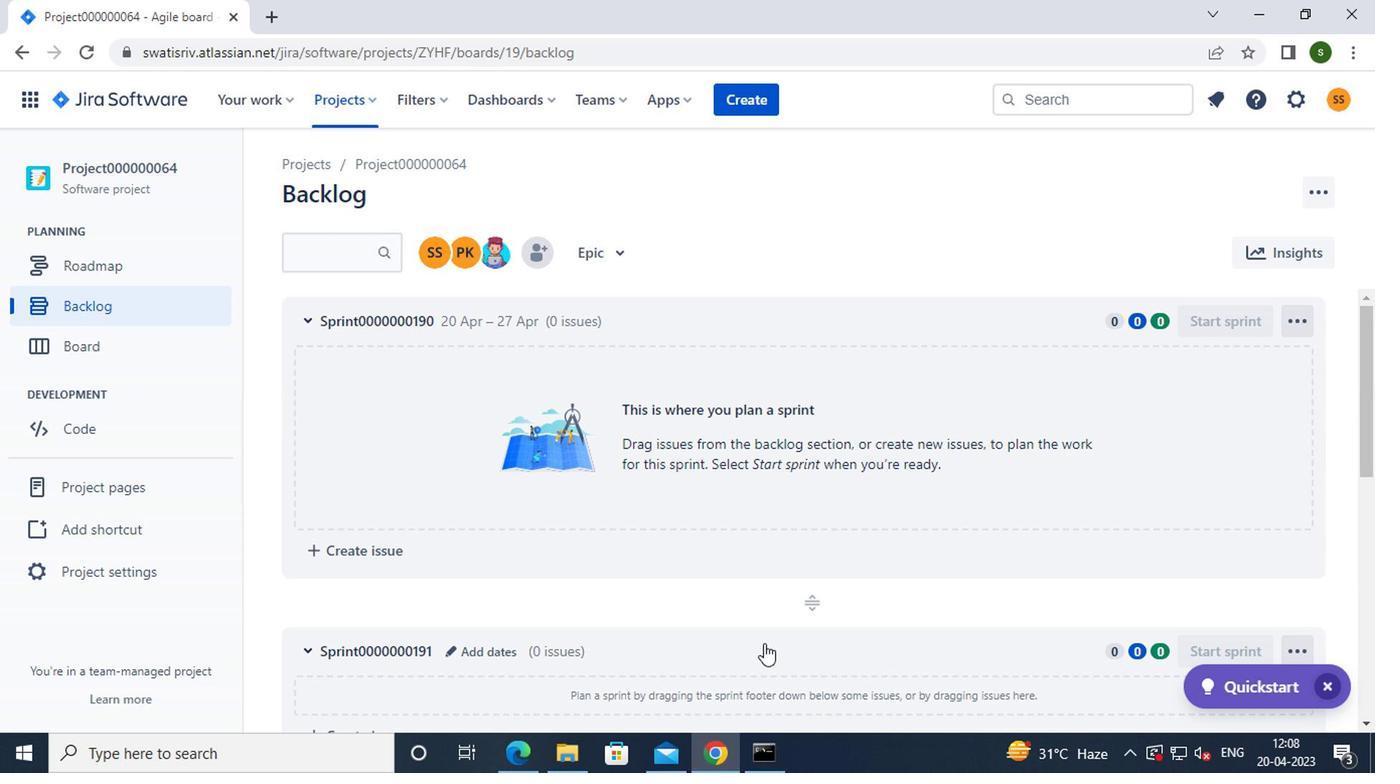 
Action: Mouse scrolled (663, 545) with delta (0, 0)
Screenshot: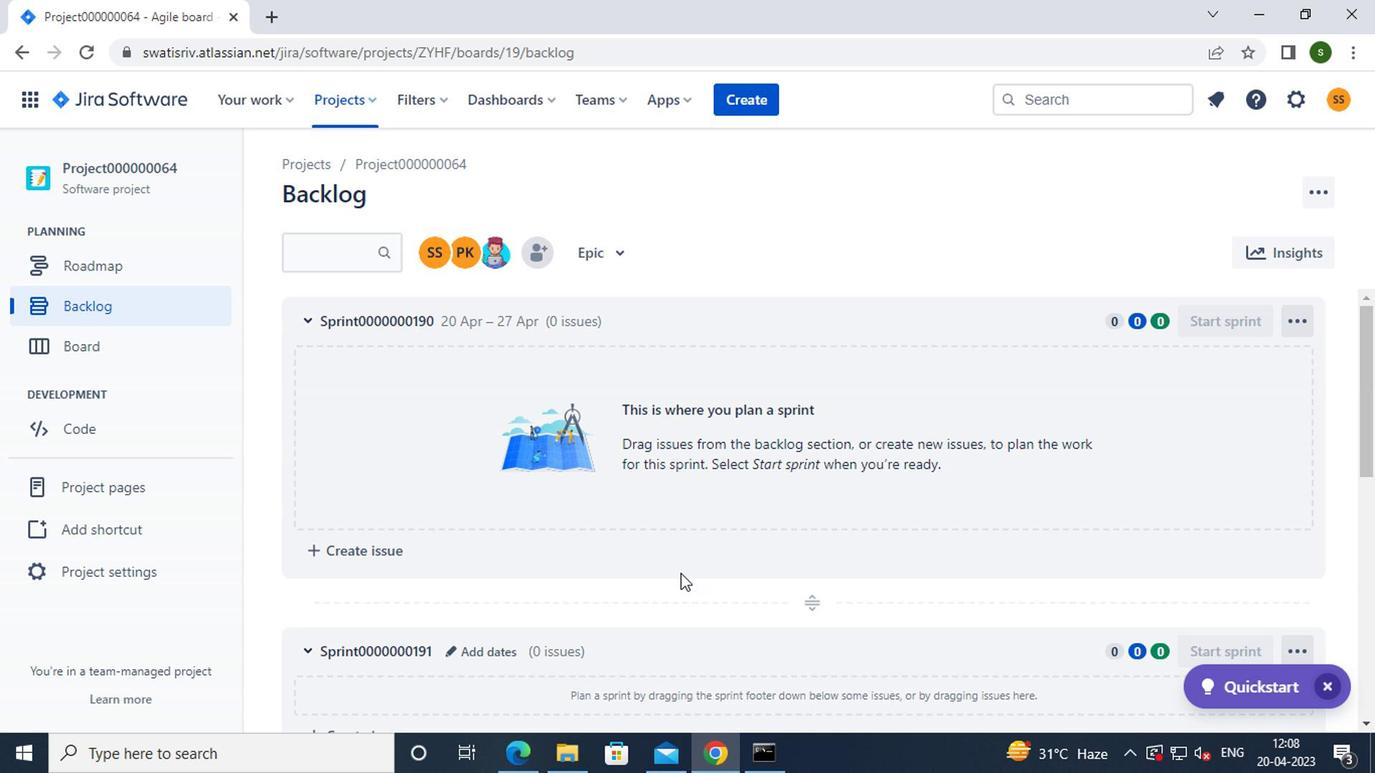 
Action: Mouse scrolled (663, 545) with delta (0, 0)
Screenshot: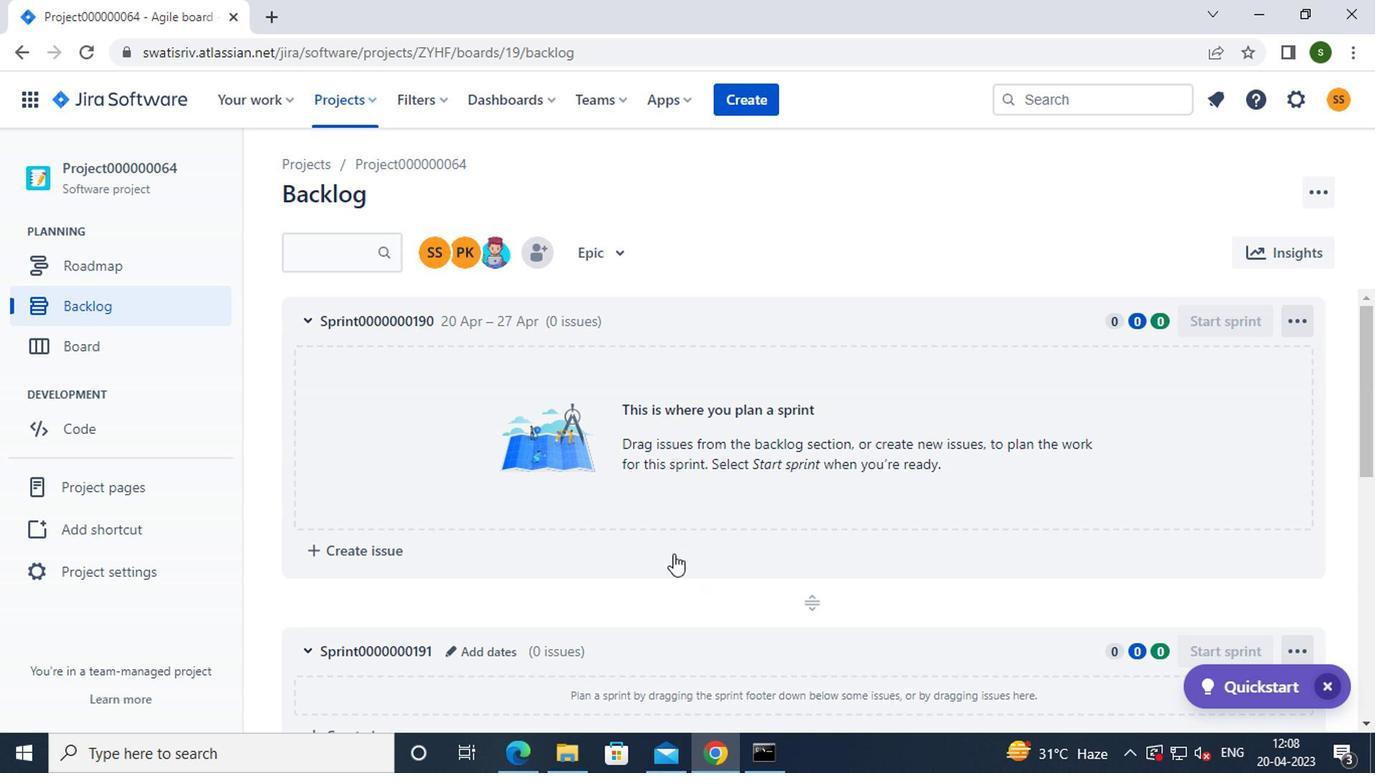 
Action: Mouse moved to (492, 447)
Screenshot: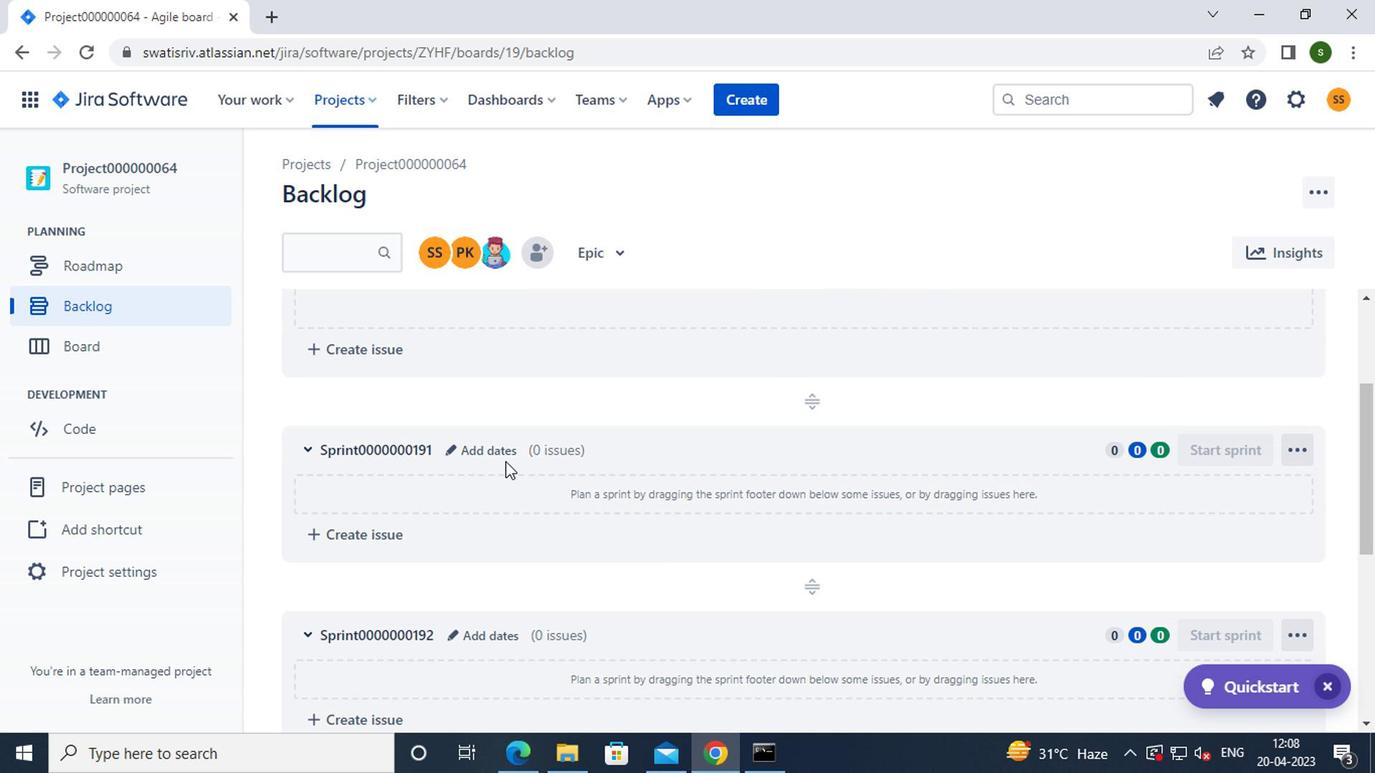 
Action: Mouse pressed left at (492, 447)
Screenshot: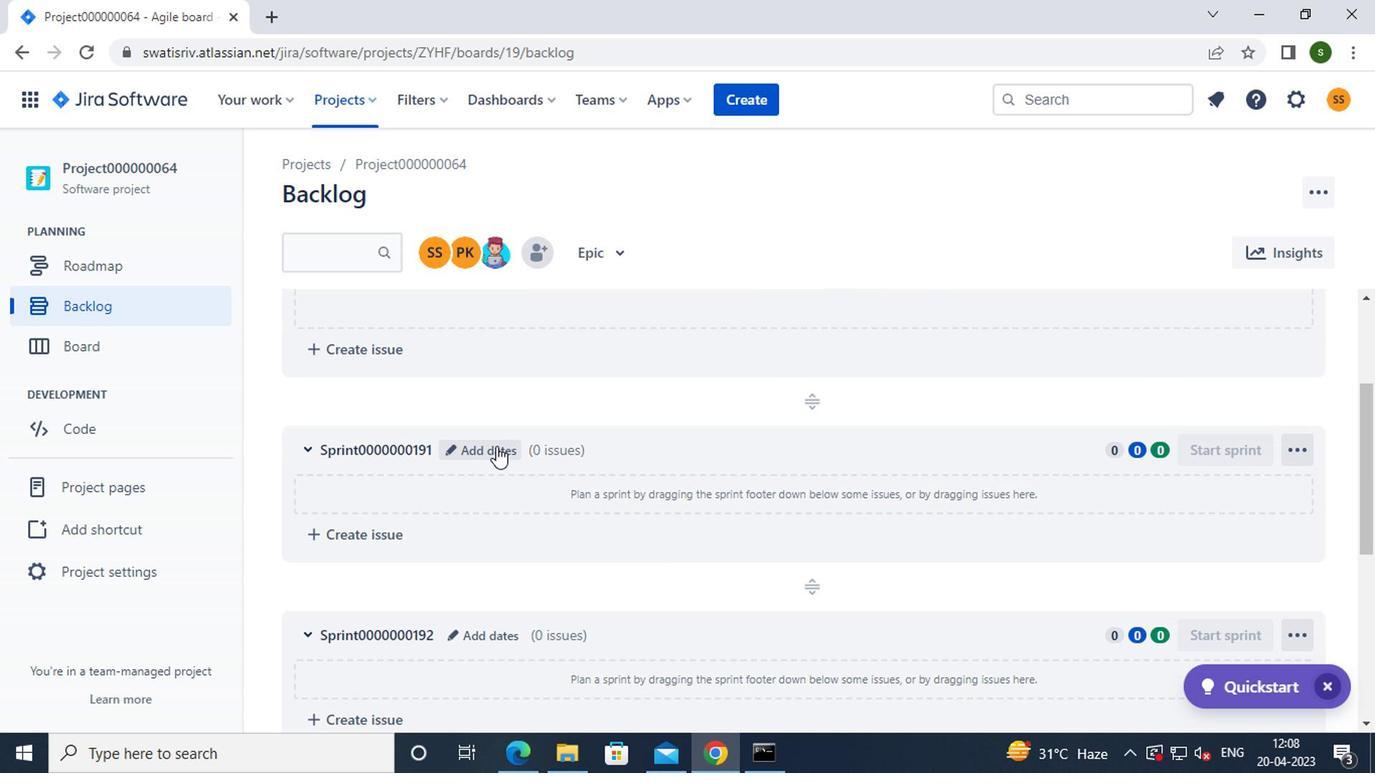 
Action: Mouse moved to (547, 321)
Screenshot: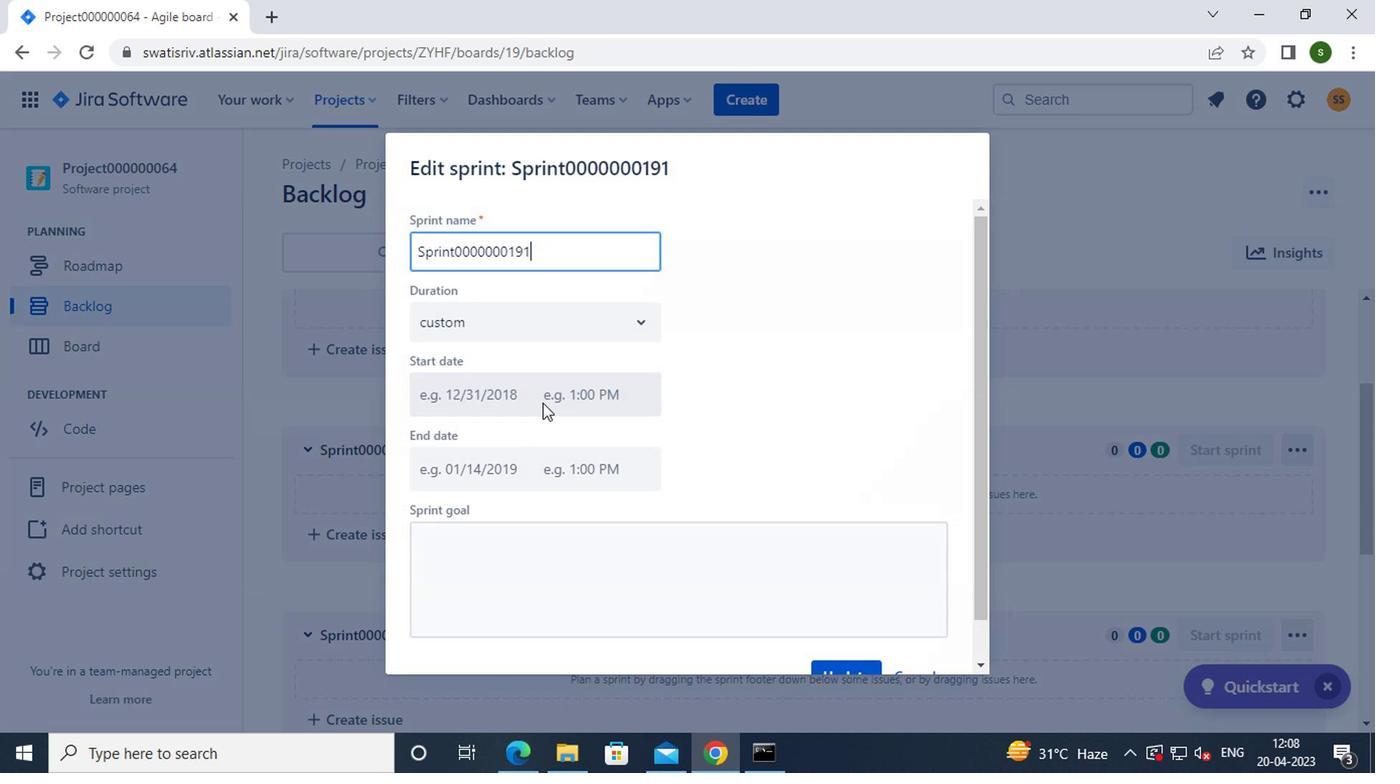 
Action: Mouse pressed left at (547, 321)
Screenshot: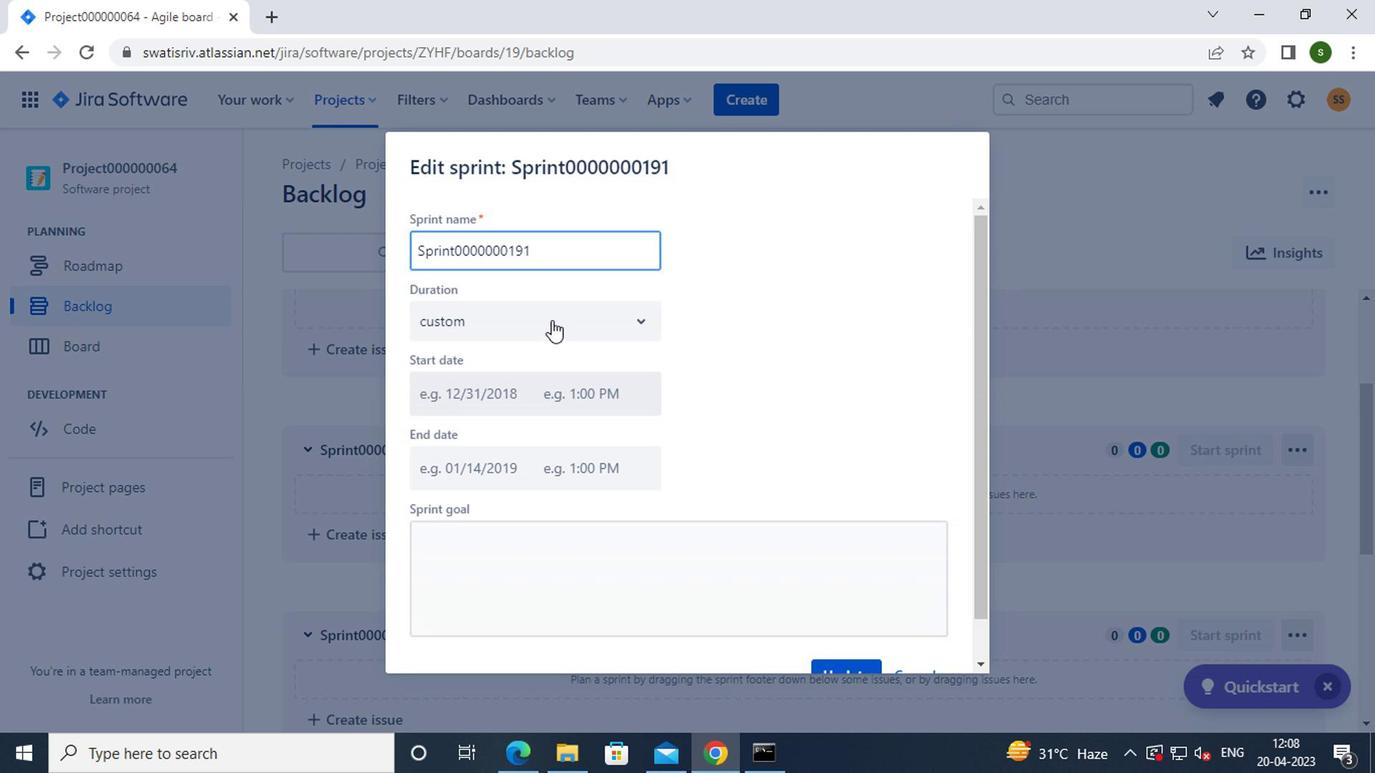 
Action: Mouse moved to (462, 406)
Screenshot: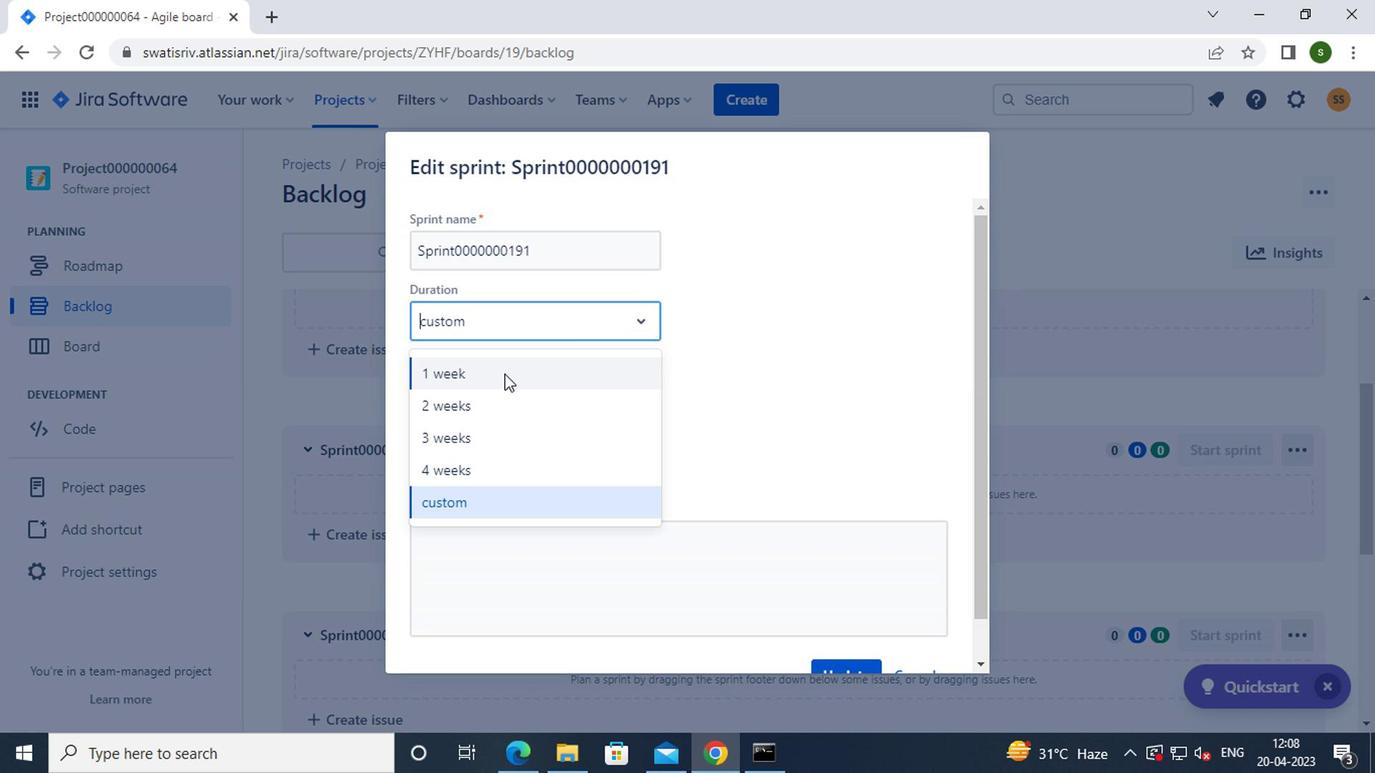 
Action: Mouse pressed left at (462, 406)
Screenshot: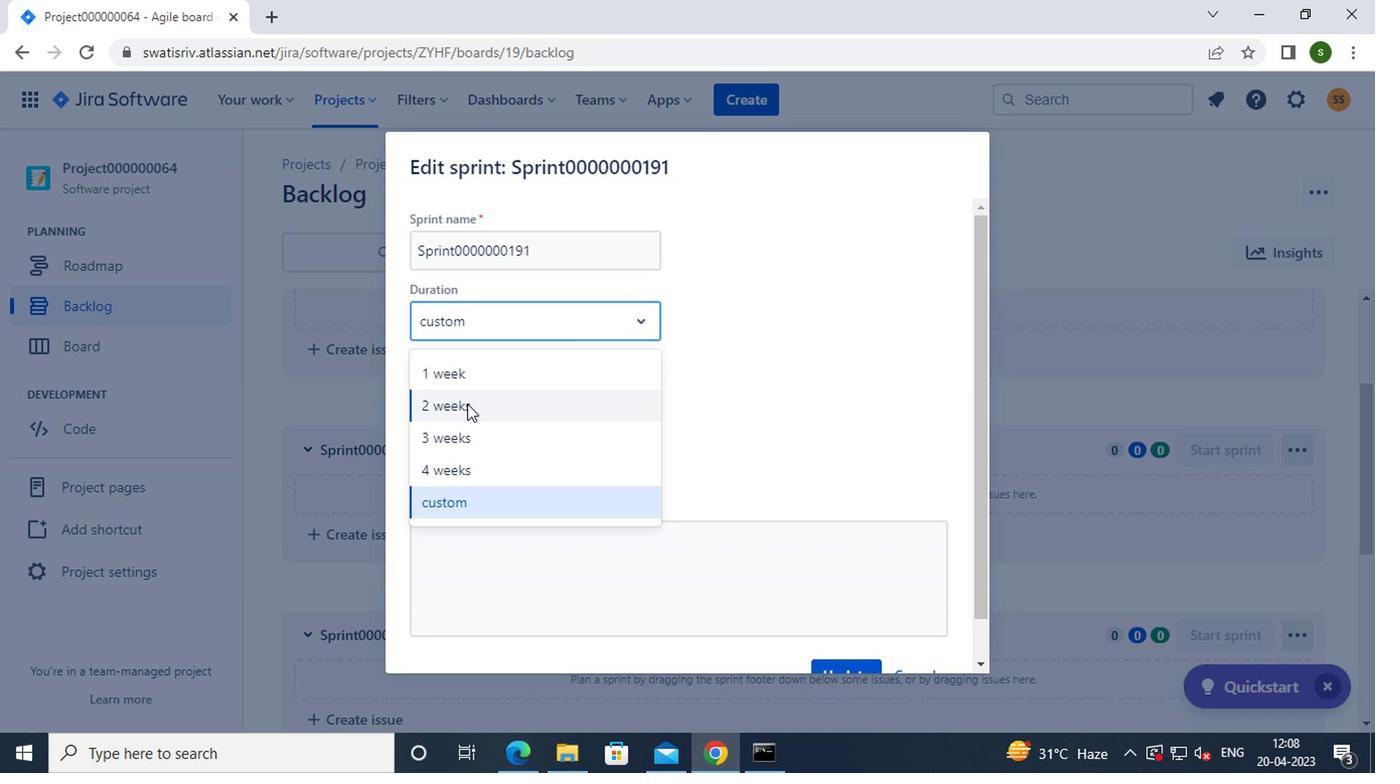 
Action: Mouse moved to (864, 671)
Screenshot: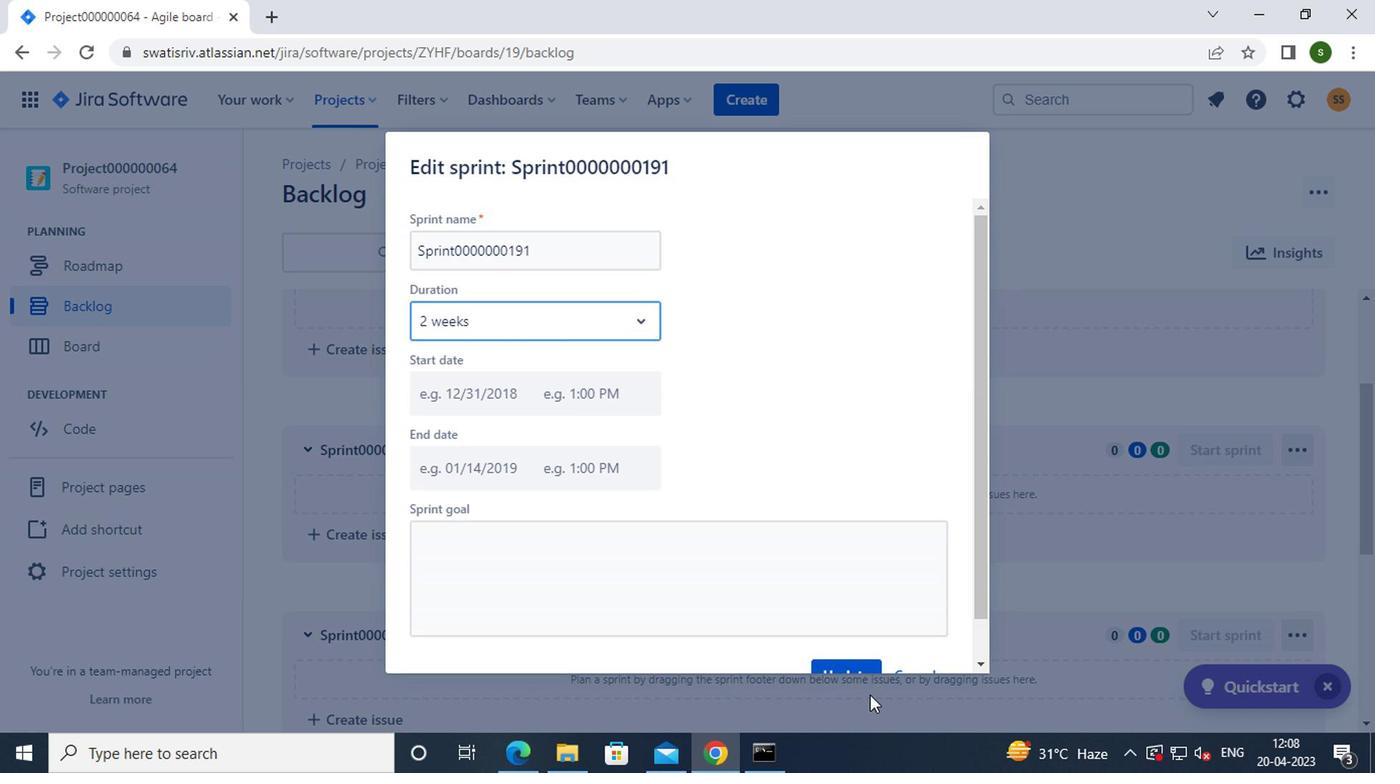 
Action: Mouse pressed left at (864, 671)
Screenshot: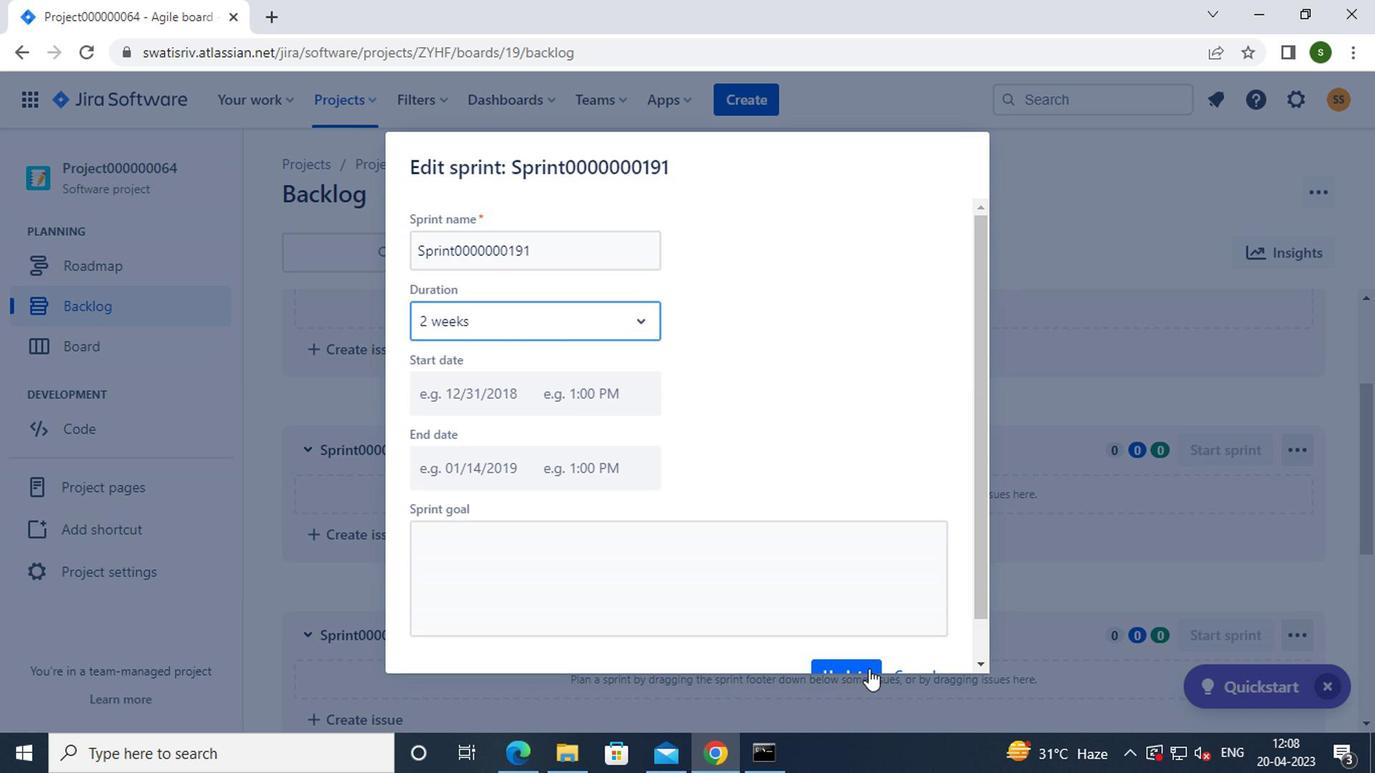 
Action: Mouse moved to (837, 639)
Screenshot: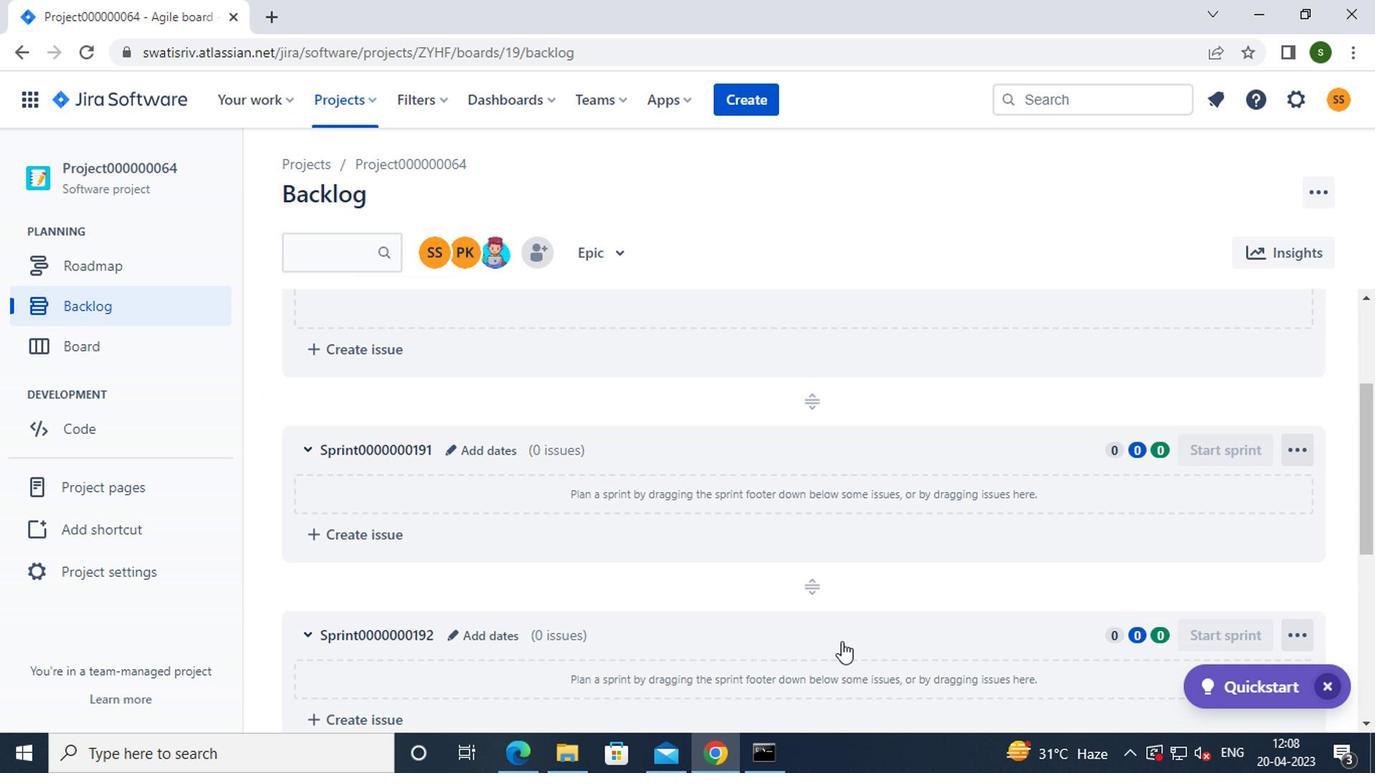 
Action: Key pressed <Key.f8>
Screenshot: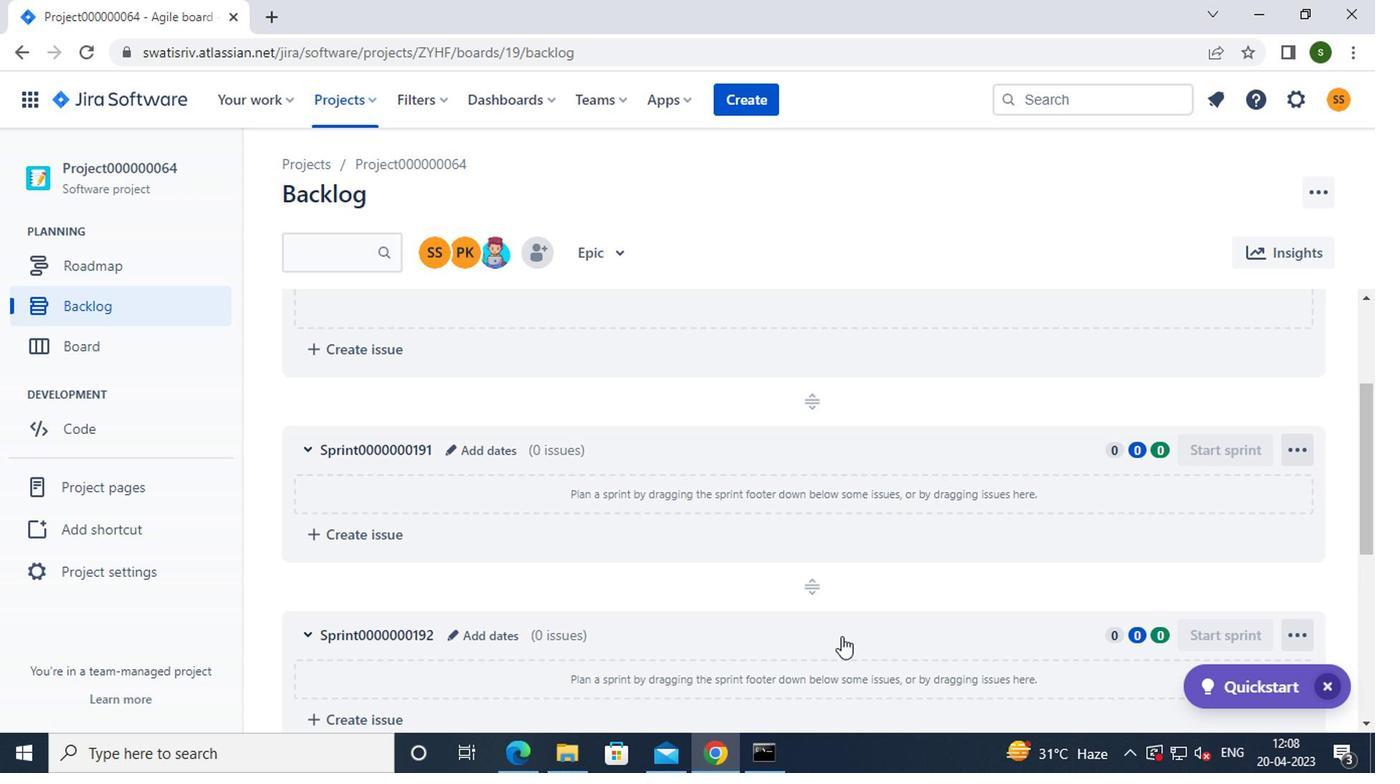 
